 Task: Research Airbnb options in Kakamega, Kenya from 6th December, 2023 to 10th December, 2023 for 1 adult.1  bedroom having 1 bed and 1 bathroom. Property type can be hotel. Amenities needed are: washing machine. Look for 4 properties as per requirement.
Action: Mouse moved to (427, 75)
Screenshot: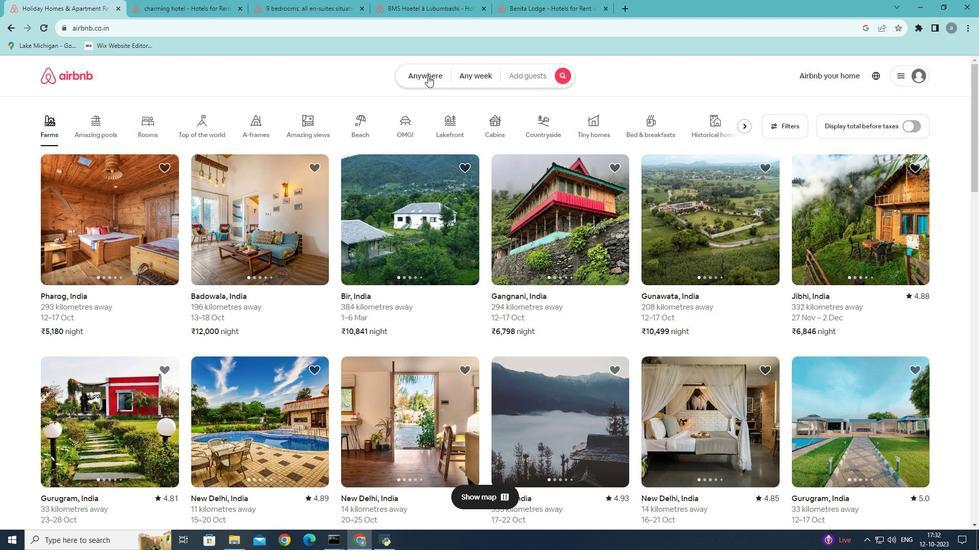 
Action: Mouse pressed left at (427, 75)
Screenshot: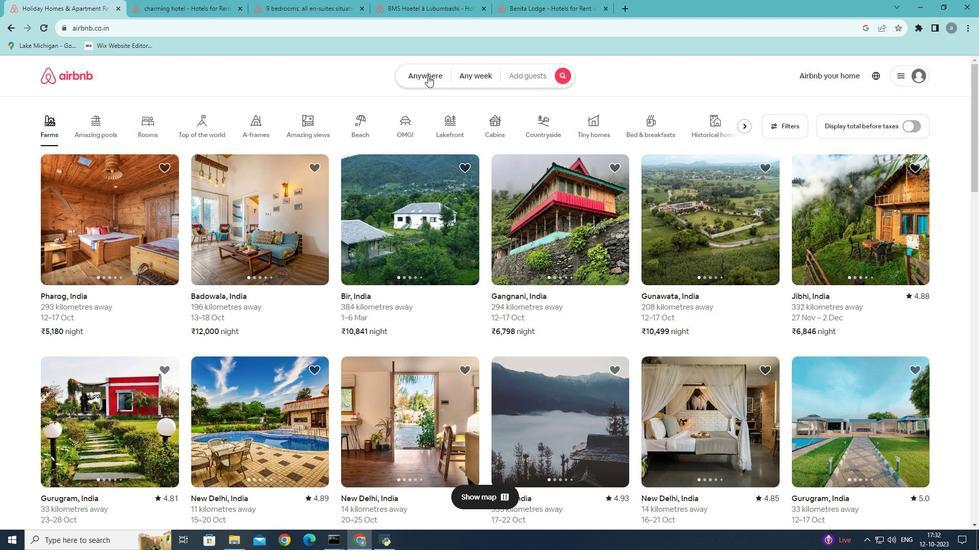 
Action: Mouse moved to (298, 114)
Screenshot: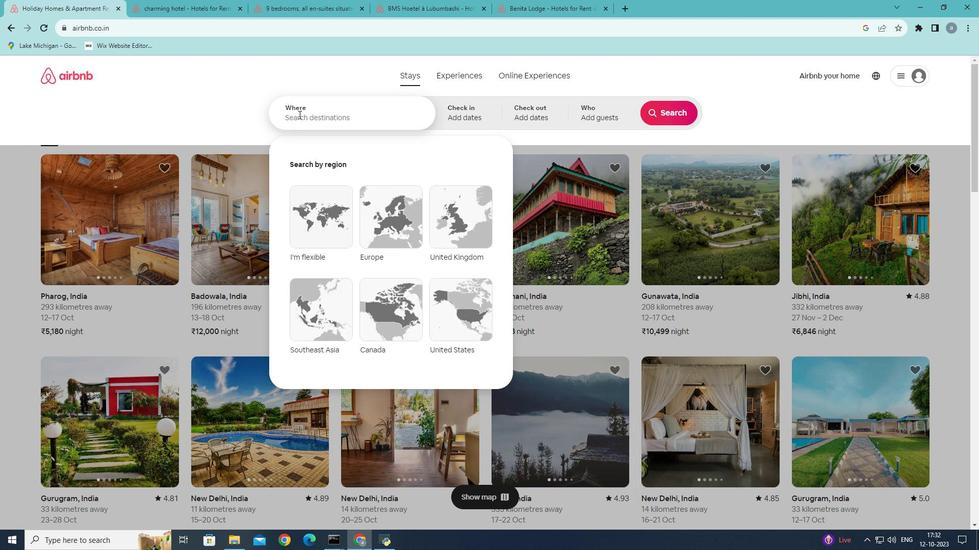 
Action: Mouse pressed left at (298, 114)
Screenshot: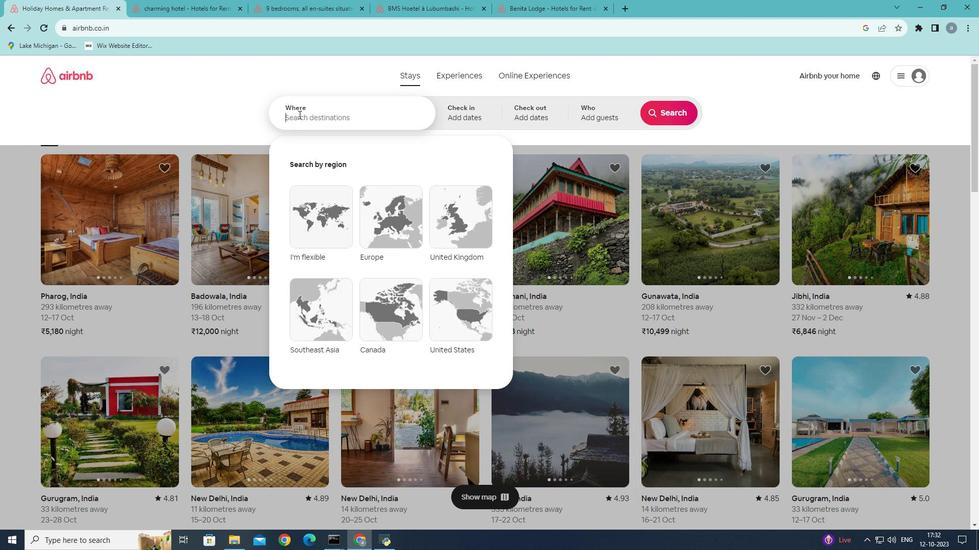 
Action: Mouse moved to (349, 110)
Screenshot: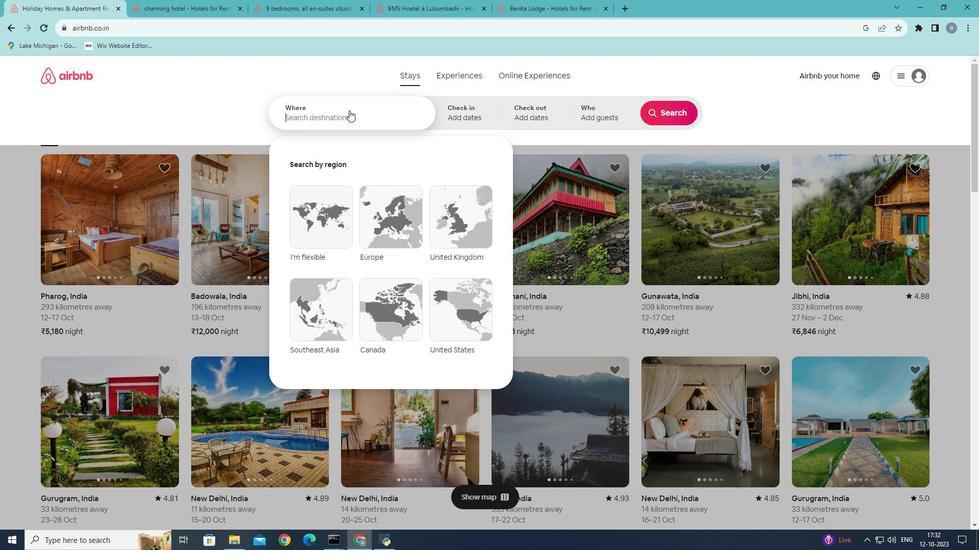
Action: Key pressed <Key.shift><Key.shift><Key.shift><Key.shift><Key.shift><Key.shift><Key.shift><Key.shift><Key.shift>Kakamega,<Key.shift><Key.shift><Key.shift><Key.shift><Key.shift>Kenya
Screenshot: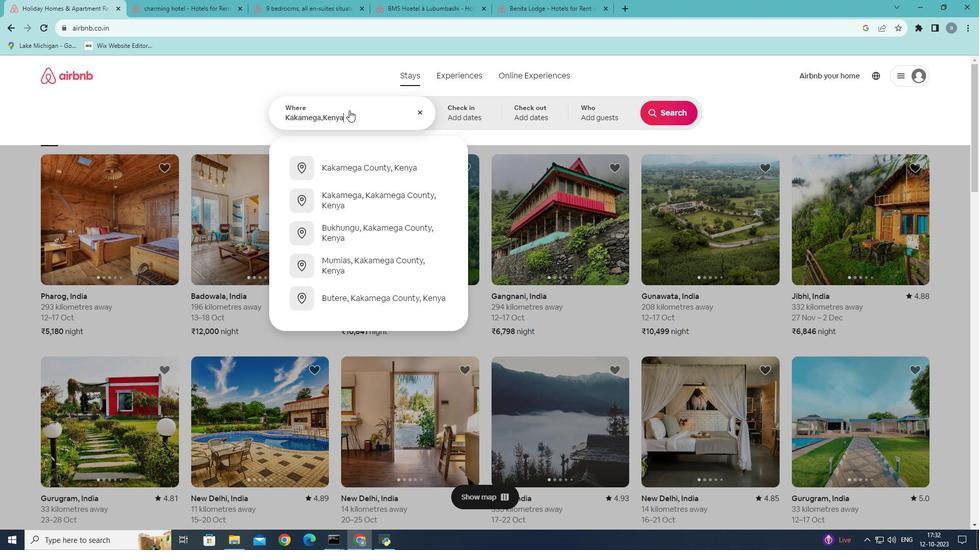 
Action: Mouse moved to (411, 187)
Screenshot: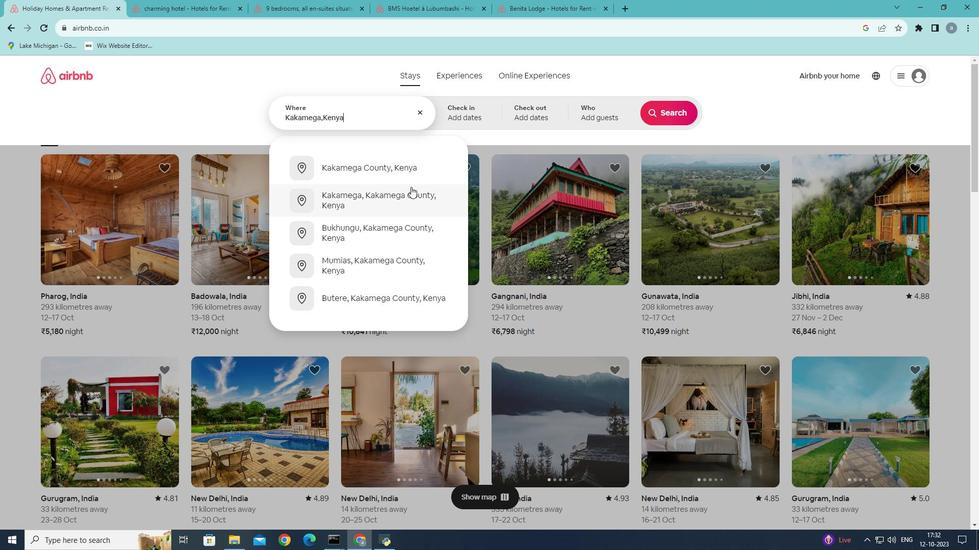 
Action: Mouse pressed left at (411, 187)
Screenshot: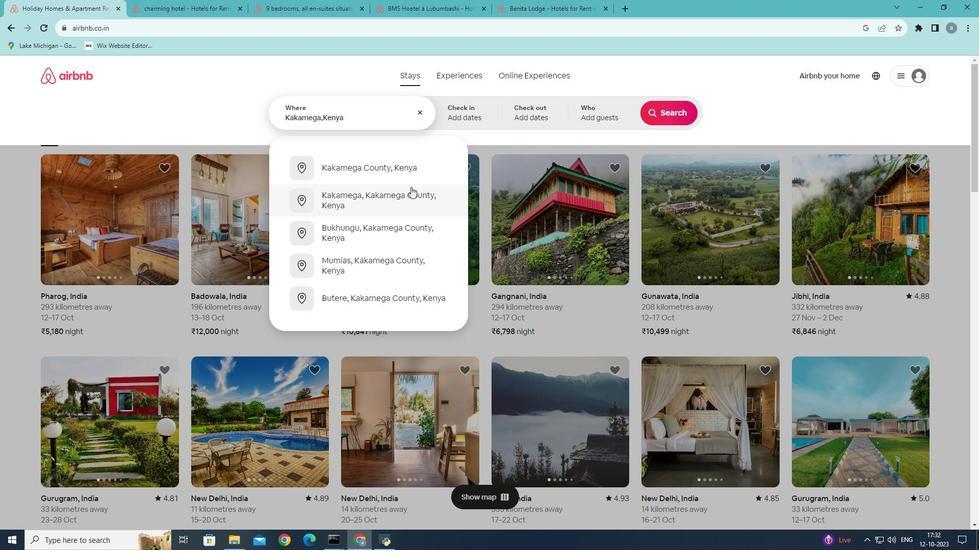 
Action: Mouse moved to (668, 192)
Screenshot: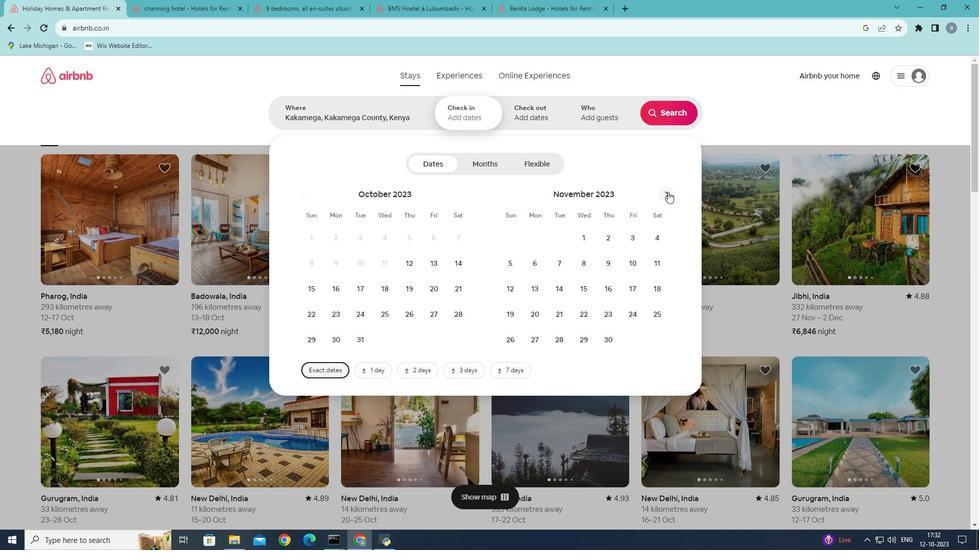 
Action: Mouse pressed left at (668, 192)
Screenshot: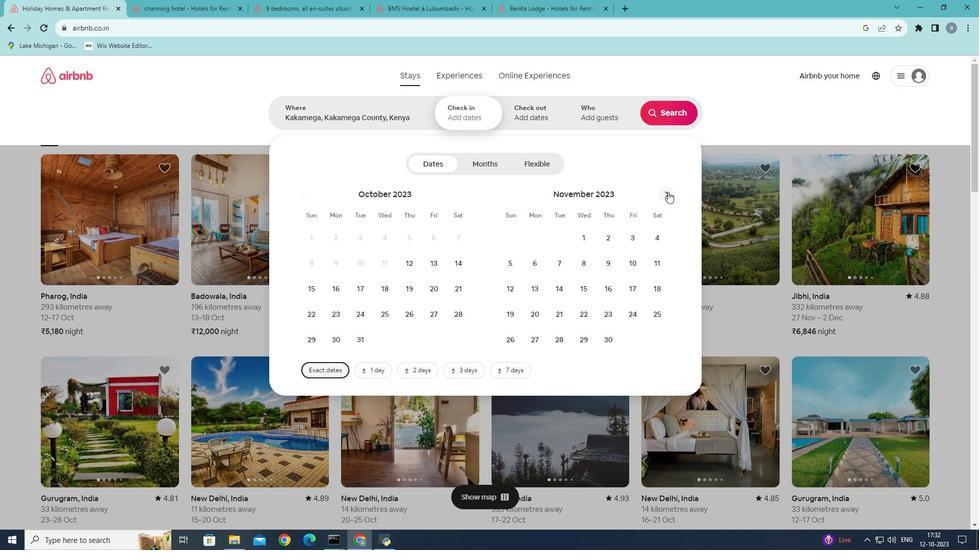 
Action: Mouse moved to (588, 266)
Screenshot: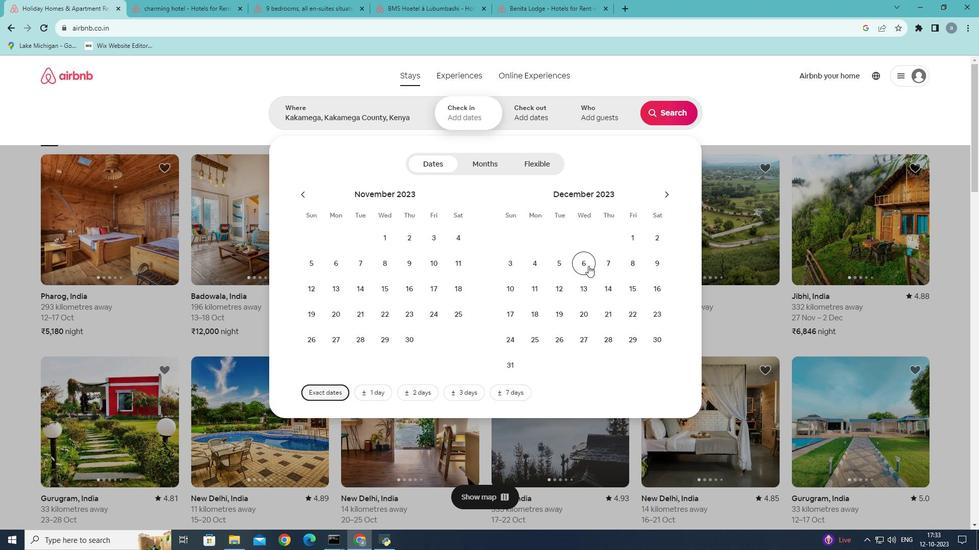 
Action: Mouse pressed left at (588, 266)
Screenshot: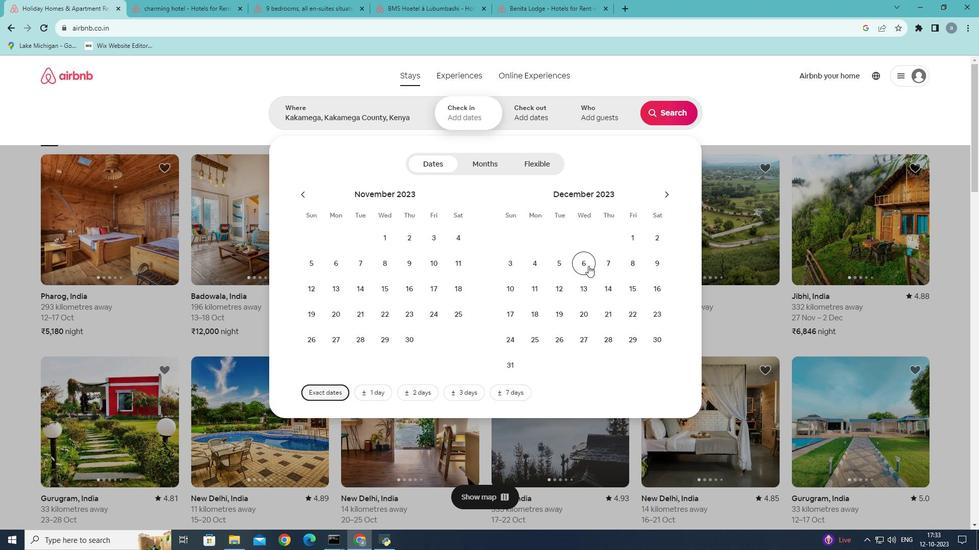 
Action: Mouse moved to (515, 291)
Screenshot: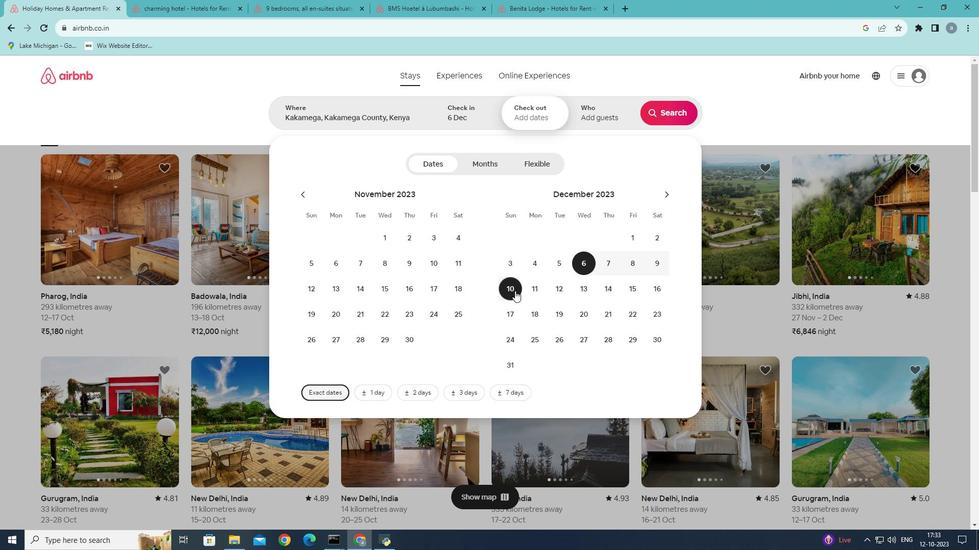 
Action: Mouse pressed left at (515, 291)
Screenshot: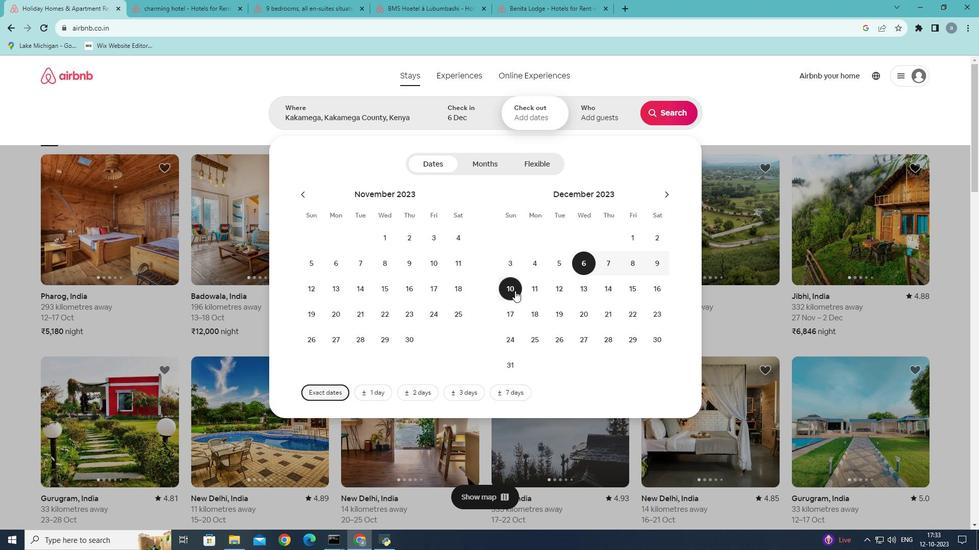 
Action: Mouse moved to (622, 120)
Screenshot: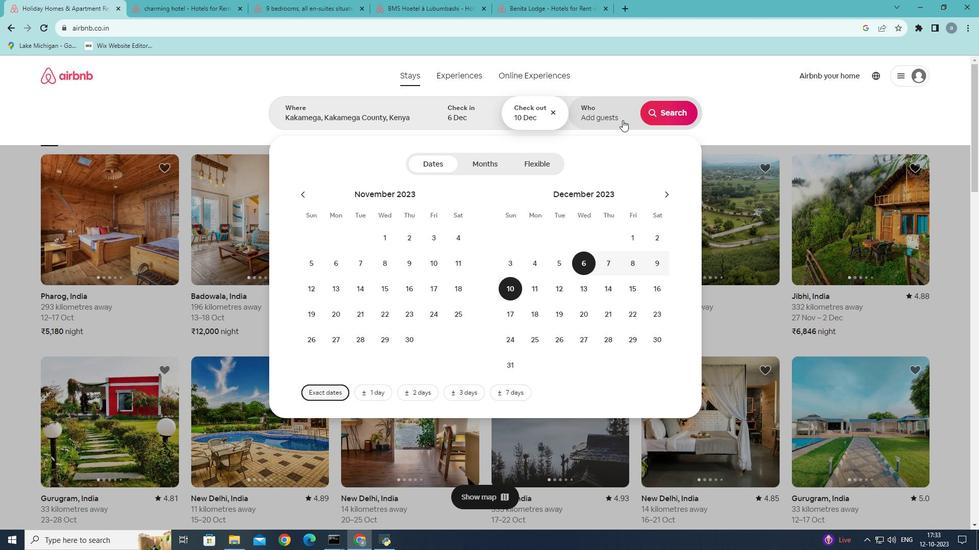 
Action: Mouse pressed left at (622, 120)
Screenshot: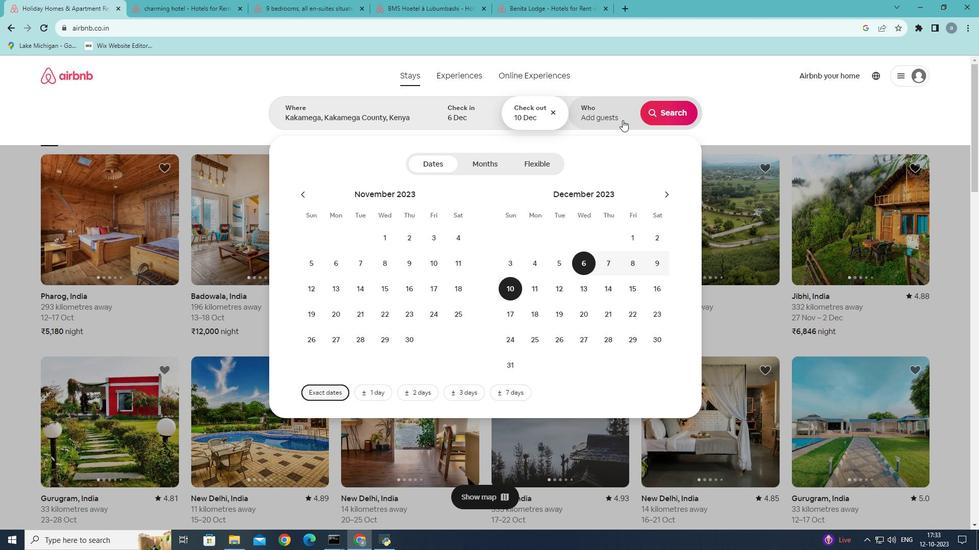 
Action: Mouse moved to (671, 171)
Screenshot: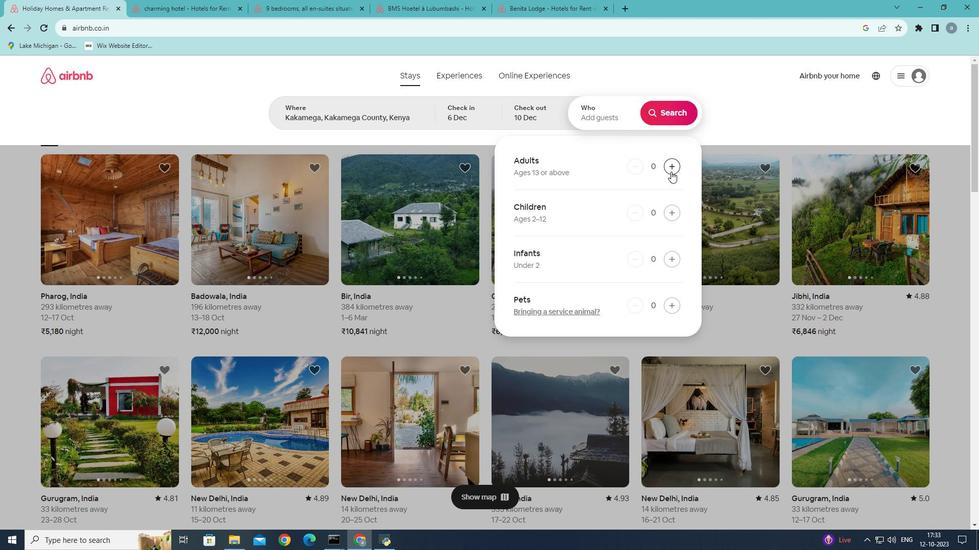 
Action: Mouse pressed left at (671, 171)
Screenshot: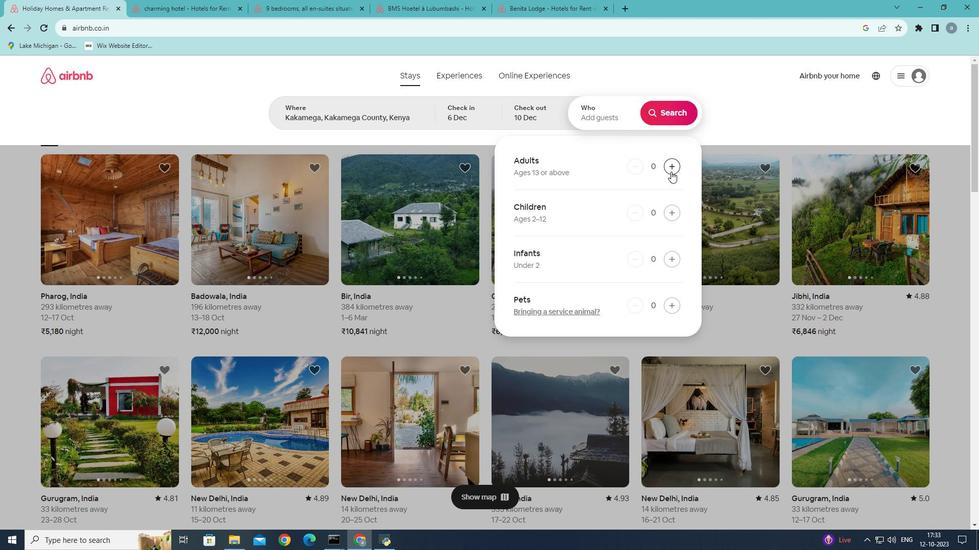 
Action: Mouse moved to (678, 115)
Screenshot: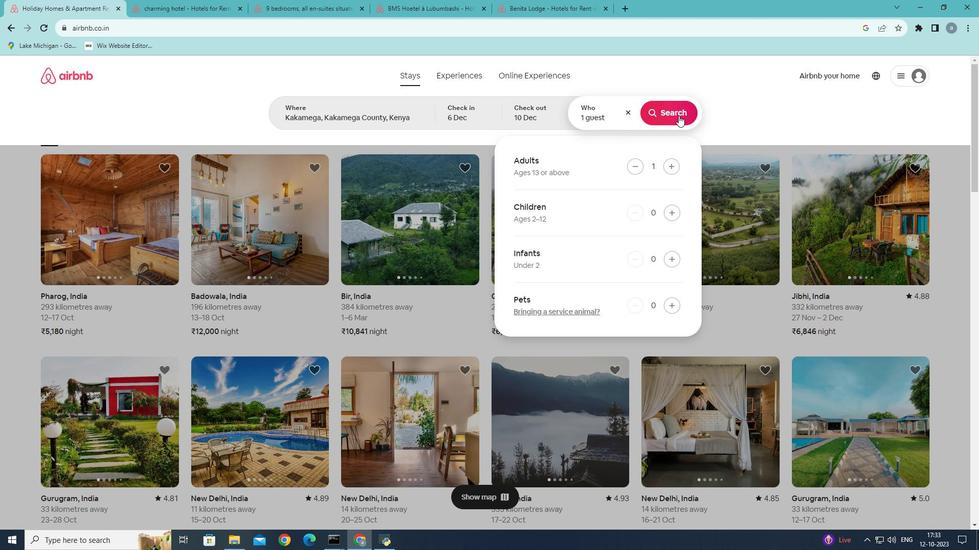 
Action: Mouse pressed left at (678, 115)
Screenshot: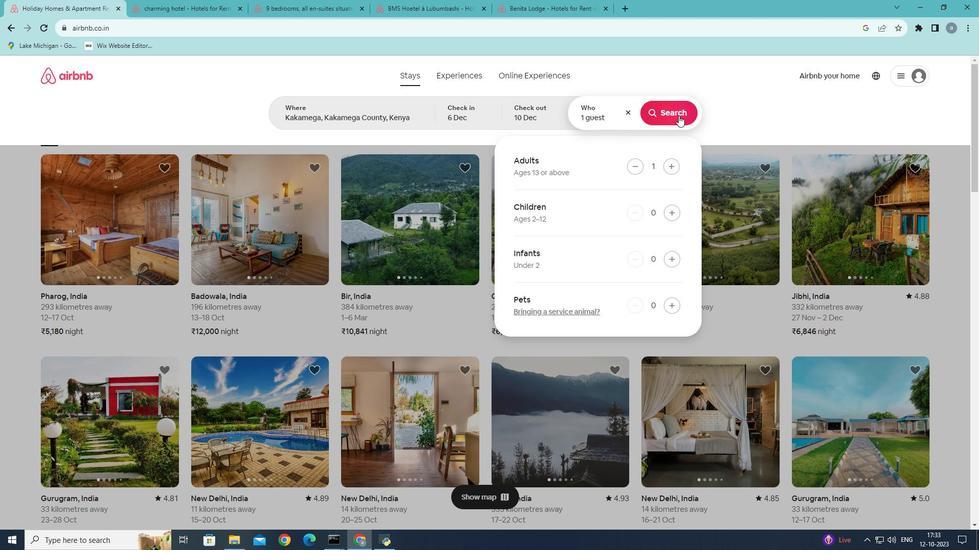 
Action: Mouse moved to (825, 115)
Screenshot: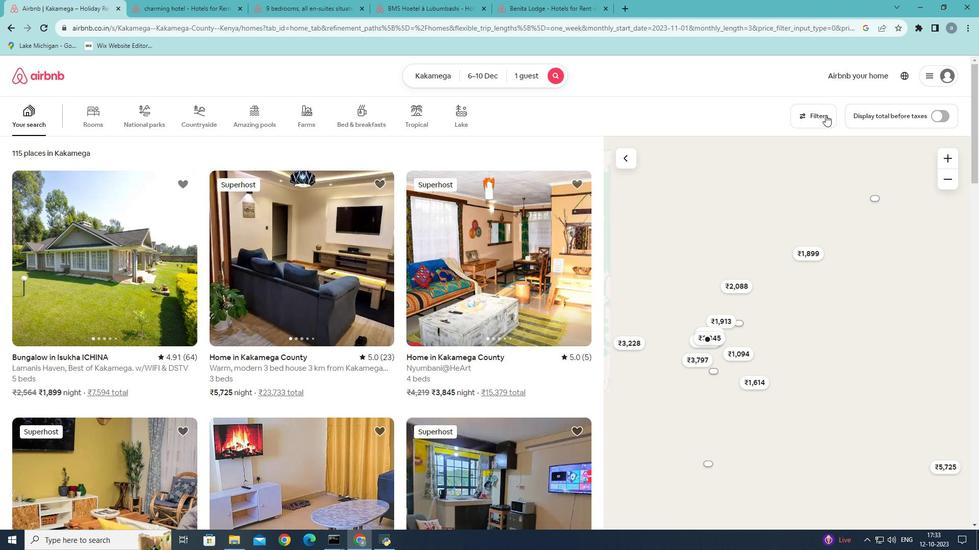 
Action: Mouse pressed left at (825, 115)
Screenshot: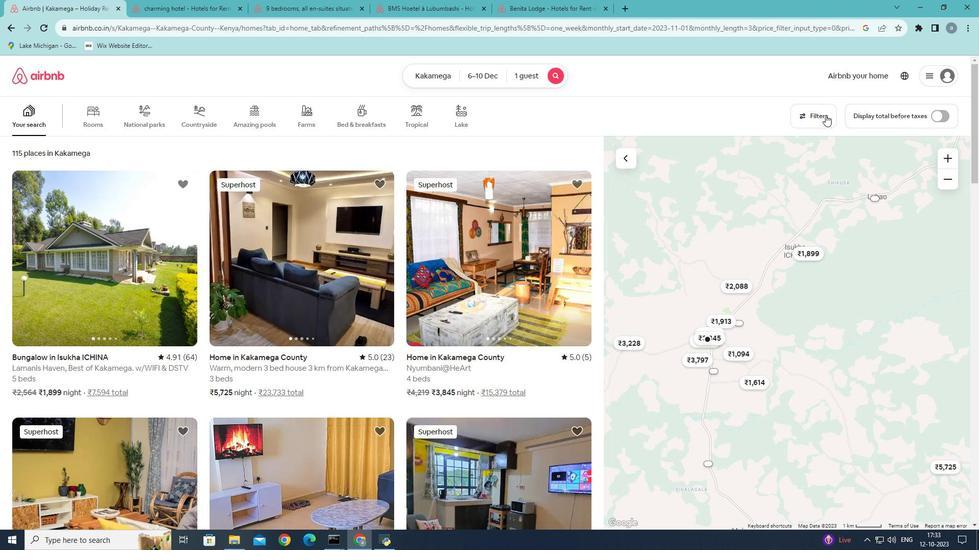 
Action: Mouse moved to (554, 361)
Screenshot: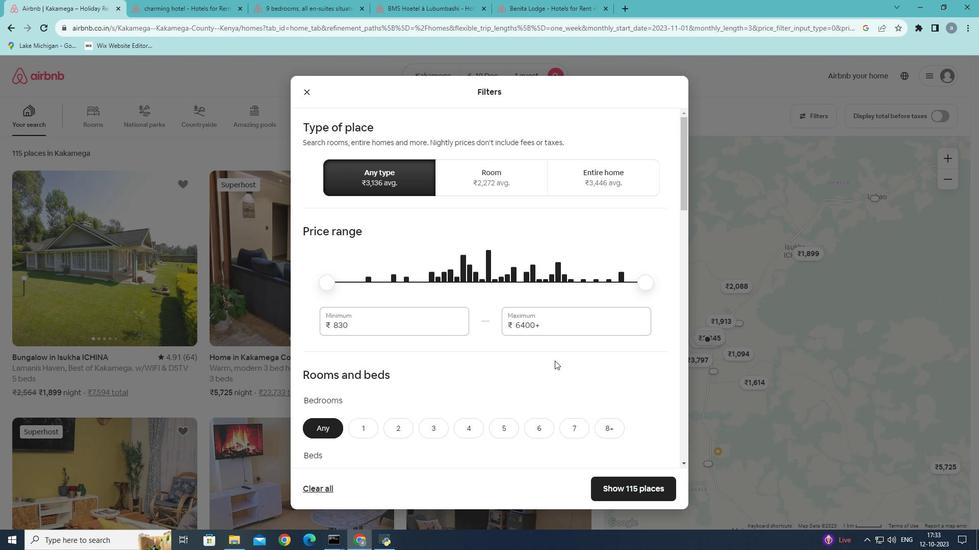 
Action: Mouse scrolled (554, 360) with delta (0, 0)
Screenshot: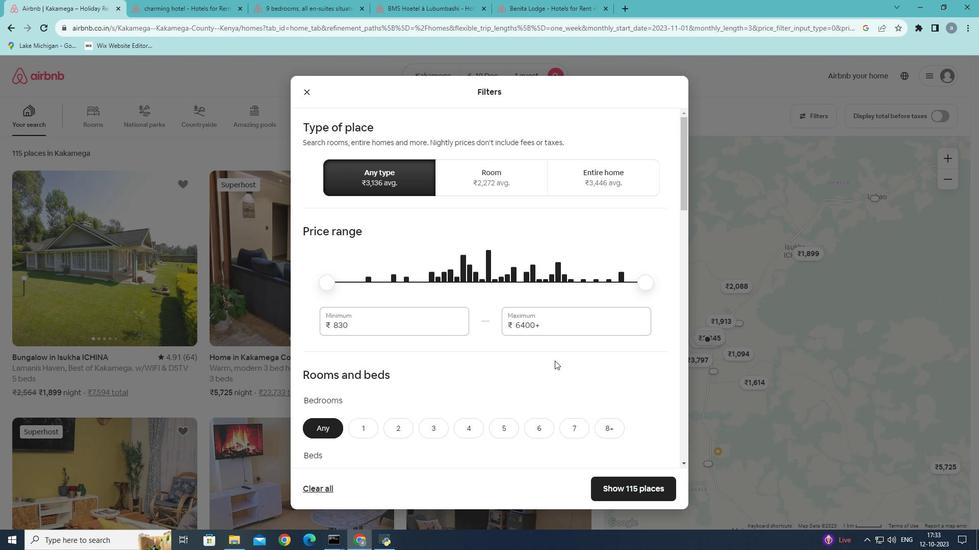 
Action: Mouse moved to (555, 361)
Screenshot: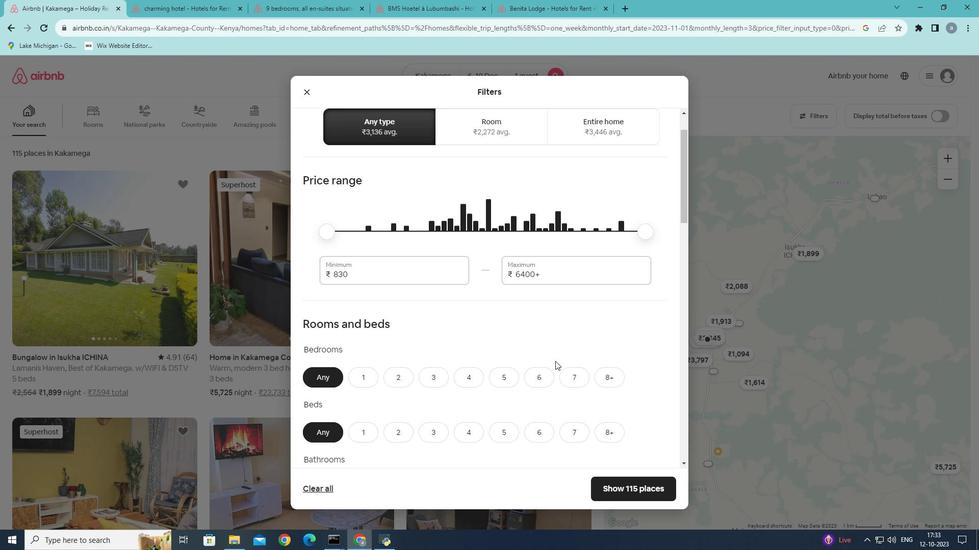 
Action: Mouse scrolled (555, 361) with delta (0, 0)
Screenshot: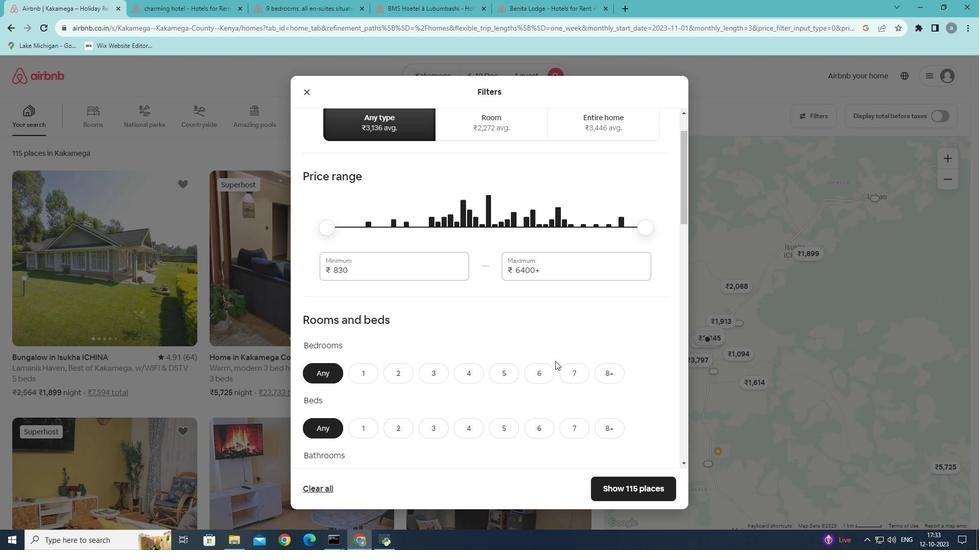 
Action: Mouse moved to (366, 328)
Screenshot: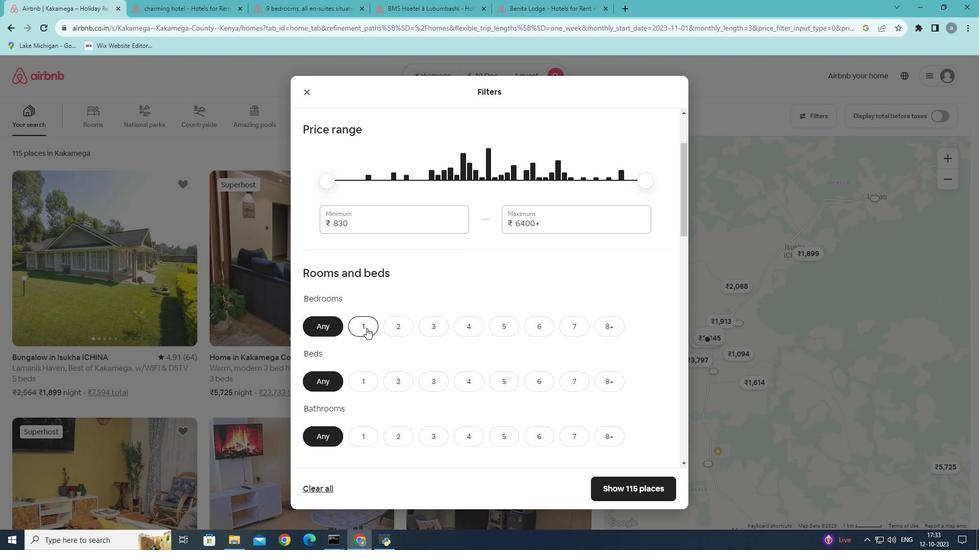 
Action: Mouse pressed left at (366, 328)
Screenshot: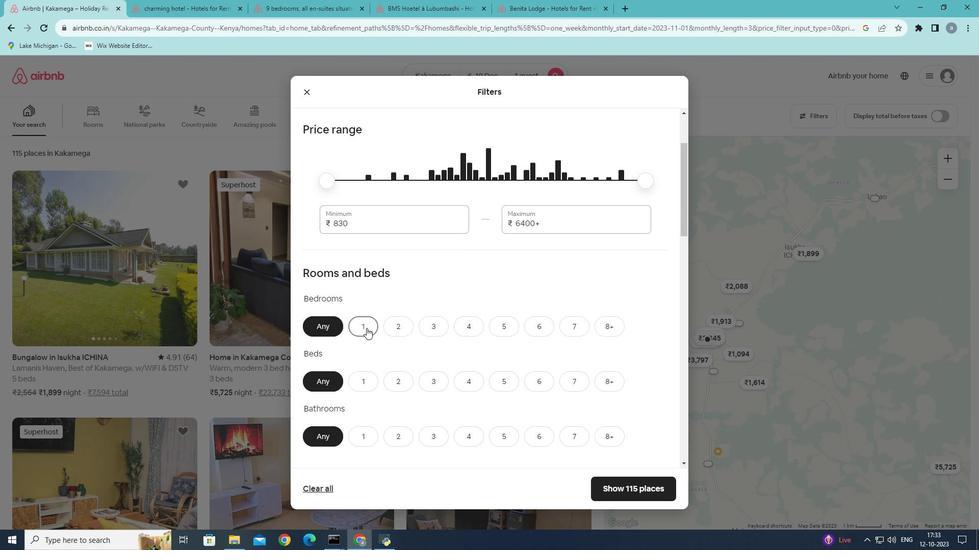 
Action: Mouse moved to (359, 386)
Screenshot: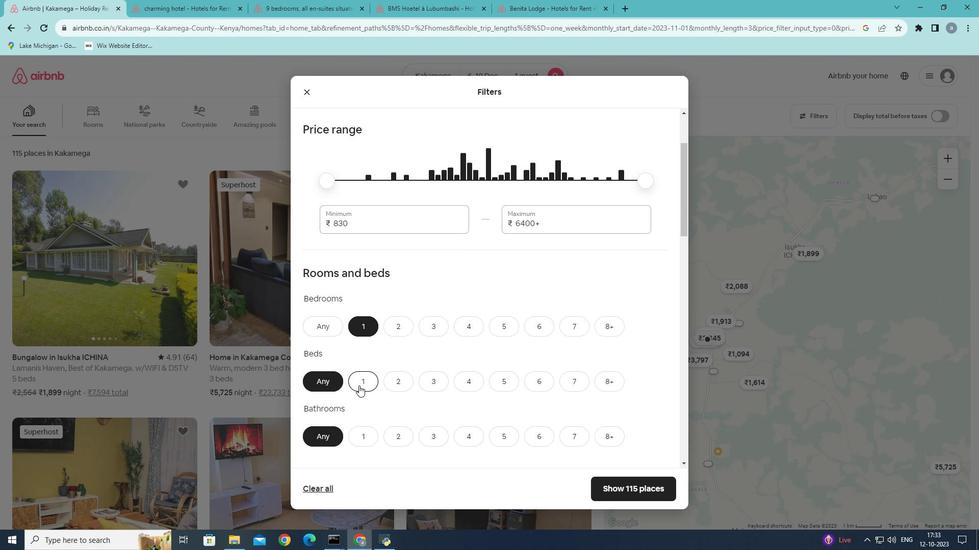 
Action: Mouse pressed left at (359, 386)
Screenshot: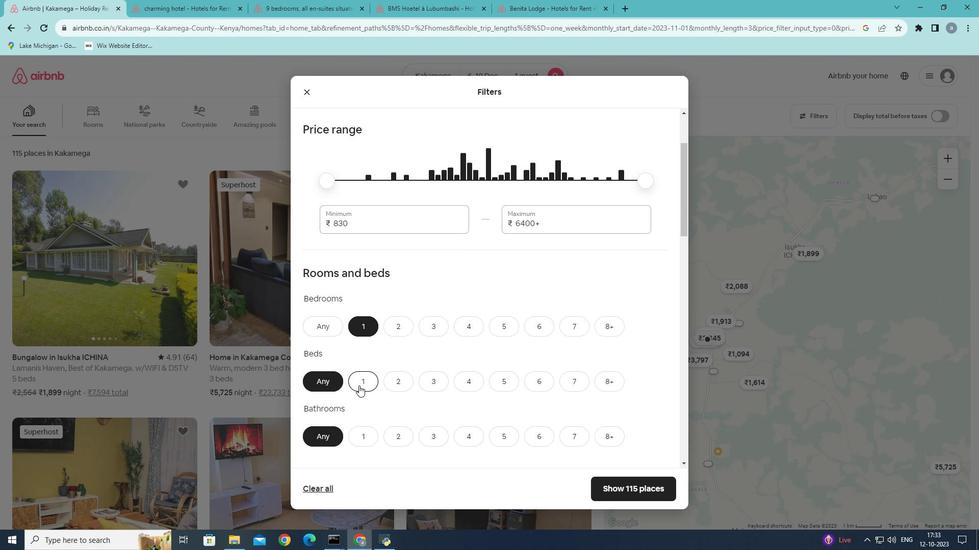
Action: Mouse moved to (361, 433)
Screenshot: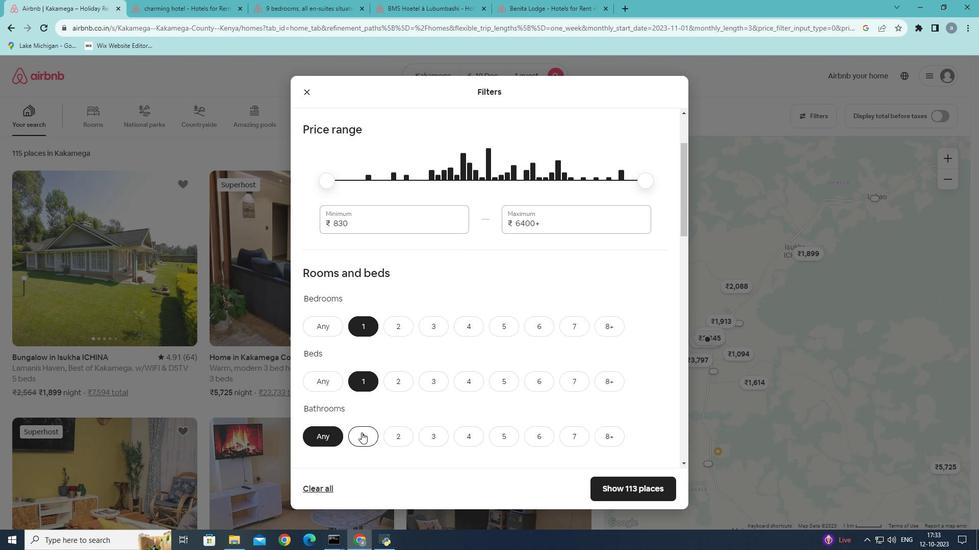 
Action: Mouse pressed left at (361, 433)
Screenshot: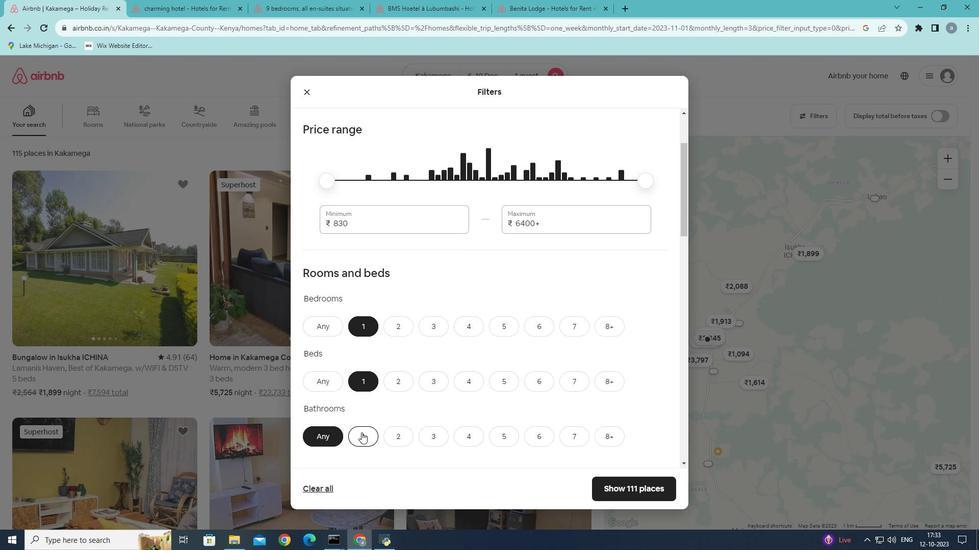 
Action: Mouse moved to (513, 345)
Screenshot: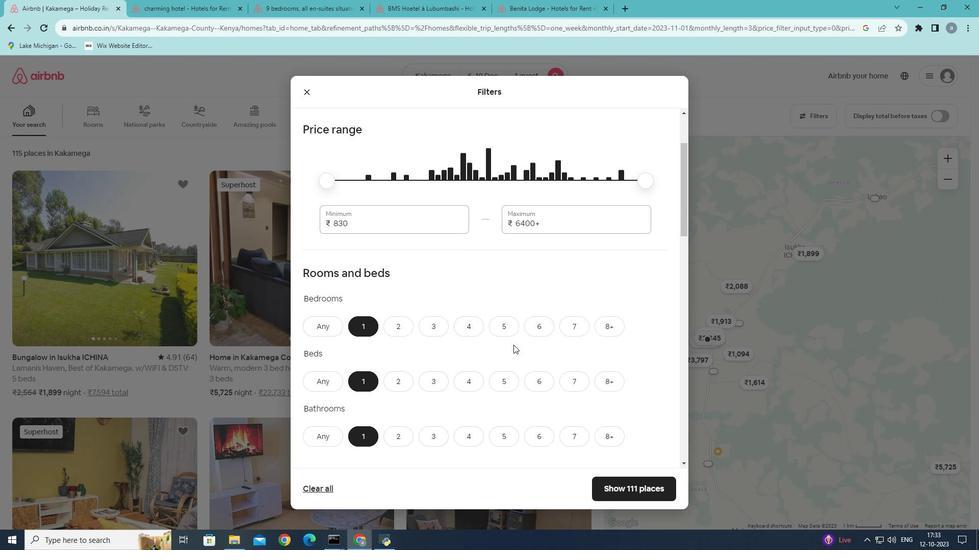 
Action: Mouse scrolled (513, 344) with delta (0, 0)
Screenshot: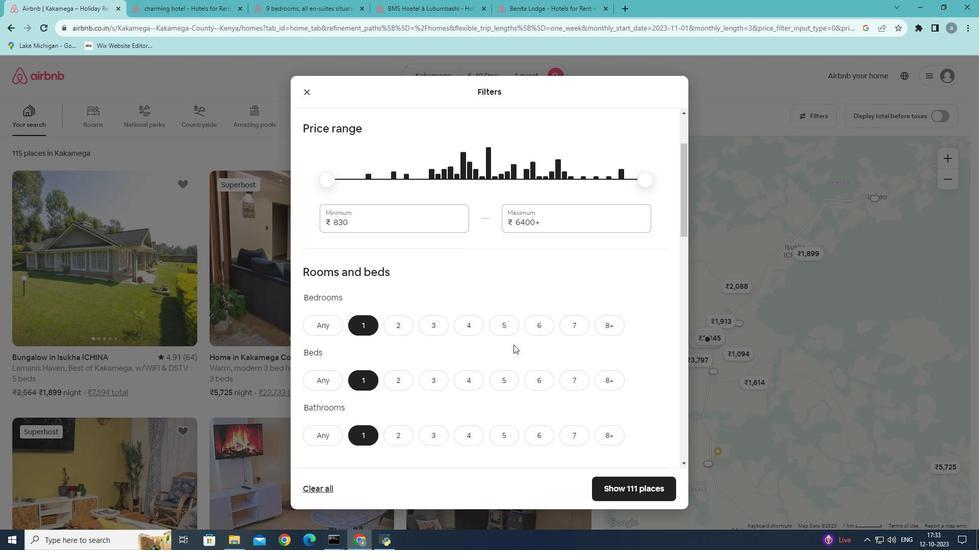 
Action: Mouse scrolled (513, 344) with delta (0, 0)
Screenshot: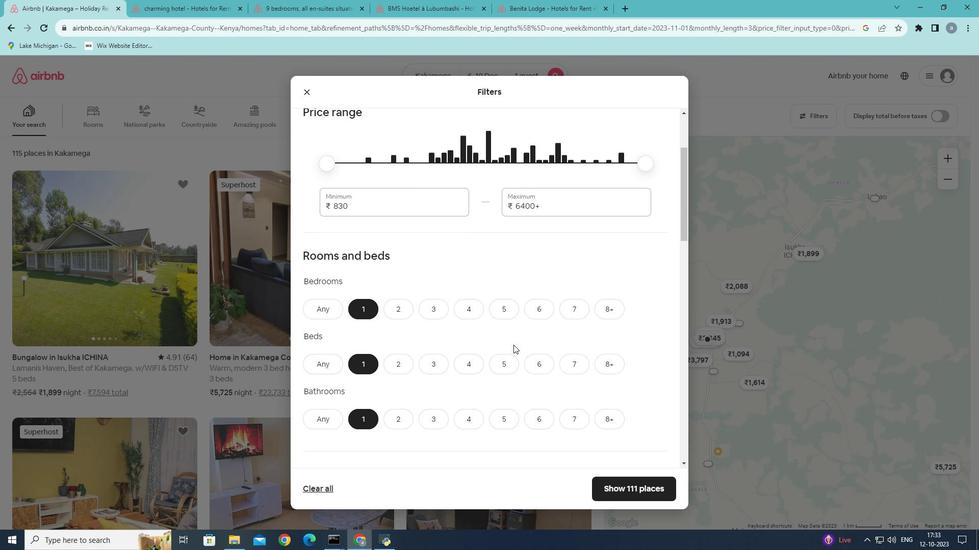 
Action: Mouse scrolled (513, 344) with delta (0, 0)
Screenshot: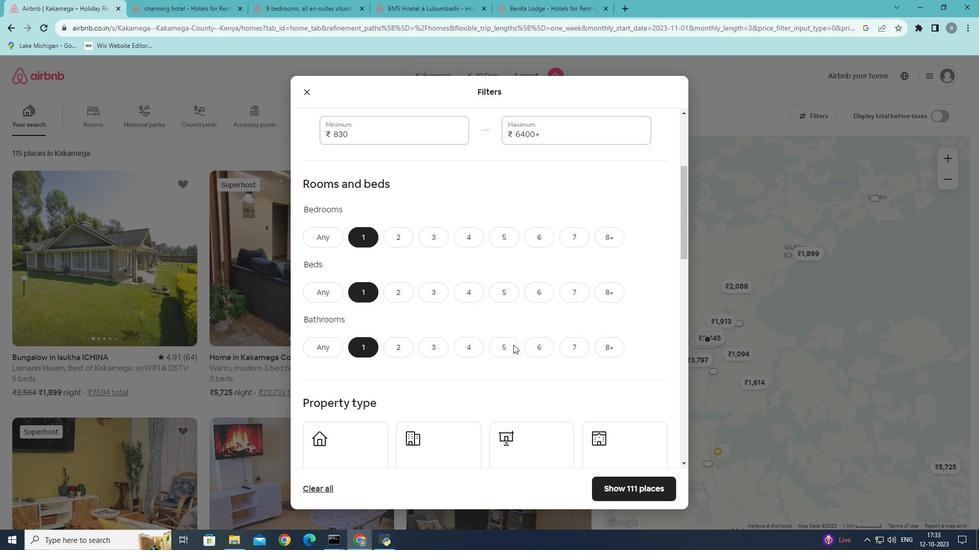 
Action: Mouse scrolled (513, 344) with delta (0, 0)
Screenshot: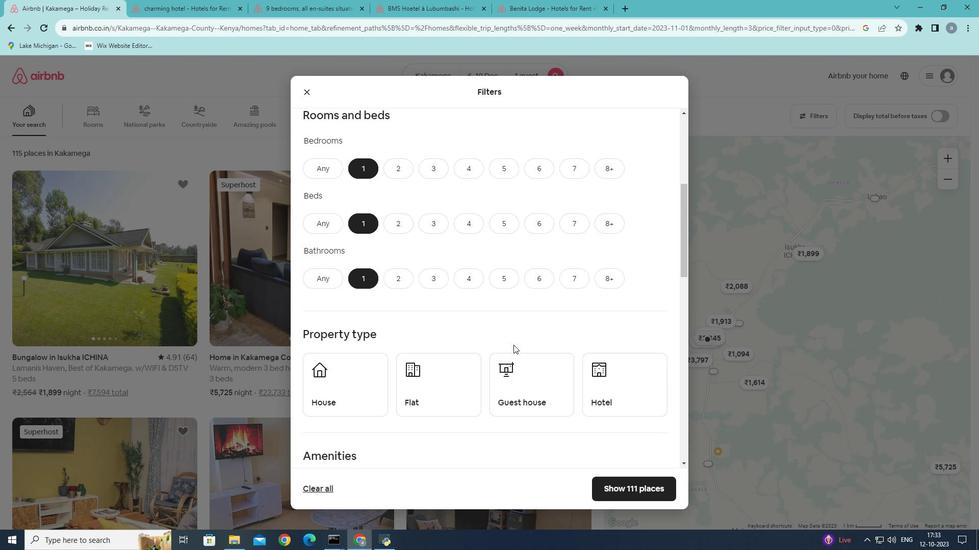 
Action: Mouse moved to (608, 351)
Screenshot: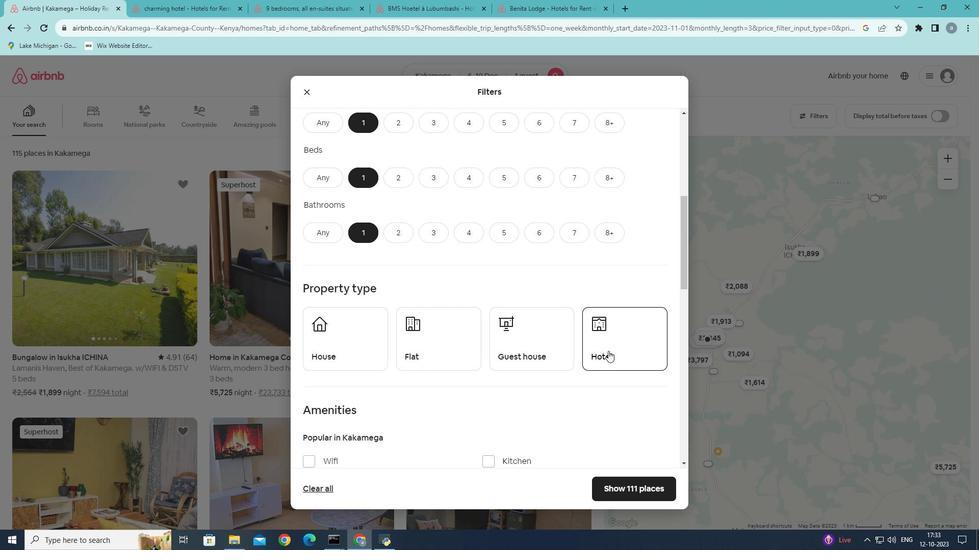 
Action: Mouse pressed left at (608, 351)
Screenshot: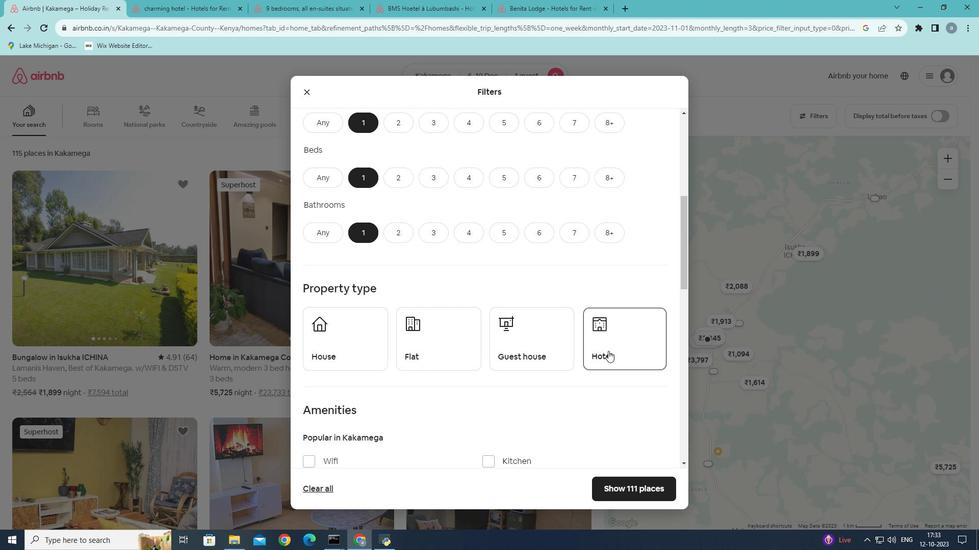 
Action: Mouse moved to (432, 412)
Screenshot: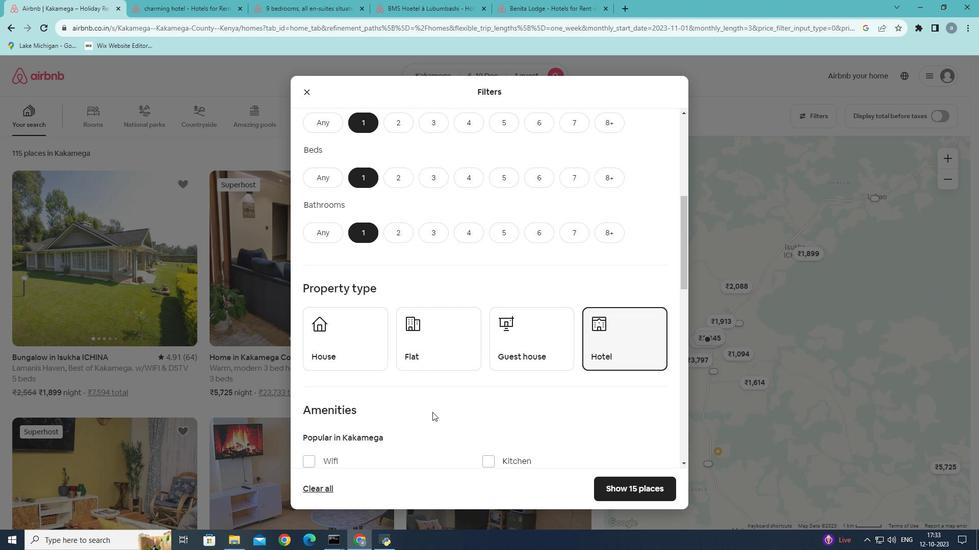 
Action: Mouse scrolled (432, 412) with delta (0, 0)
Screenshot: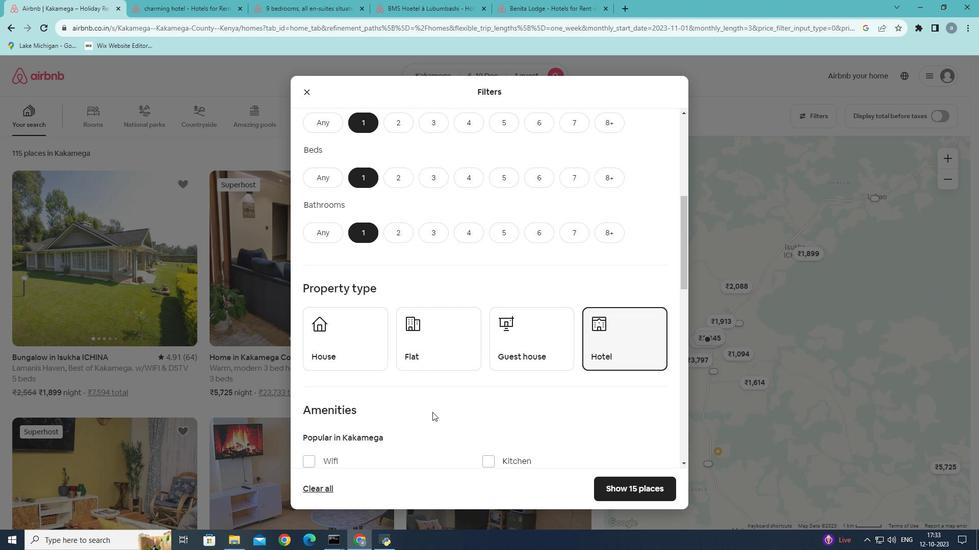 
Action: Mouse moved to (438, 411)
Screenshot: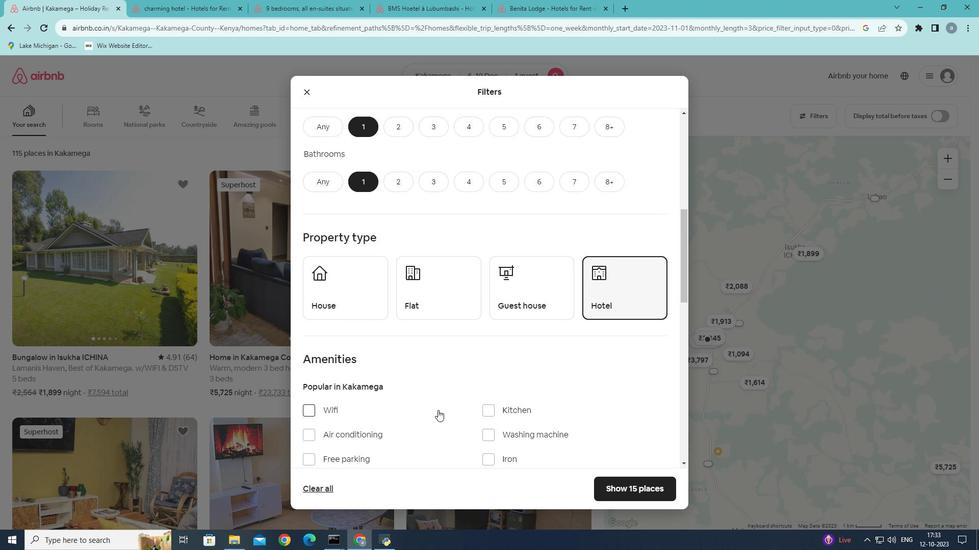 
Action: Mouse scrolled (438, 410) with delta (0, 0)
Screenshot: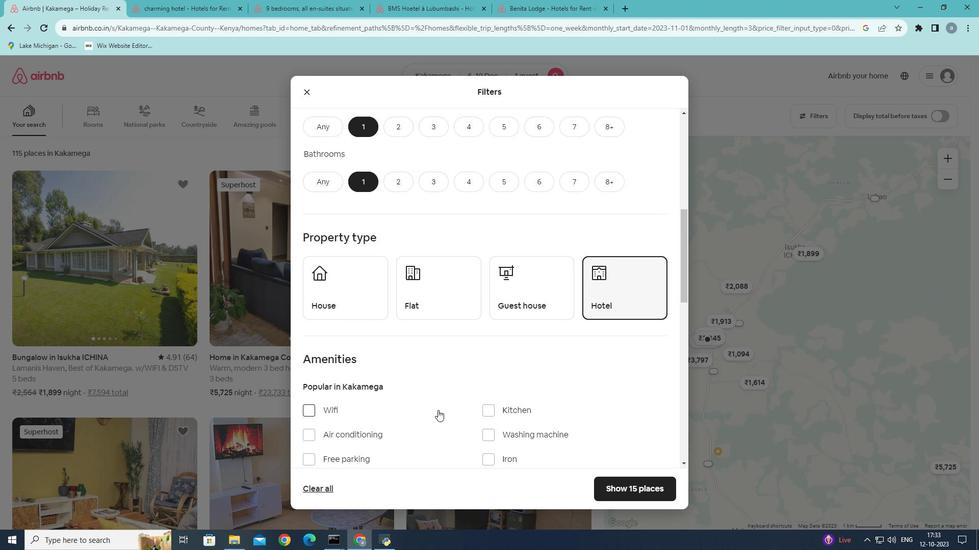 
Action: Mouse moved to (441, 409)
Screenshot: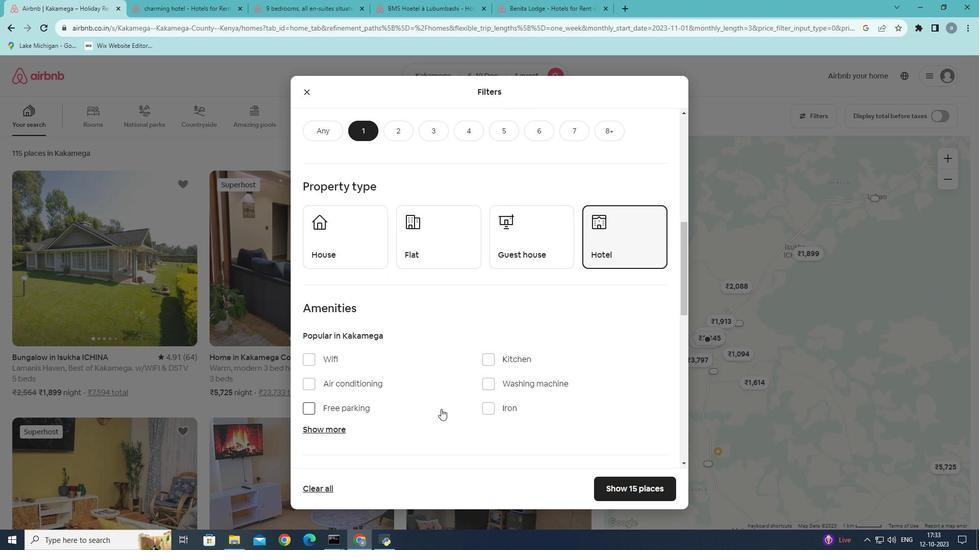 
Action: Mouse scrolled (441, 409) with delta (0, 0)
Screenshot: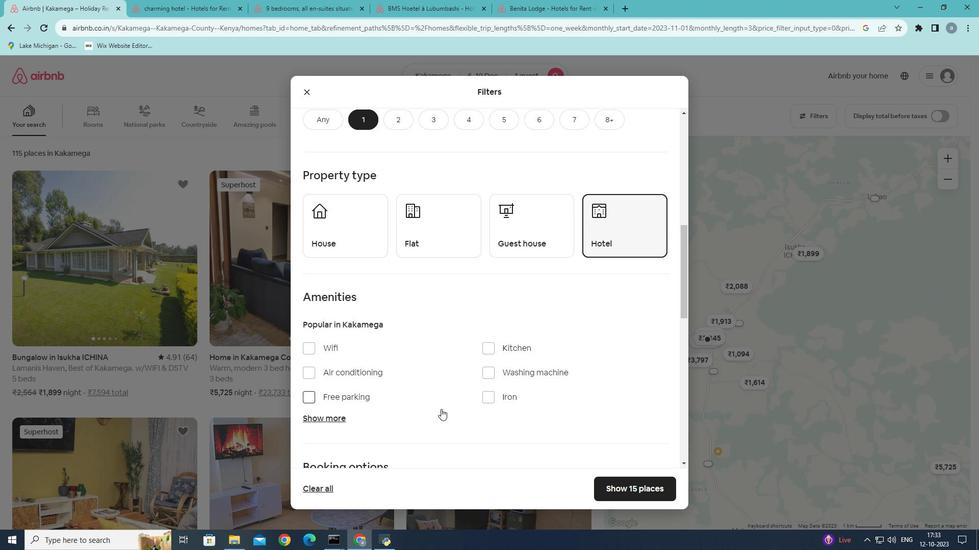 
Action: Mouse moved to (494, 338)
Screenshot: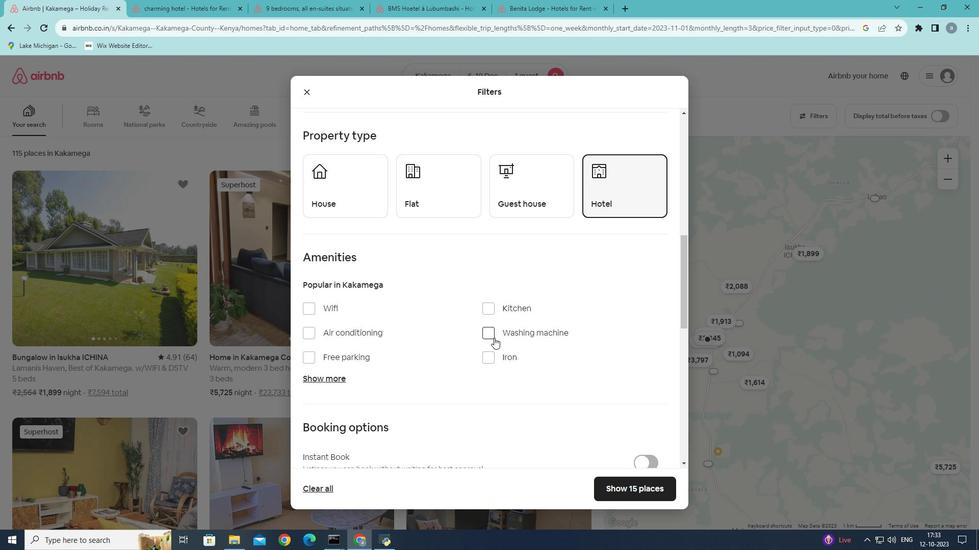 
Action: Mouse pressed left at (494, 338)
Screenshot: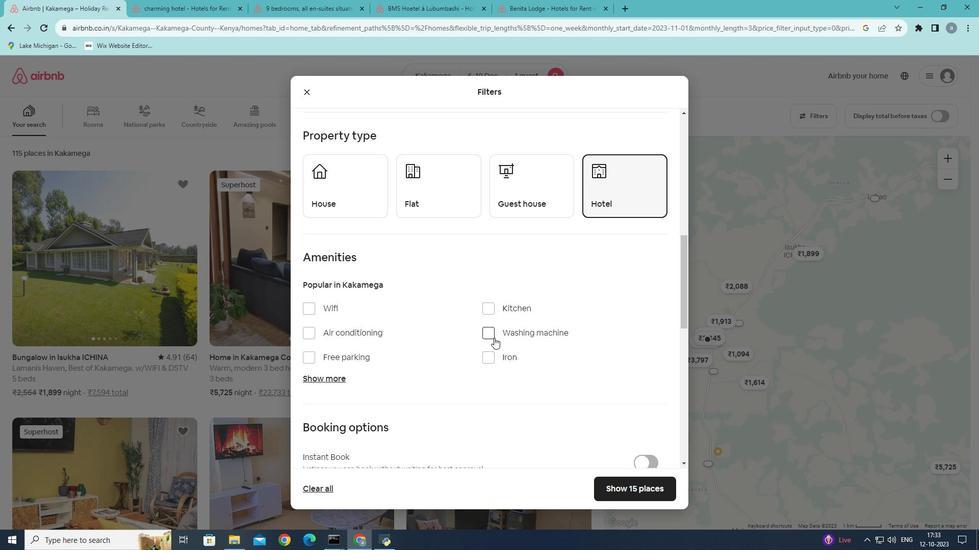 
Action: Mouse moved to (412, 367)
Screenshot: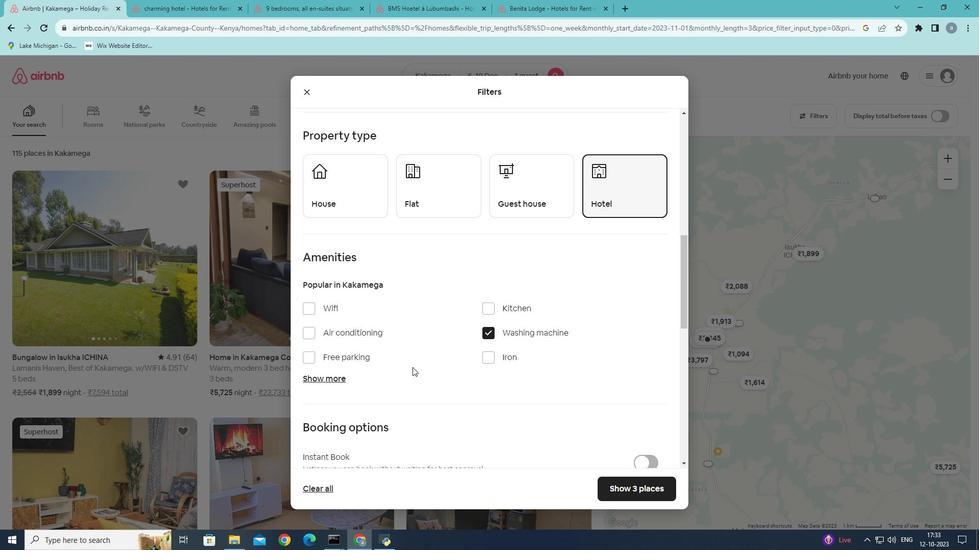 
Action: Mouse scrolled (412, 367) with delta (0, 0)
Screenshot: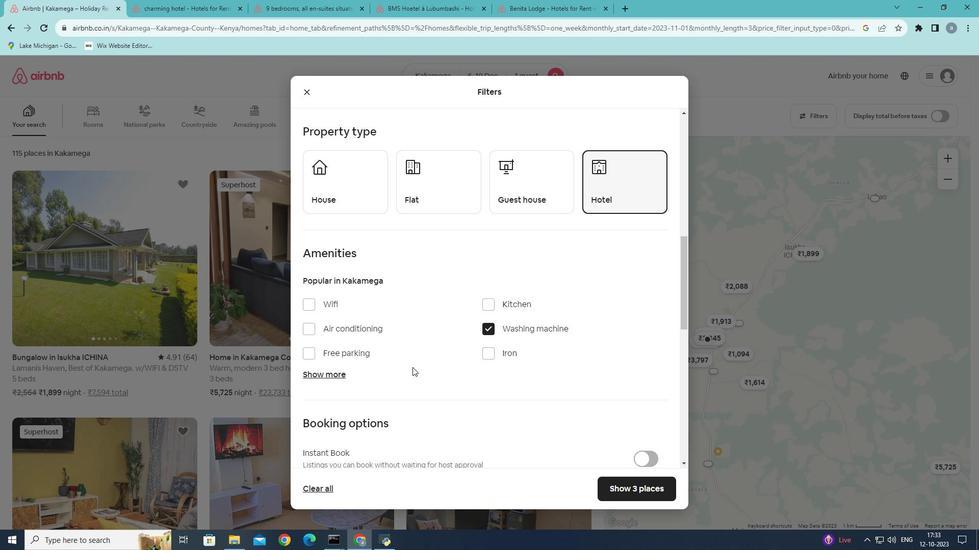 
Action: Mouse scrolled (412, 367) with delta (0, 0)
Screenshot: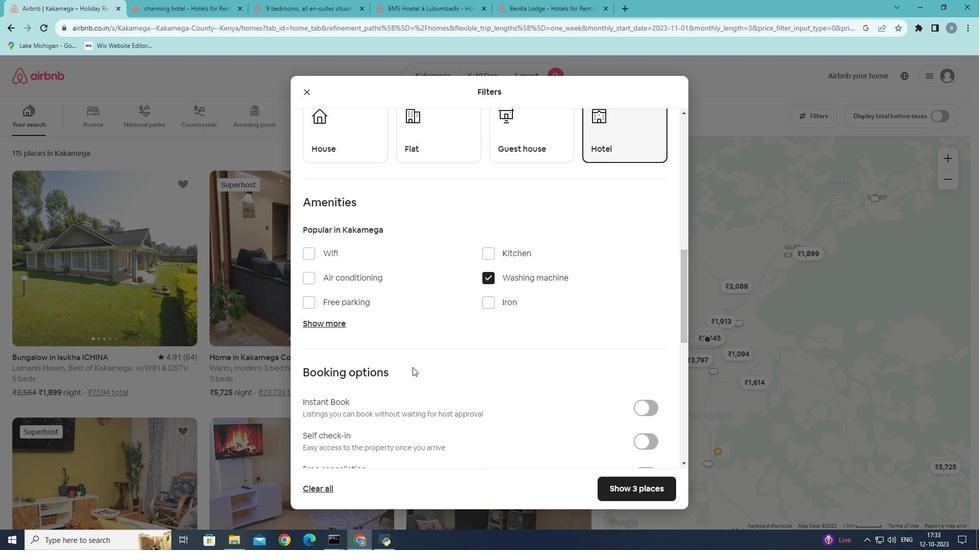 
Action: Mouse moved to (412, 367)
Screenshot: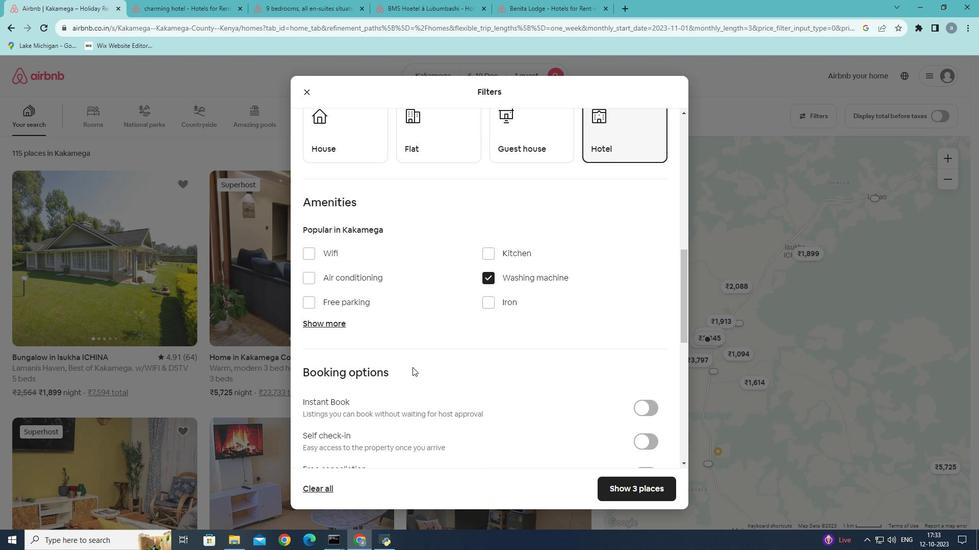 
Action: Mouse scrolled (412, 367) with delta (0, 0)
Screenshot: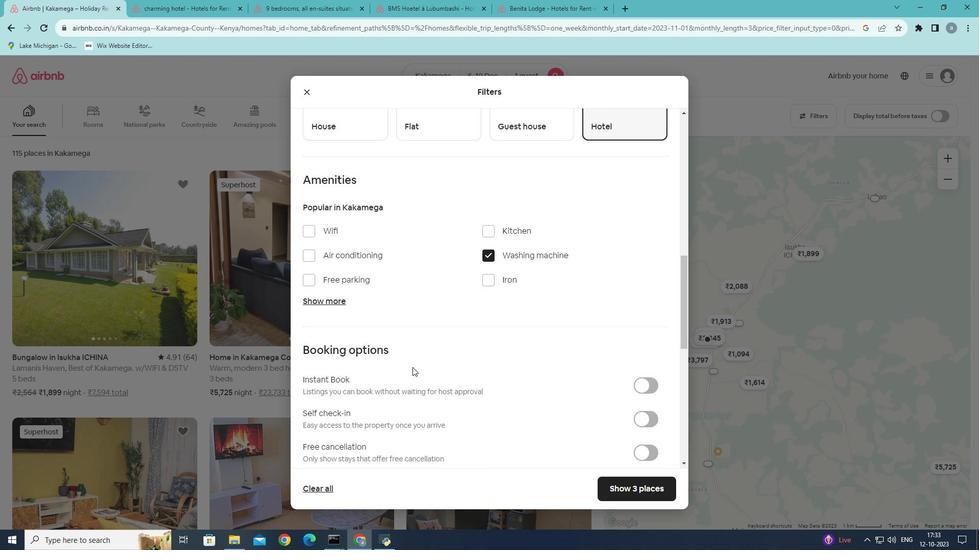 
Action: Mouse moved to (430, 364)
Screenshot: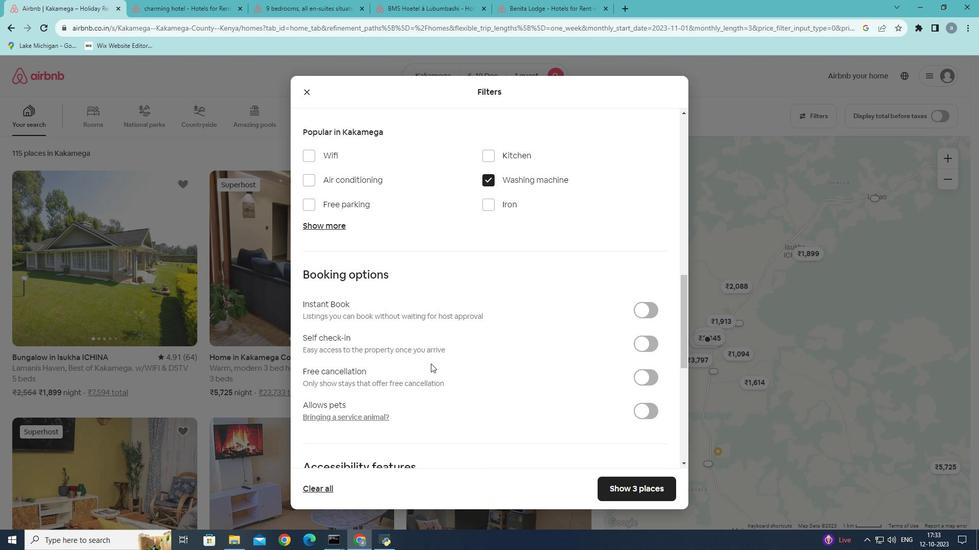 
Action: Mouse scrolled (430, 363) with delta (0, 0)
Screenshot: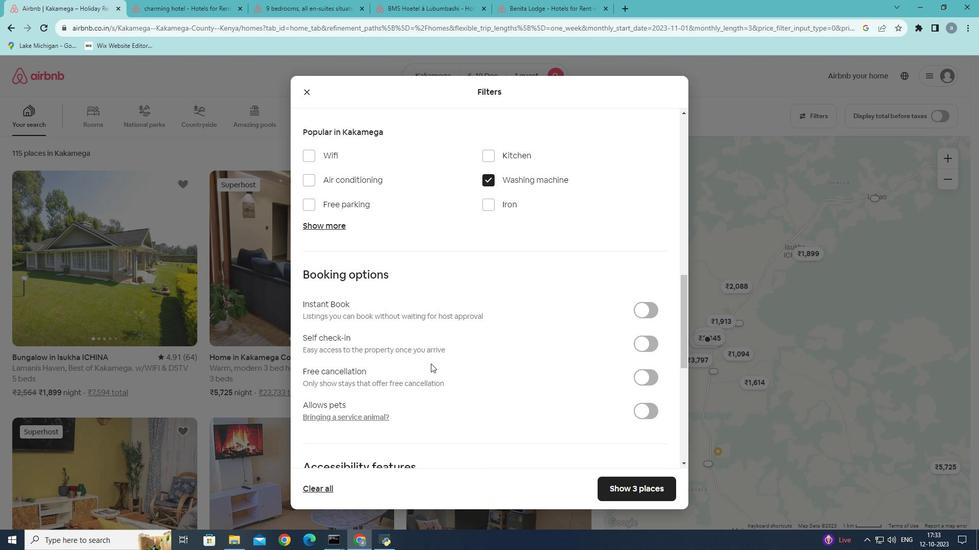
Action: Mouse moved to (625, 486)
Screenshot: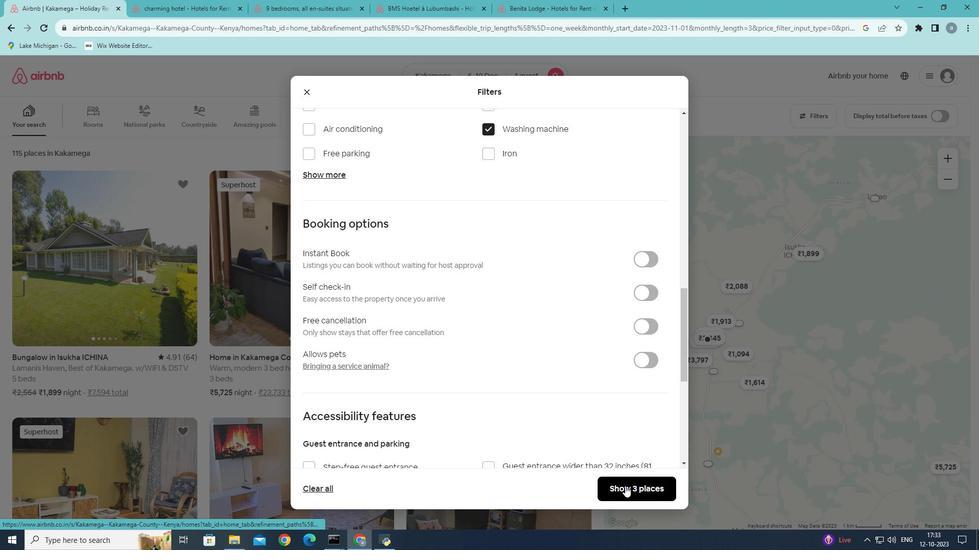 
Action: Mouse pressed left at (625, 486)
Screenshot: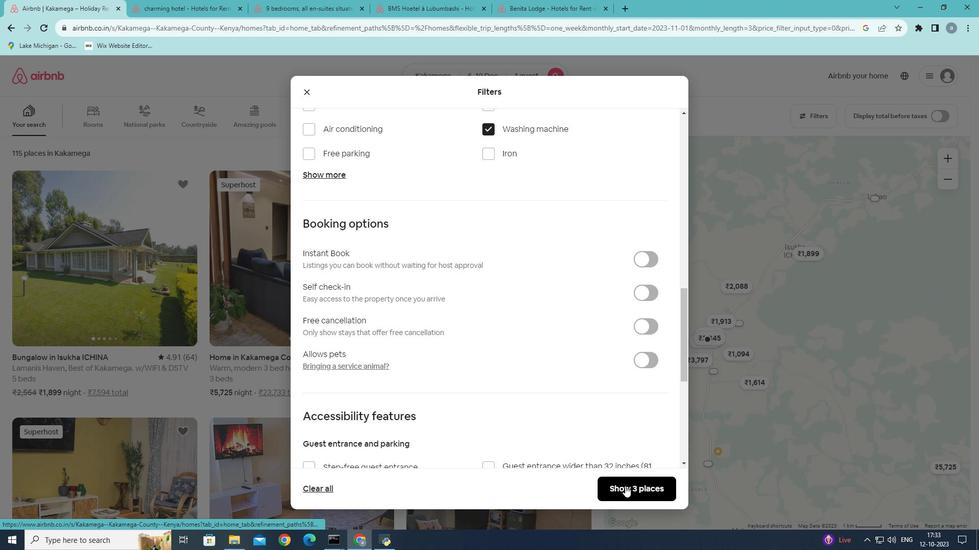 
Action: Mouse moved to (155, 297)
Screenshot: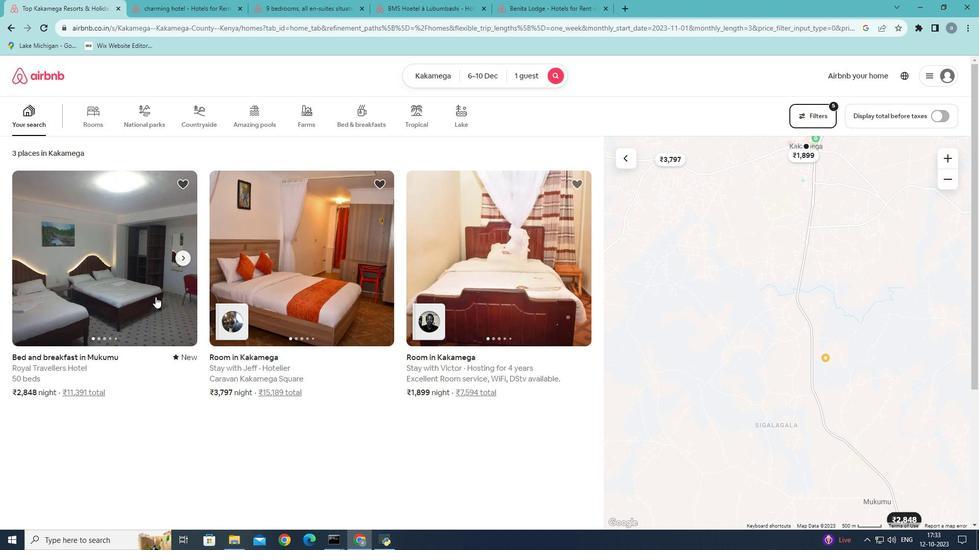 
Action: Mouse pressed left at (155, 297)
Screenshot: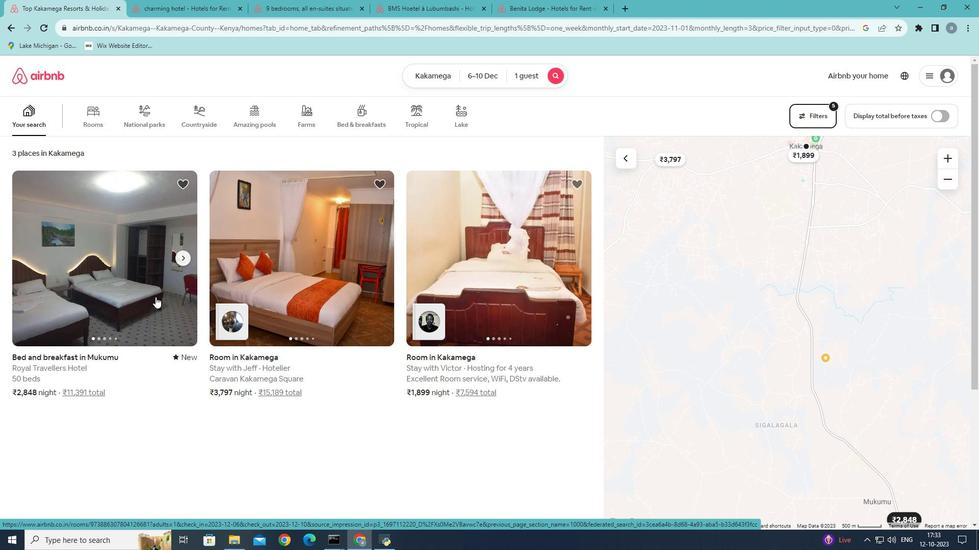 
Action: Mouse moved to (729, 383)
Screenshot: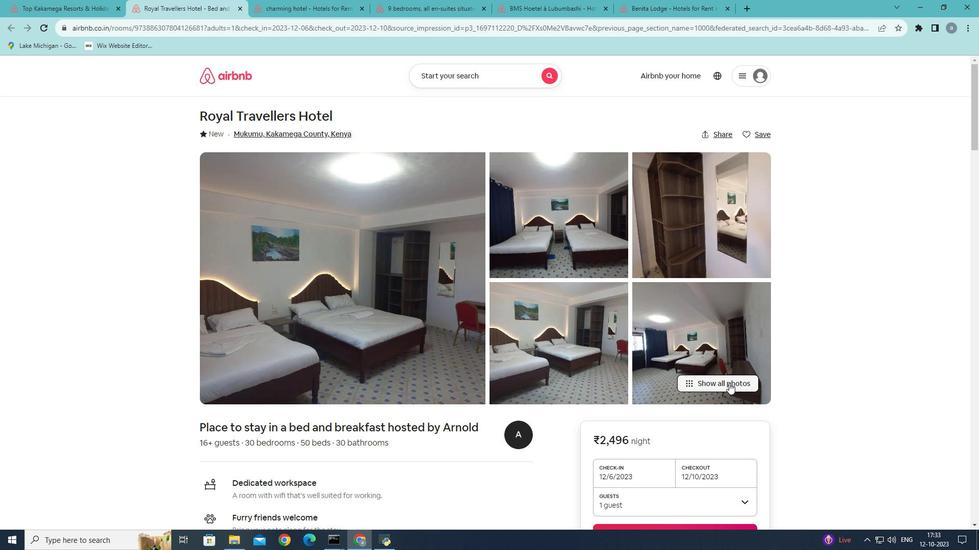 
Action: Mouse pressed left at (729, 383)
Screenshot: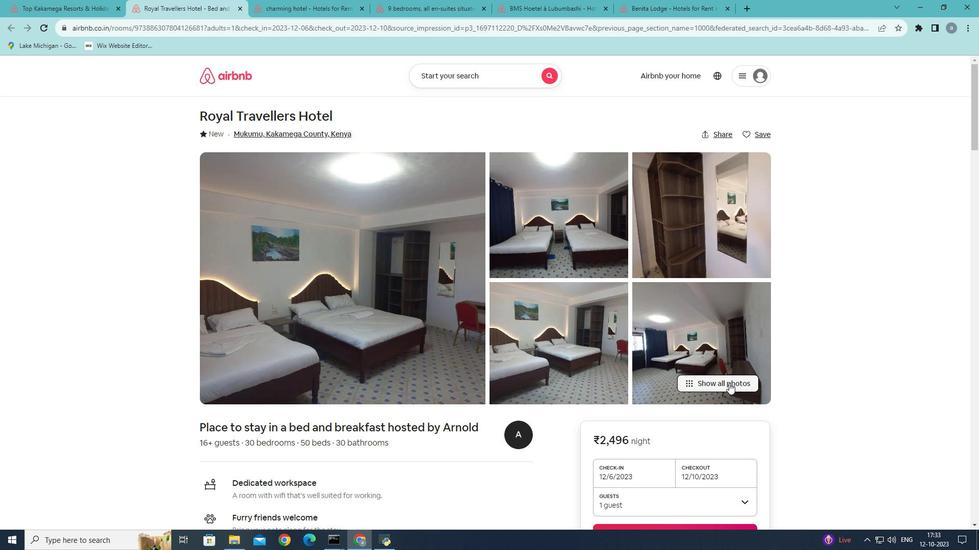 
Action: Mouse moved to (550, 250)
Screenshot: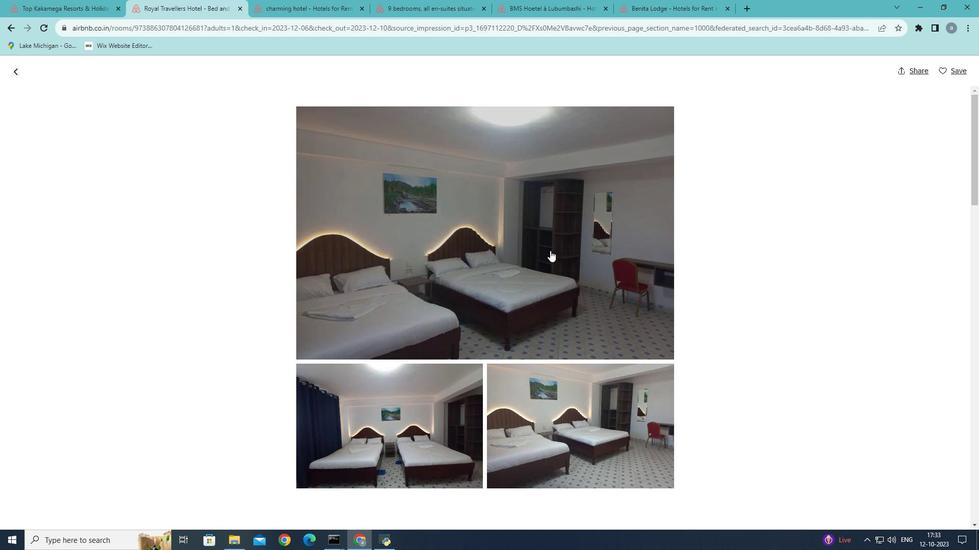 
Action: Mouse scrolled (550, 250) with delta (0, 0)
Screenshot: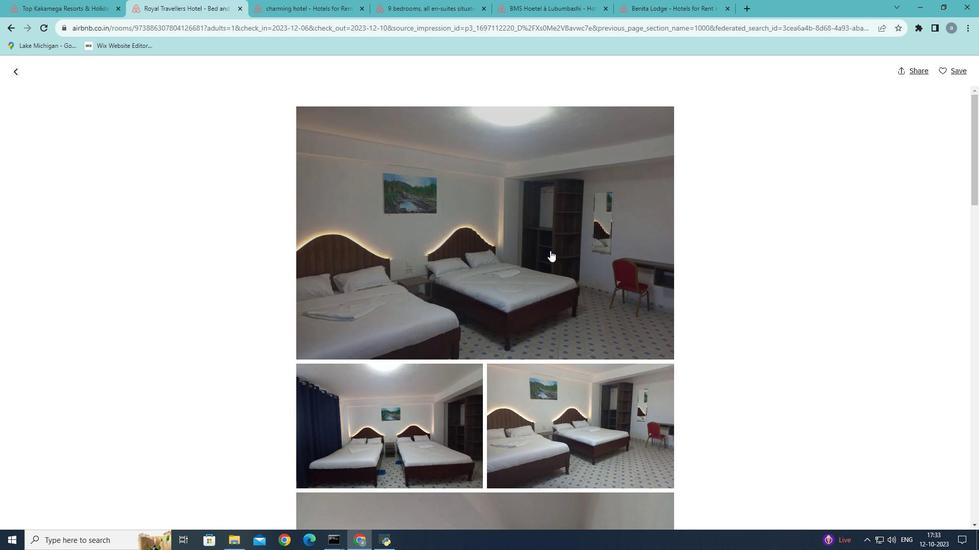 
Action: Mouse scrolled (550, 250) with delta (0, 0)
Screenshot: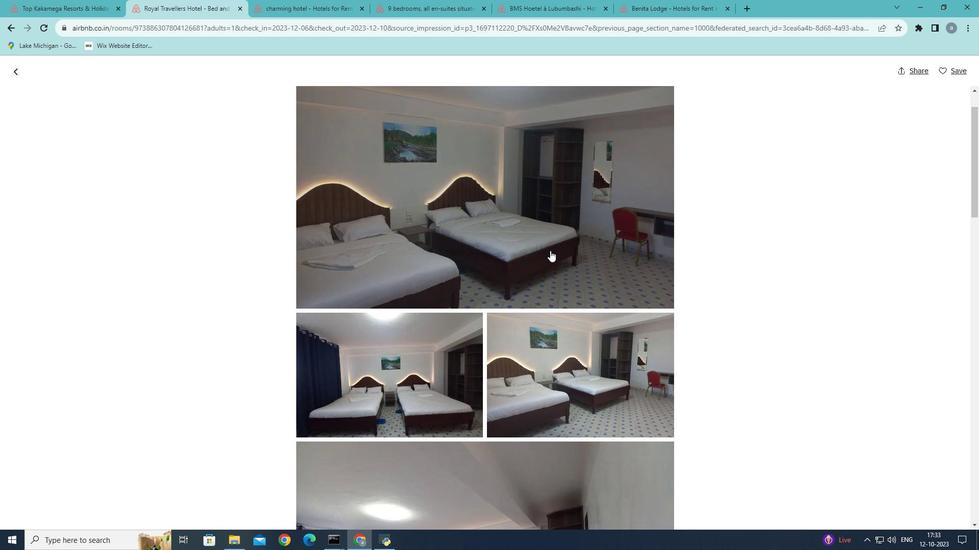 
Action: Mouse scrolled (550, 250) with delta (0, 0)
Screenshot: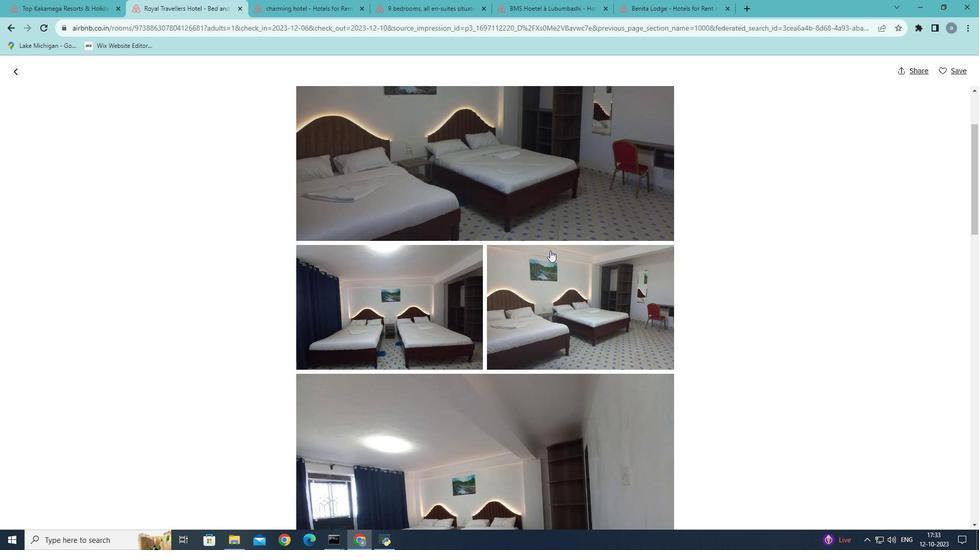 
Action: Mouse scrolled (550, 250) with delta (0, 0)
Screenshot: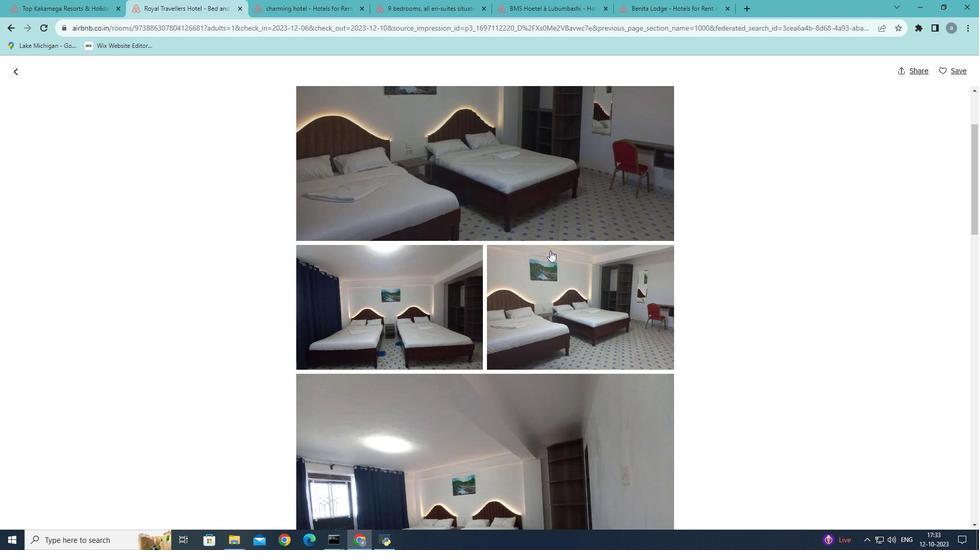 
Action: Mouse scrolled (550, 250) with delta (0, 0)
Screenshot: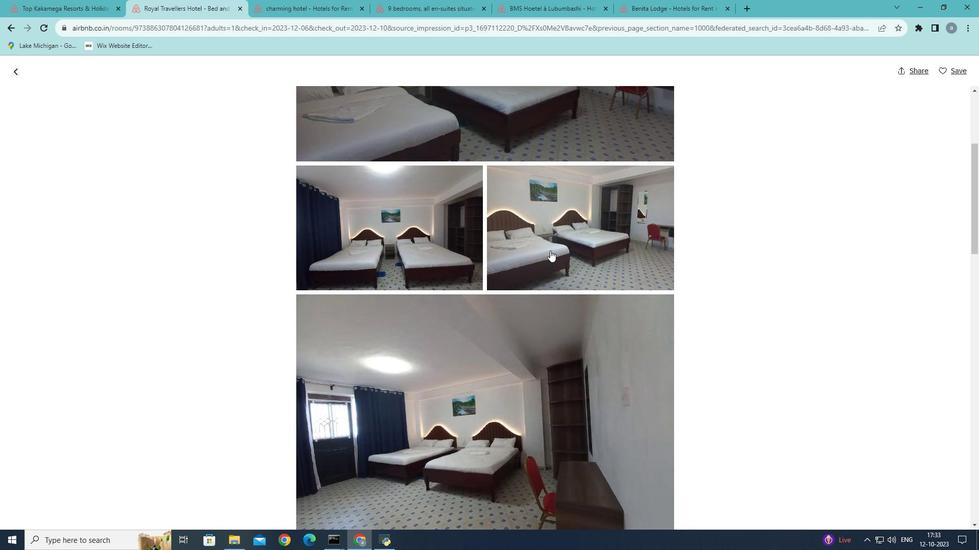 
Action: Mouse scrolled (550, 250) with delta (0, 0)
Screenshot: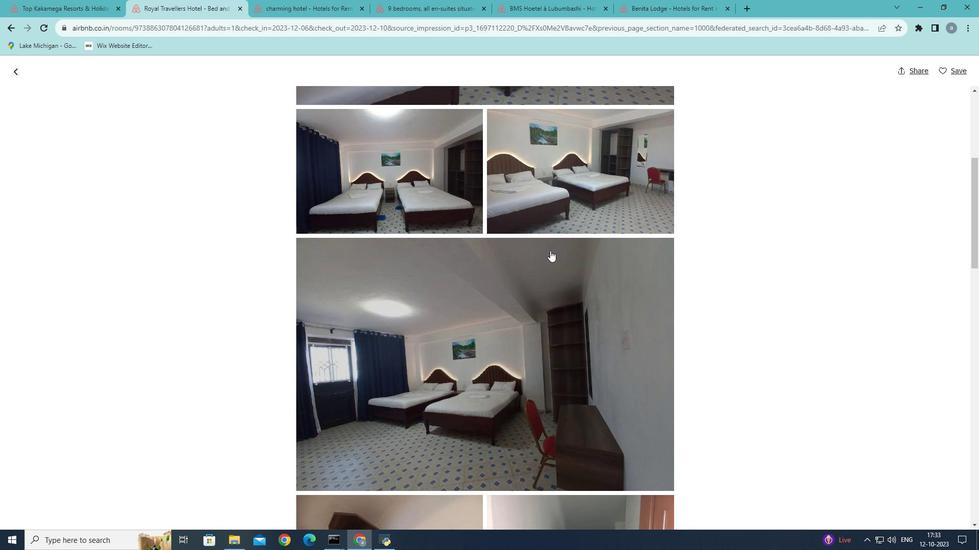 
Action: Mouse scrolled (550, 250) with delta (0, 0)
Screenshot: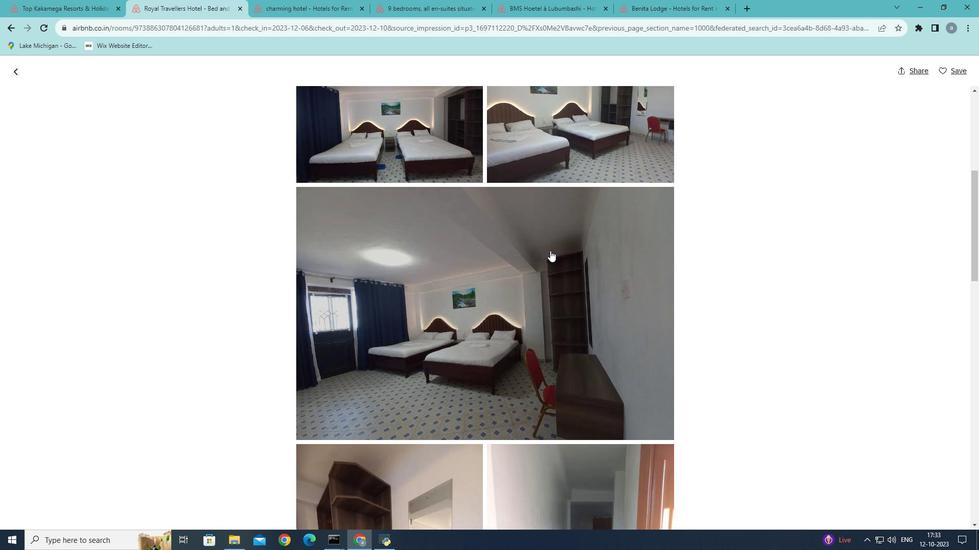 
Action: Mouse scrolled (550, 250) with delta (0, 0)
Screenshot: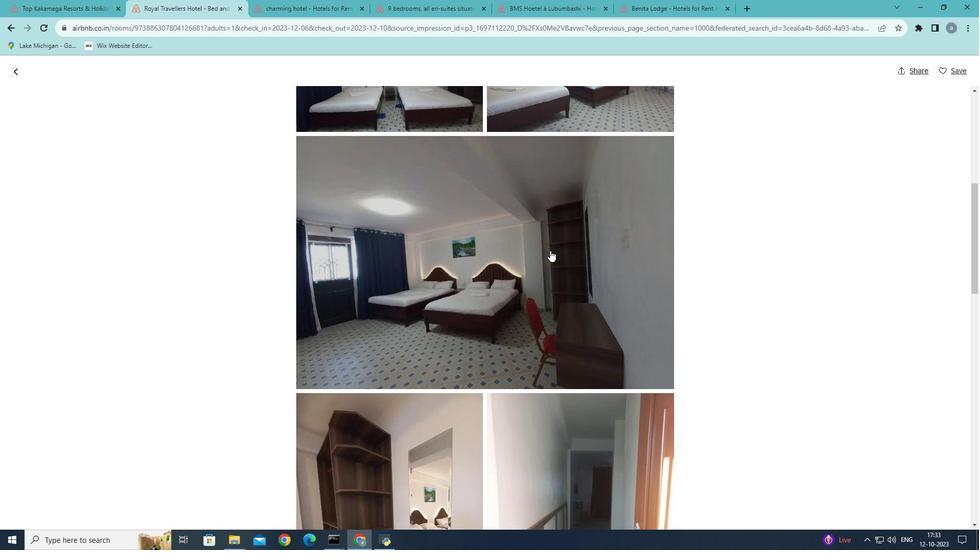 
Action: Mouse scrolled (550, 250) with delta (0, 0)
Screenshot: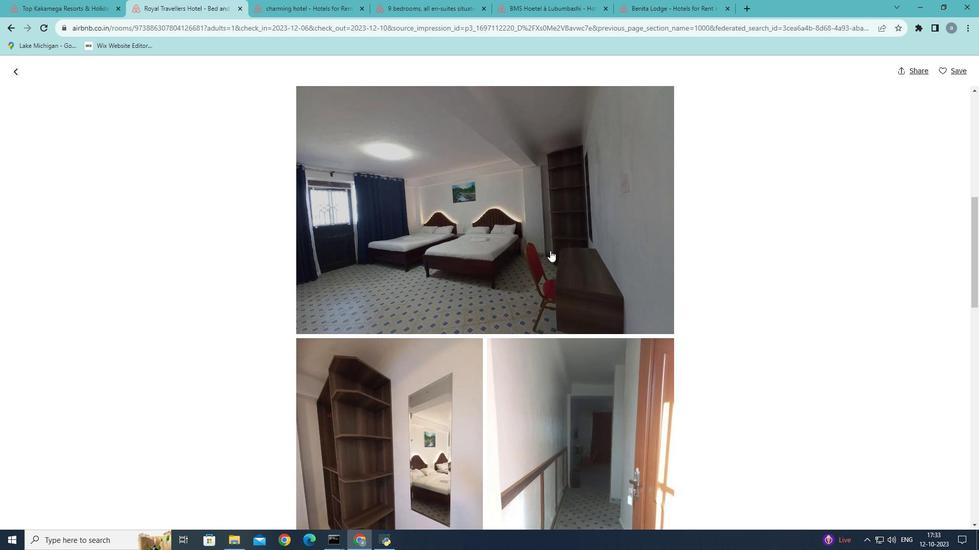 
Action: Mouse scrolled (550, 250) with delta (0, 0)
Screenshot: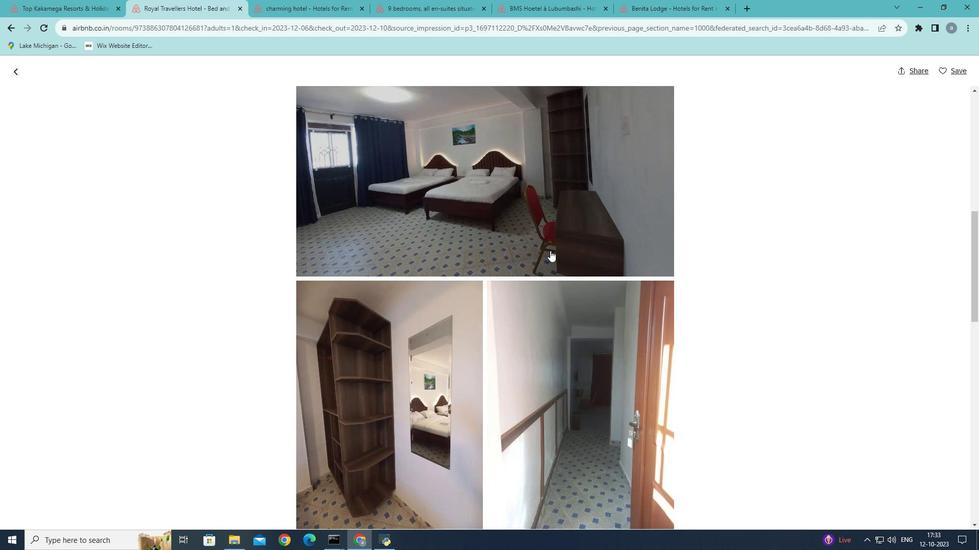 
Action: Mouse scrolled (550, 250) with delta (0, 0)
Screenshot: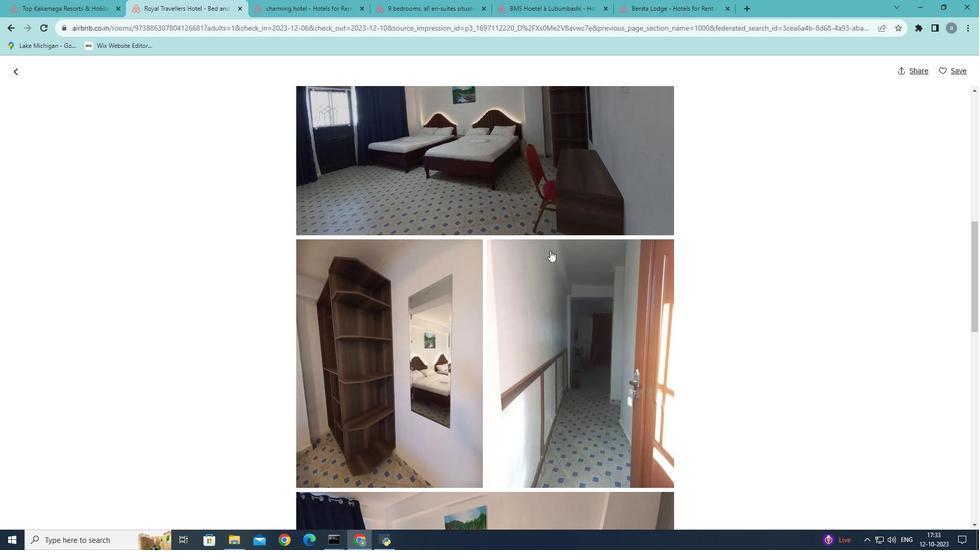 
Action: Mouse scrolled (550, 250) with delta (0, 0)
Screenshot: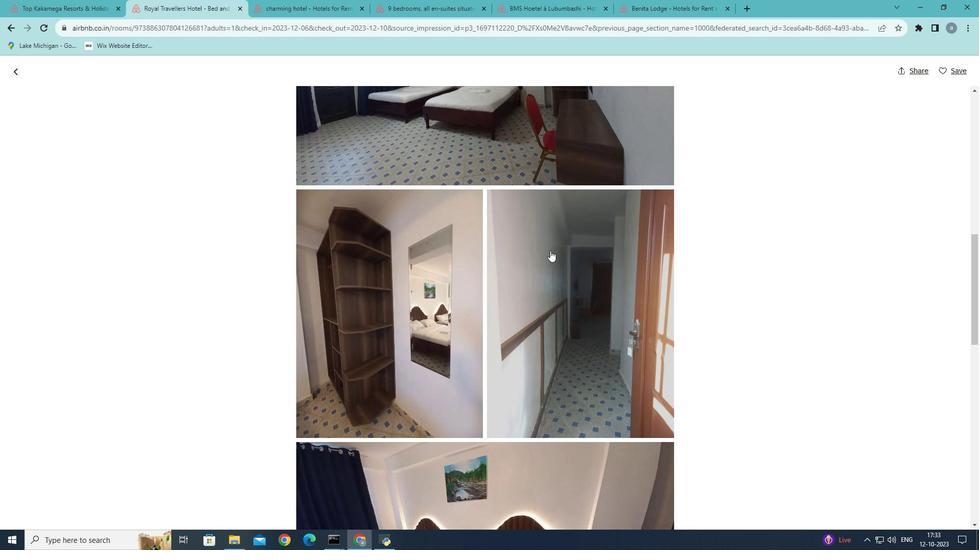 
Action: Mouse scrolled (550, 250) with delta (0, 0)
Screenshot: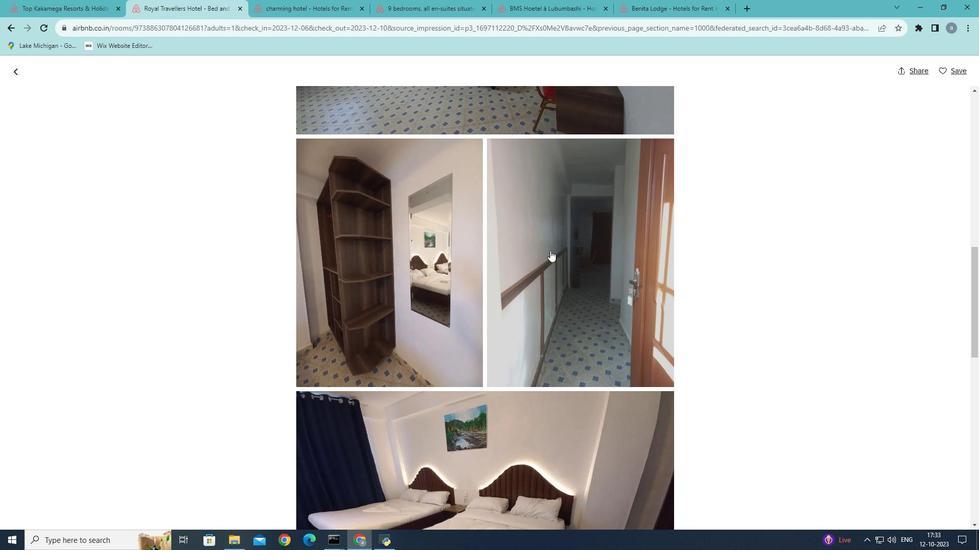 
Action: Mouse scrolled (550, 250) with delta (0, 0)
Screenshot: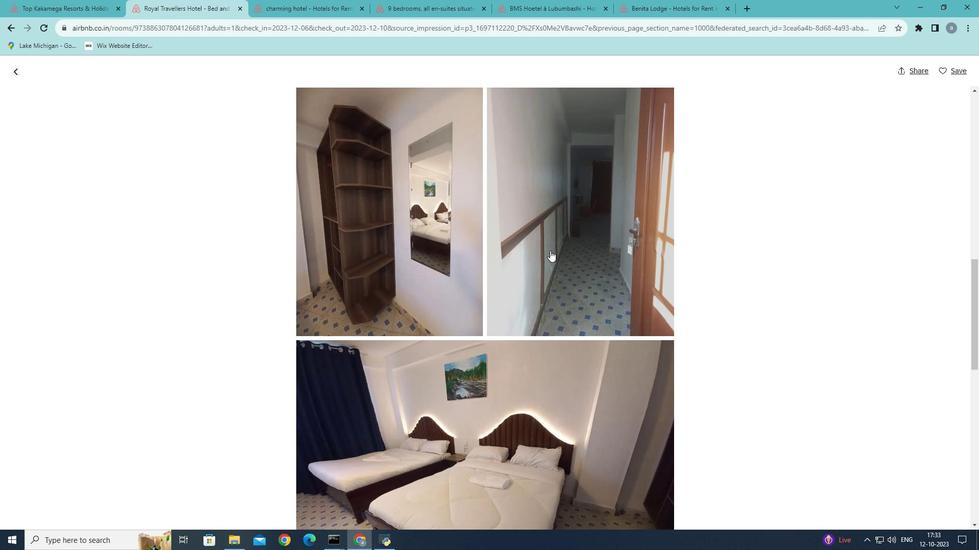 
Action: Mouse scrolled (550, 250) with delta (0, 0)
Screenshot: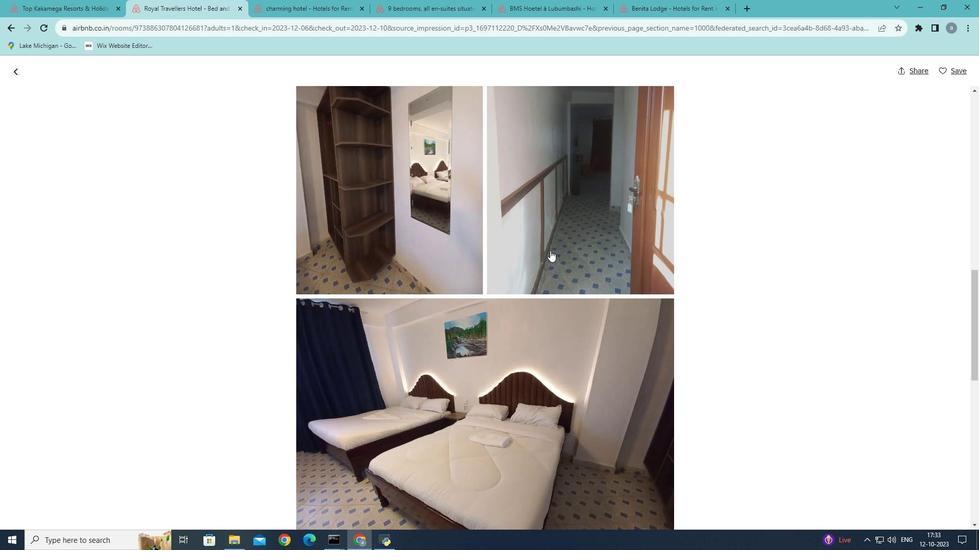 
Action: Mouse scrolled (550, 250) with delta (0, 0)
Screenshot: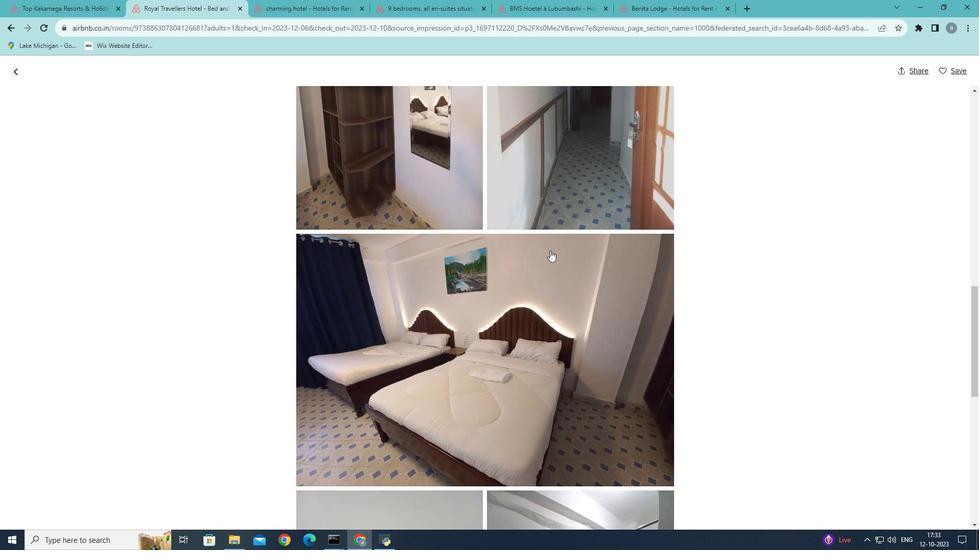 
Action: Mouse scrolled (550, 250) with delta (0, 0)
Screenshot: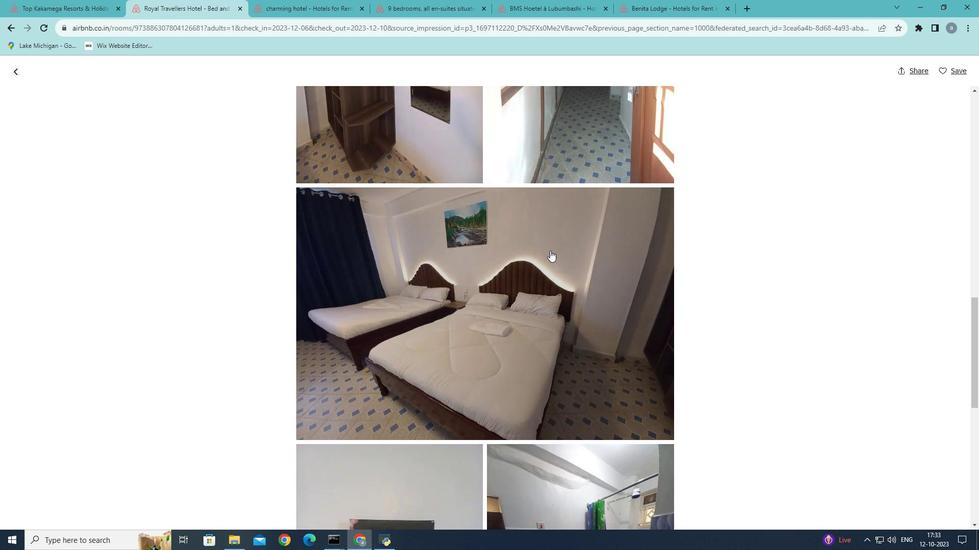 
Action: Mouse scrolled (550, 250) with delta (0, 0)
Screenshot: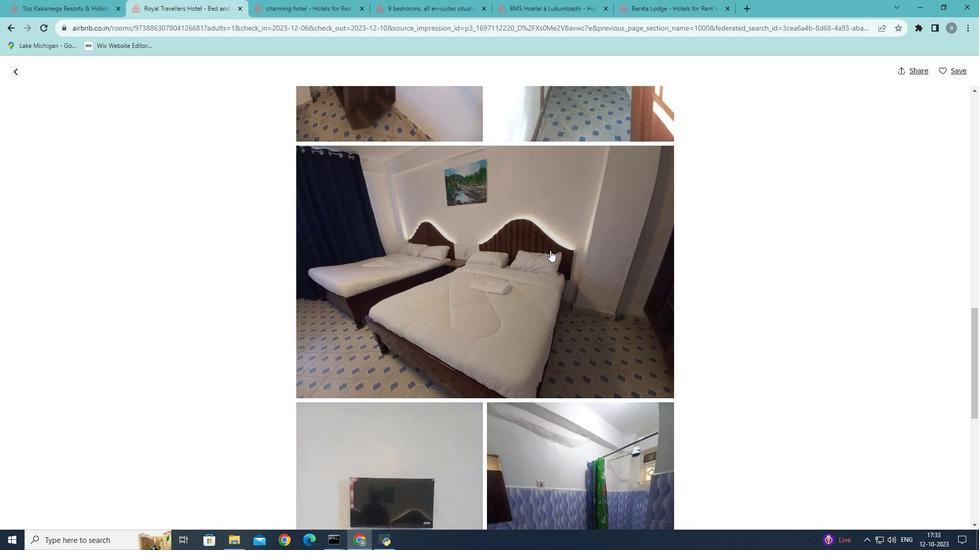 
Action: Mouse scrolled (550, 250) with delta (0, 0)
Screenshot: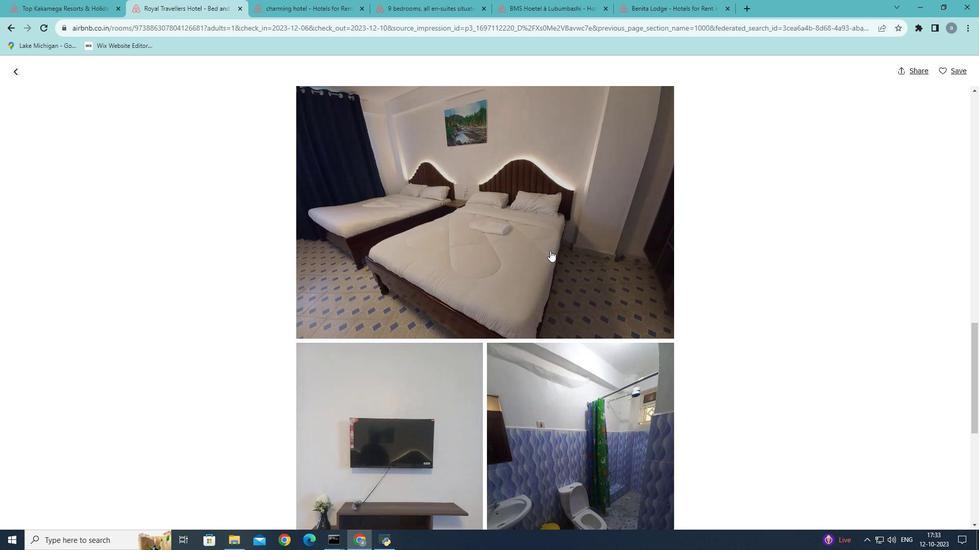 
Action: Mouse scrolled (550, 250) with delta (0, 0)
Screenshot: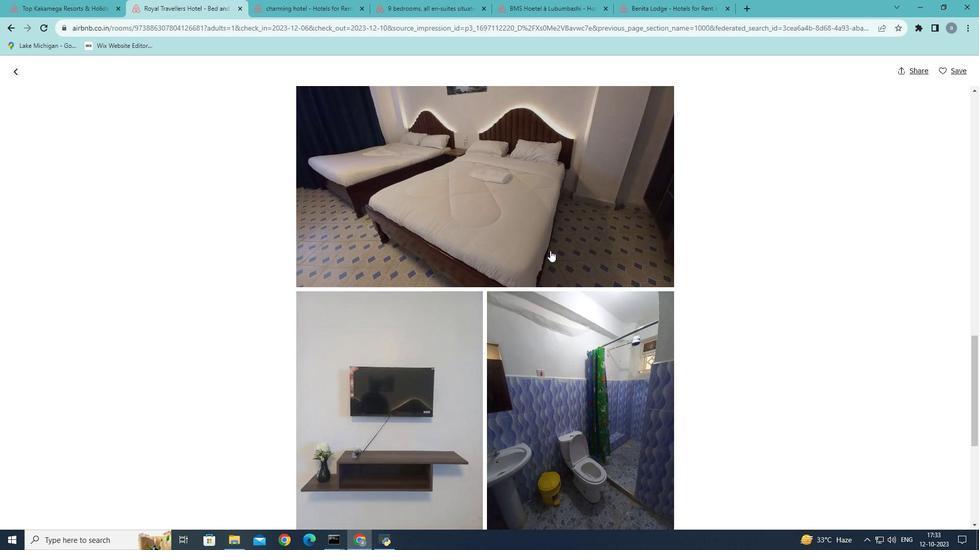 
Action: Mouse scrolled (550, 250) with delta (0, 0)
Screenshot: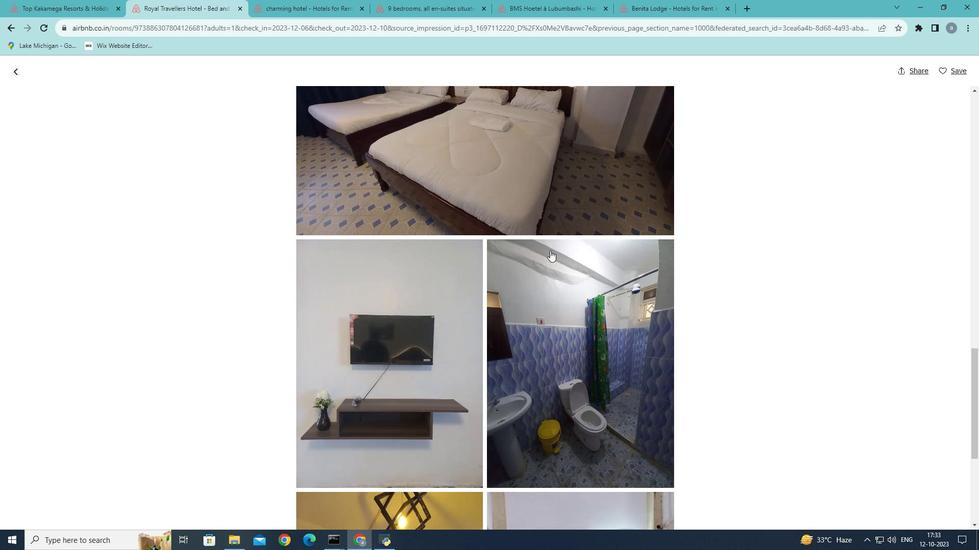 
Action: Mouse scrolled (550, 250) with delta (0, 0)
Screenshot: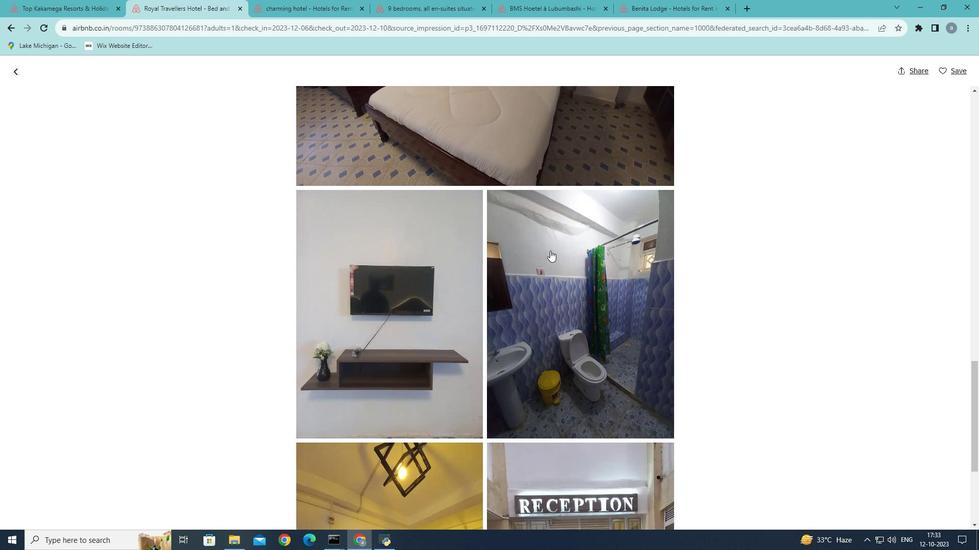 
Action: Mouse scrolled (550, 250) with delta (0, 0)
Screenshot: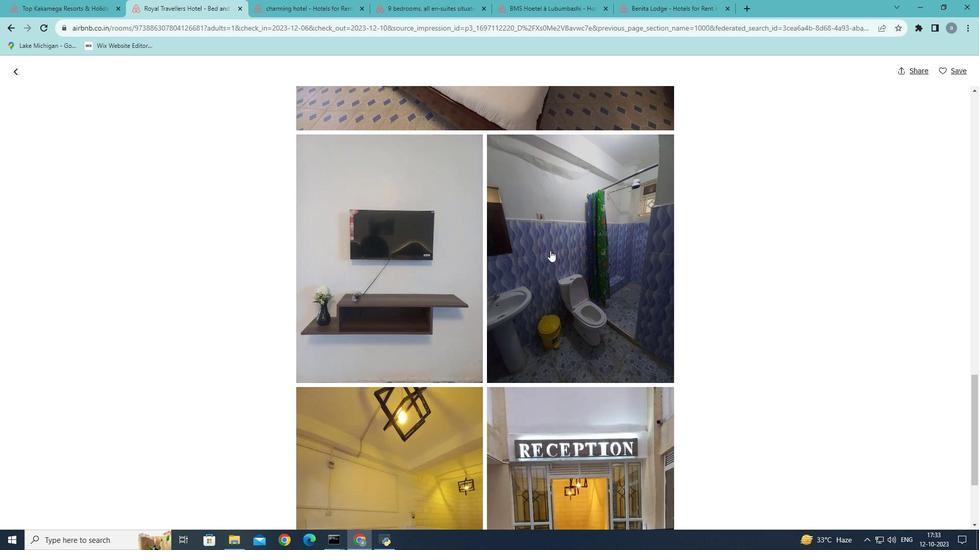 
Action: Mouse scrolled (550, 250) with delta (0, 0)
Screenshot: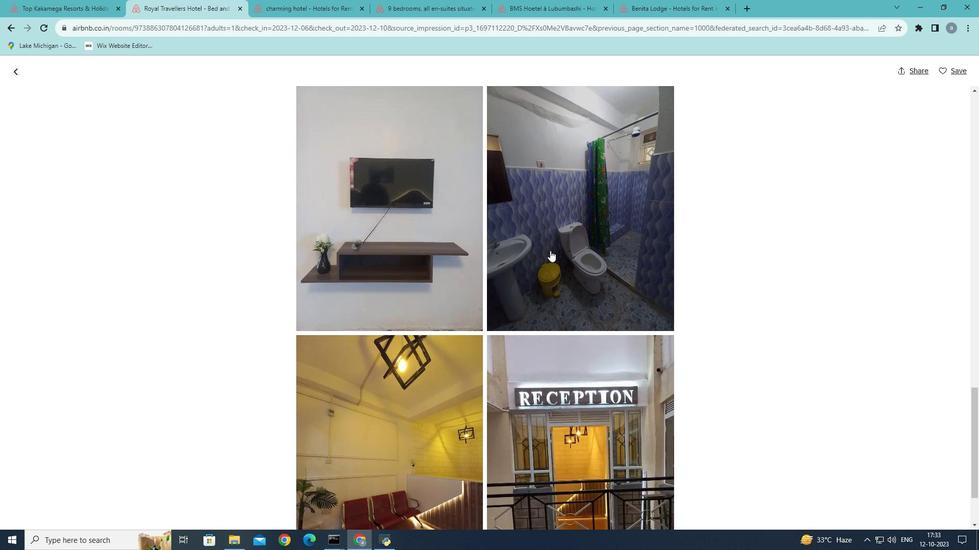 
Action: Mouse scrolled (550, 250) with delta (0, 0)
Screenshot: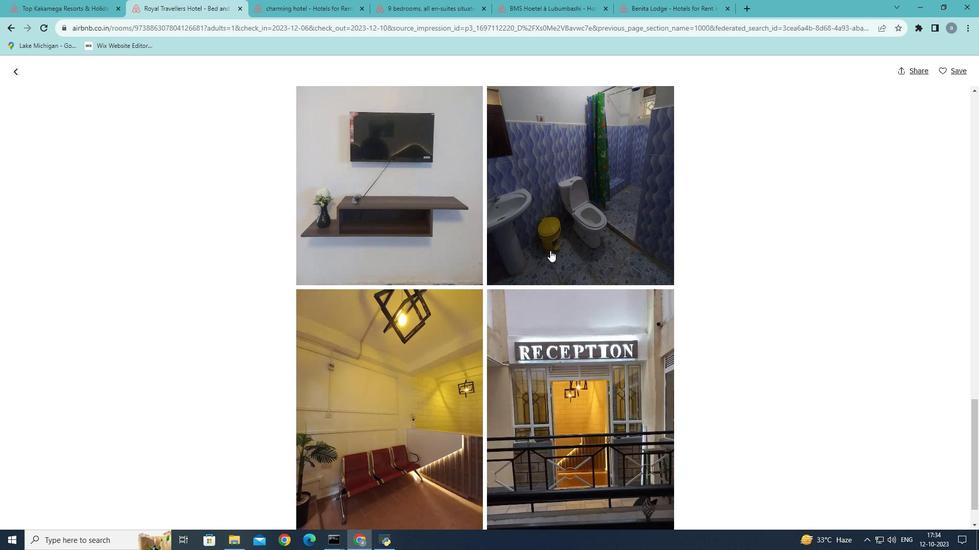 
Action: Mouse scrolled (550, 250) with delta (0, 0)
Screenshot: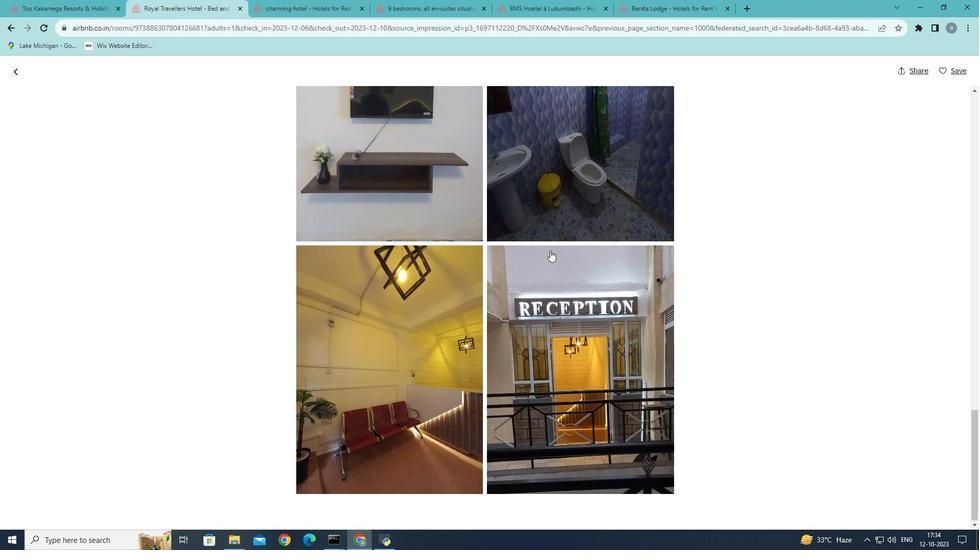 
Action: Mouse scrolled (550, 250) with delta (0, 0)
Screenshot: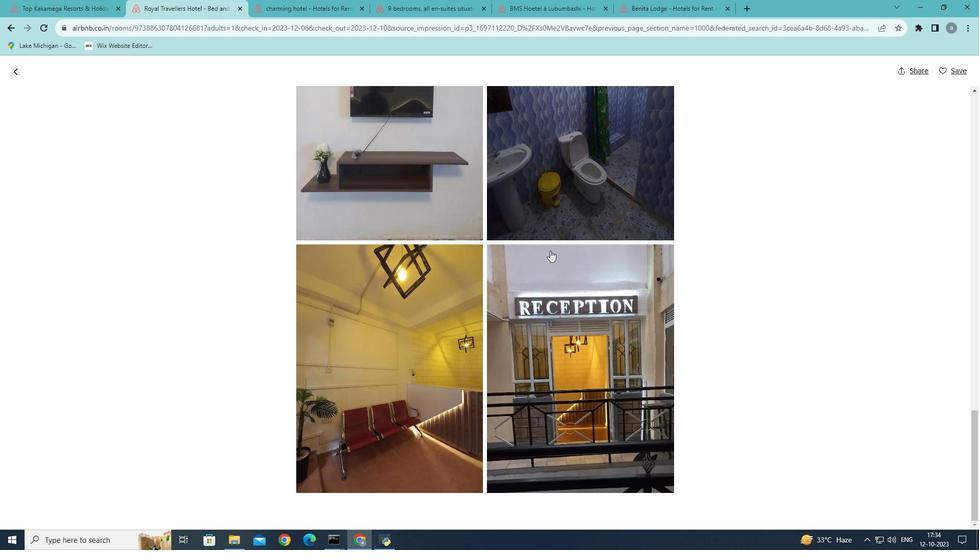 
Action: Mouse scrolled (550, 250) with delta (0, 0)
Screenshot: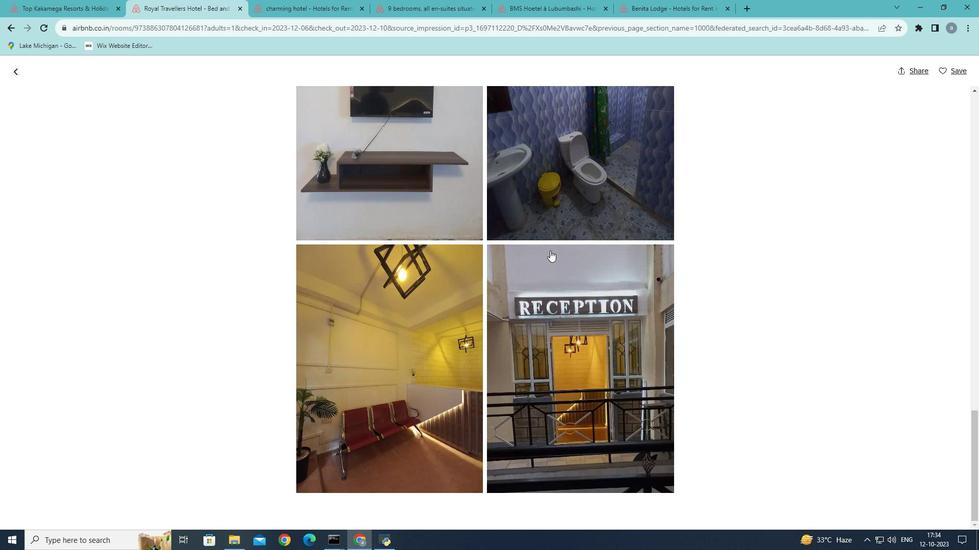 
Action: Mouse scrolled (550, 250) with delta (0, 0)
Screenshot: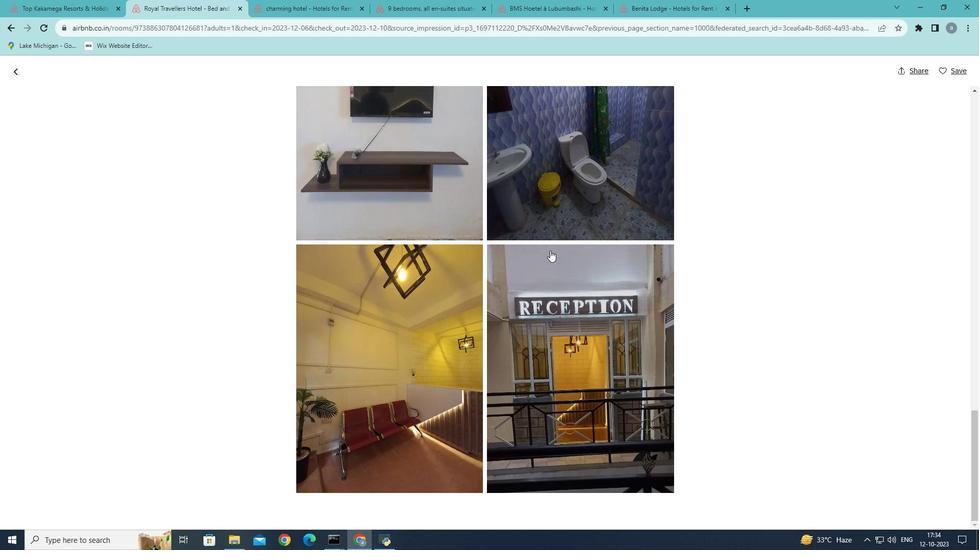 
Action: Mouse scrolled (550, 250) with delta (0, 0)
Screenshot: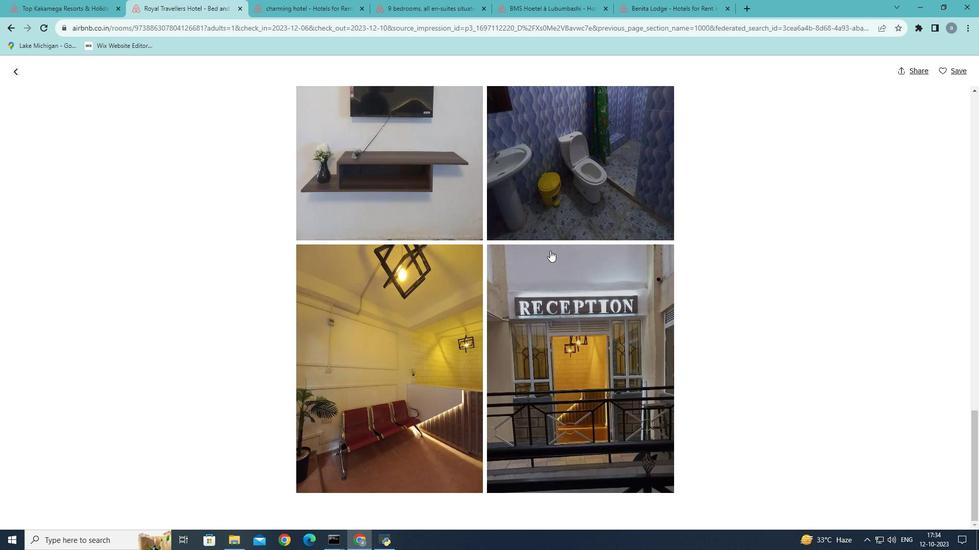 
Action: Mouse scrolled (550, 250) with delta (0, 0)
Screenshot: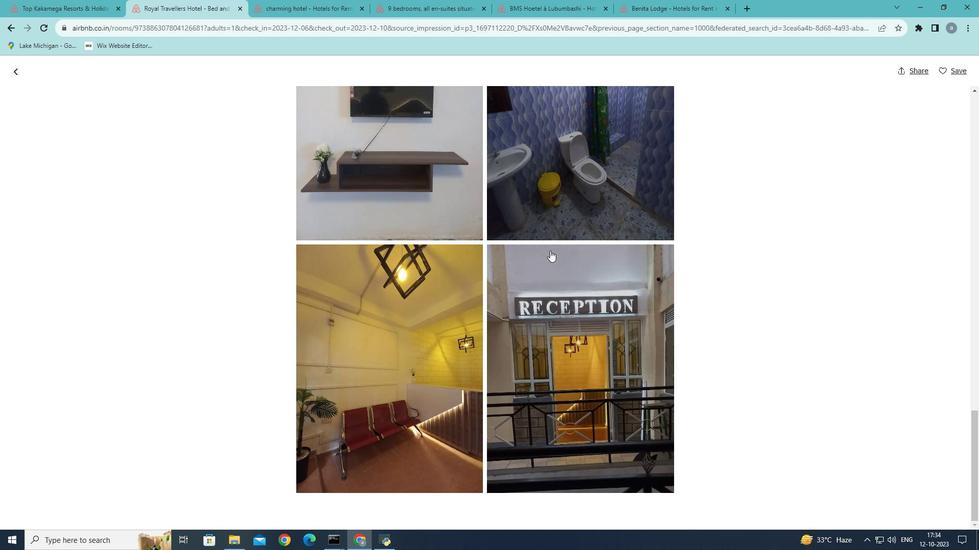 
Action: Mouse scrolled (550, 250) with delta (0, 0)
Screenshot: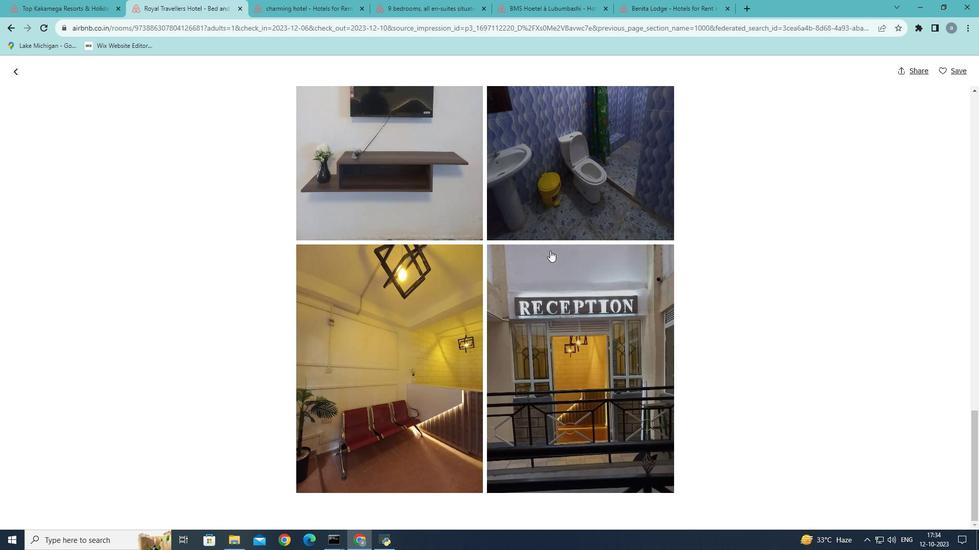 
Action: Mouse scrolled (550, 250) with delta (0, 0)
Screenshot: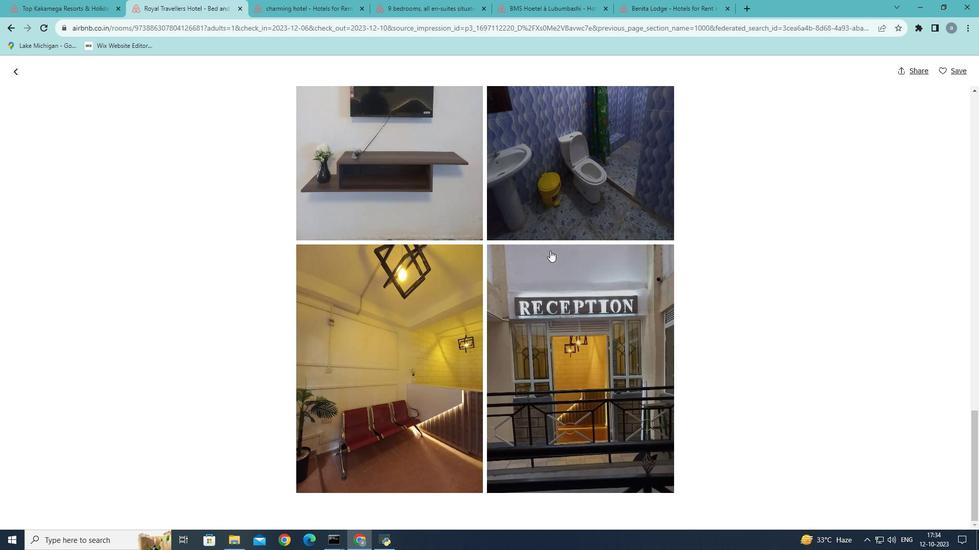
Action: Mouse scrolled (550, 250) with delta (0, 0)
Screenshot: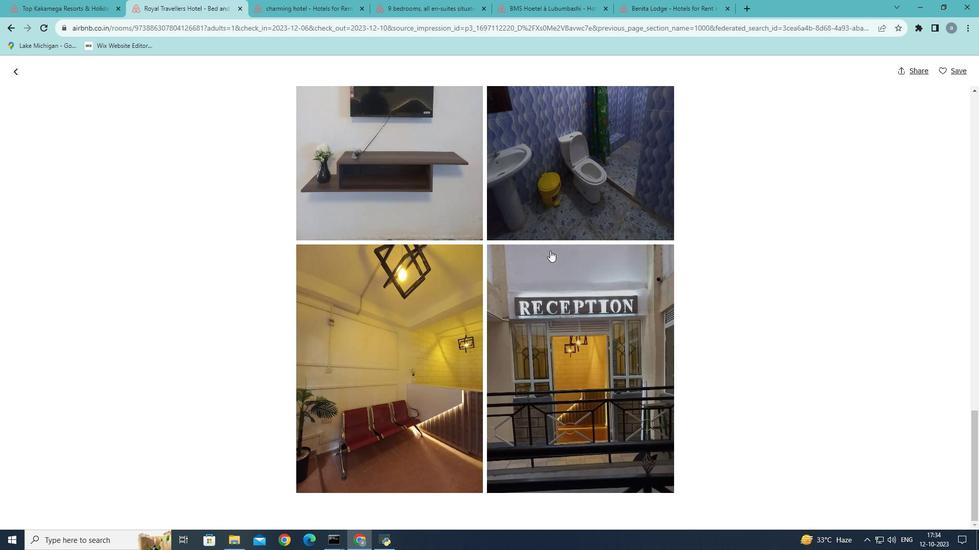 
Action: Mouse moved to (15, 73)
Screenshot: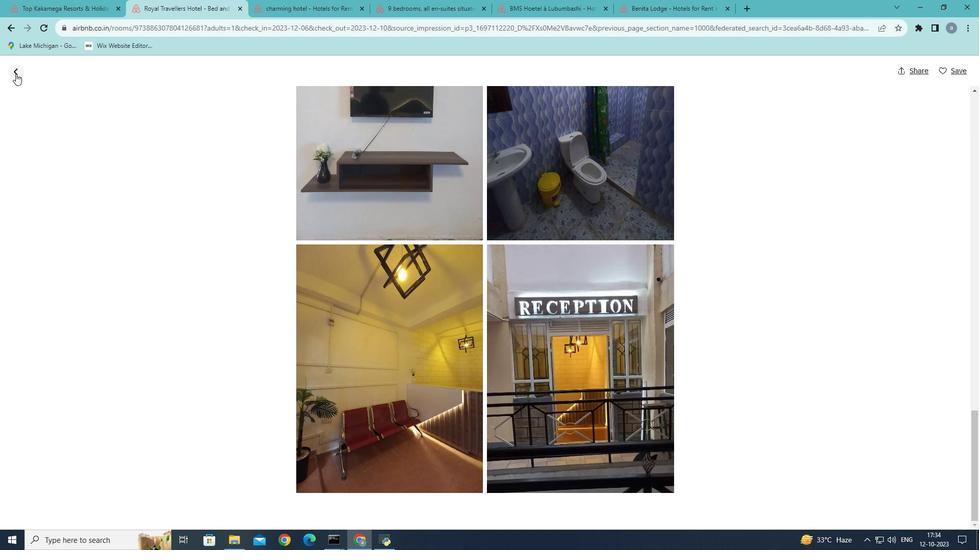 
Action: Mouse pressed left at (15, 73)
Screenshot: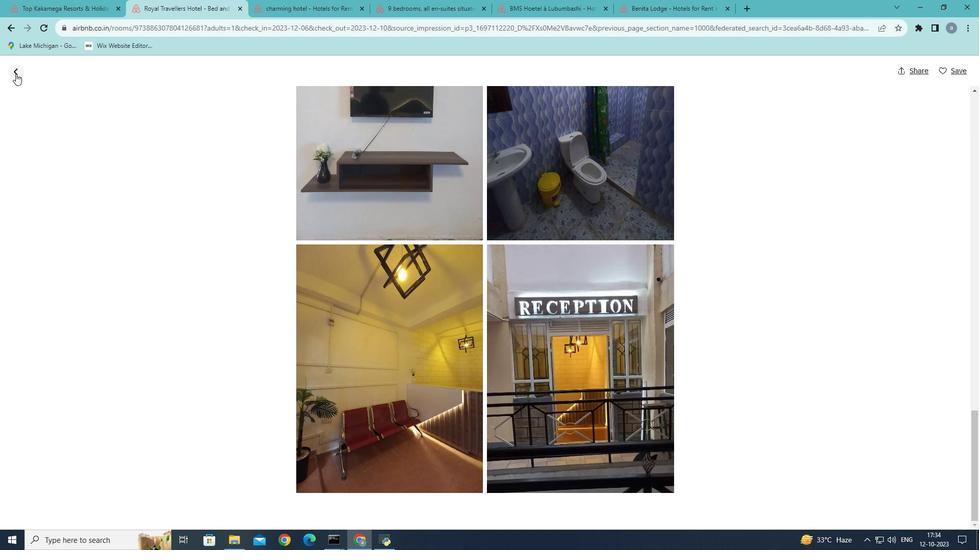 
Action: Mouse moved to (360, 350)
Screenshot: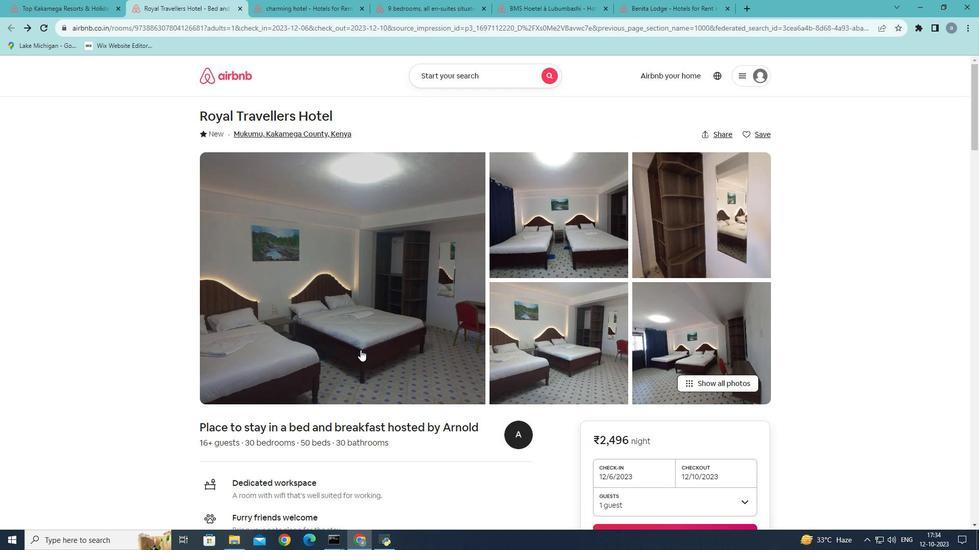 
Action: Mouse scrolled (360, 349) with delta (0, 0)
Screenshot: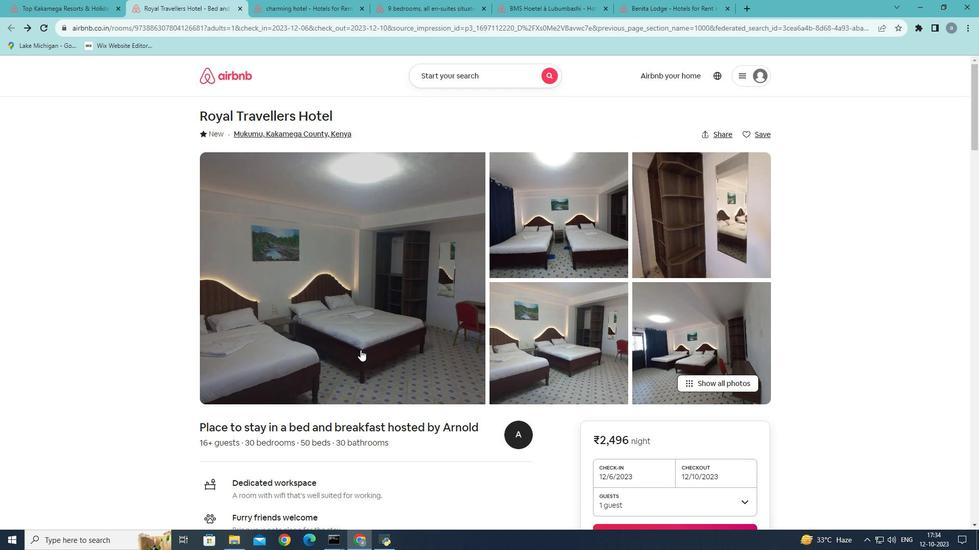 
Action: Mouse scrolled (360, 349) with delta (0, 0)
Screenshot: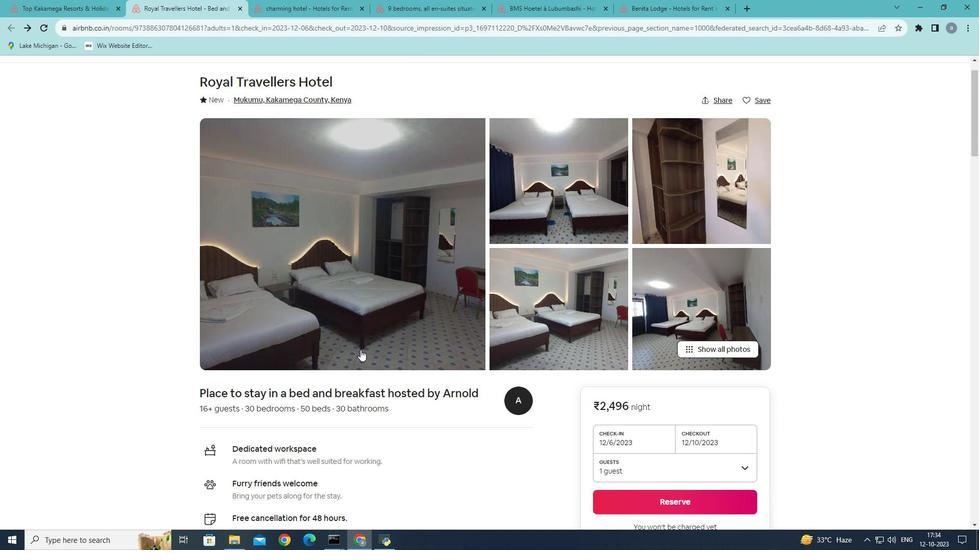 
Action: Mouse scrolled (360, 349) with delta (0, 0)
Screenshot: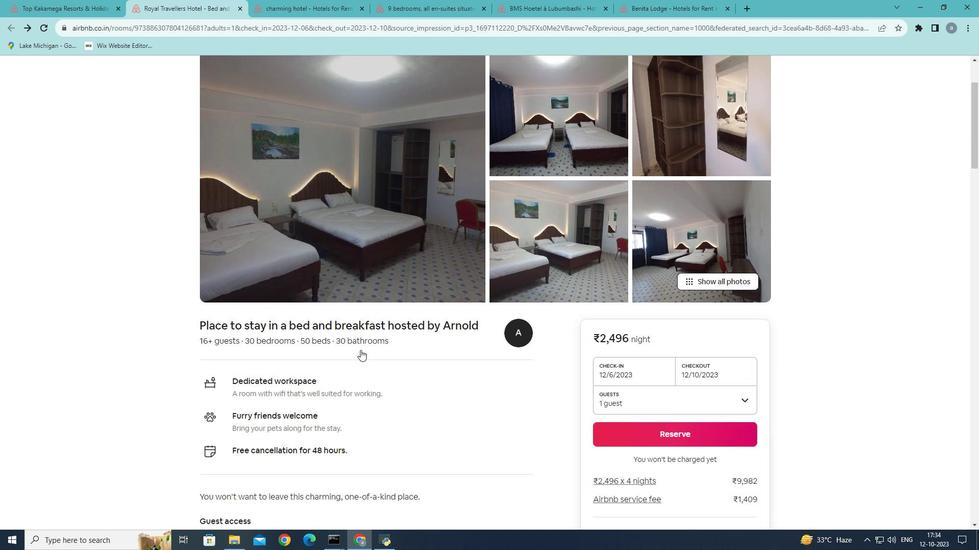
Action: Mouse scrolled (360, 349) with delta (0, 0)
Screenshot: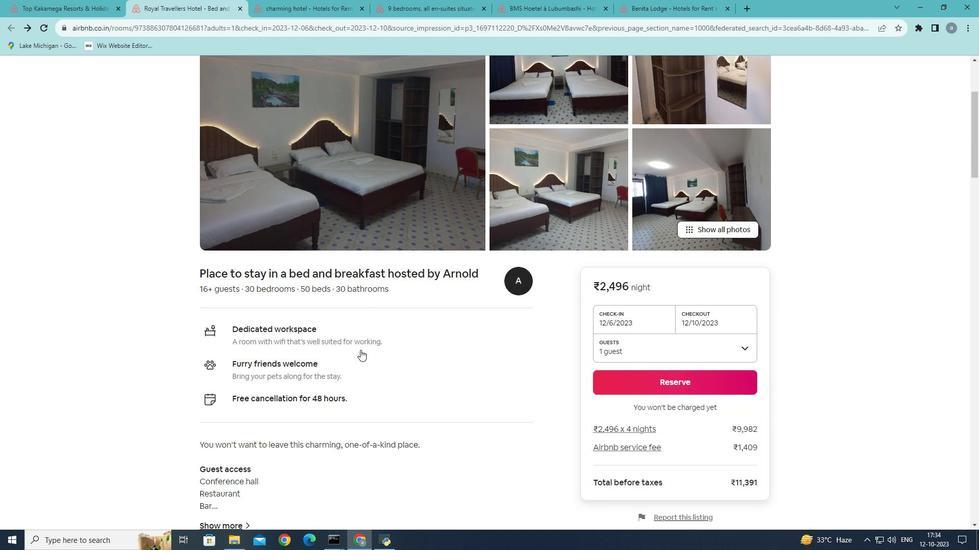 
Action: Mouse scrolled (360, 349) with delta (0, 0)
Screenshot: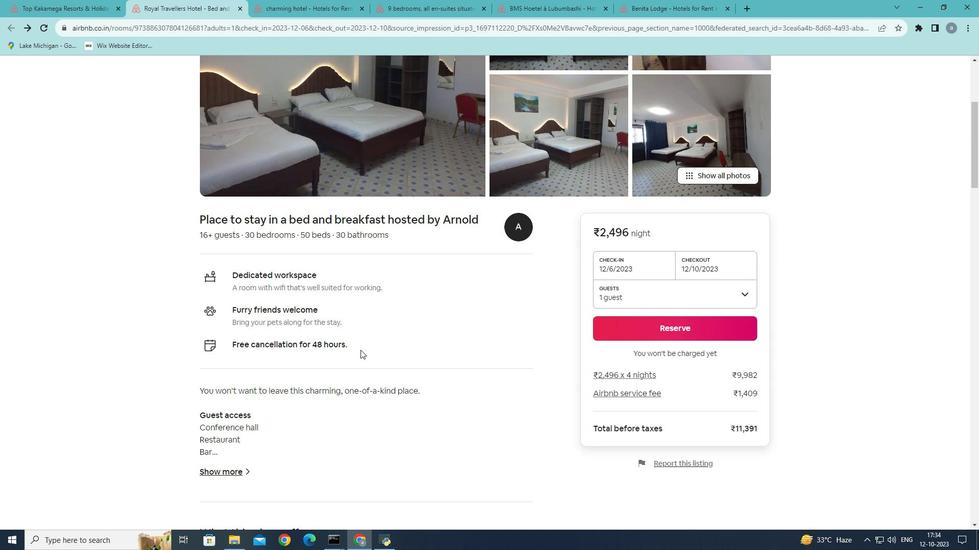 
Action: Mouse scrolled (360, 349) with delta (0, 0)
Screenshot: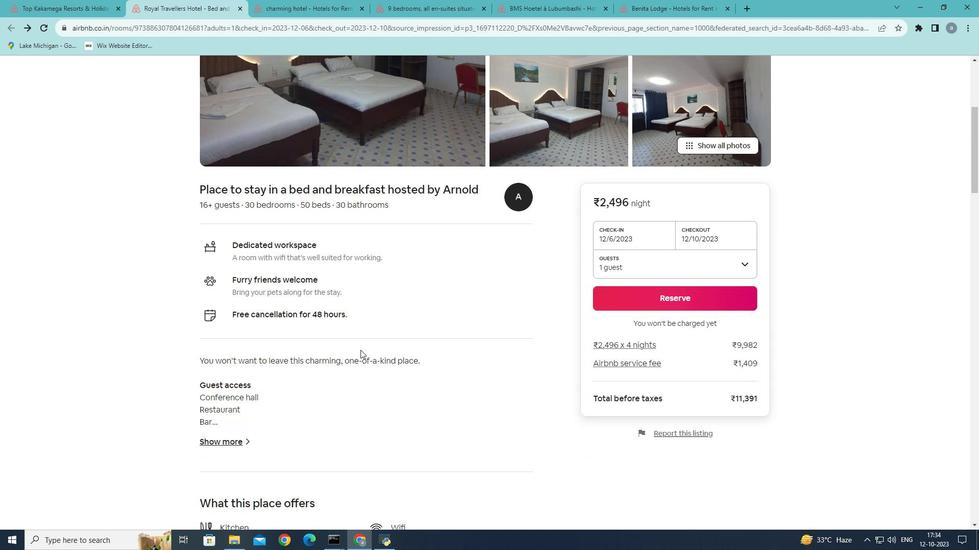 
Action: Mouse scrolled (360, 349) with delta (0, 0)
Screenshot: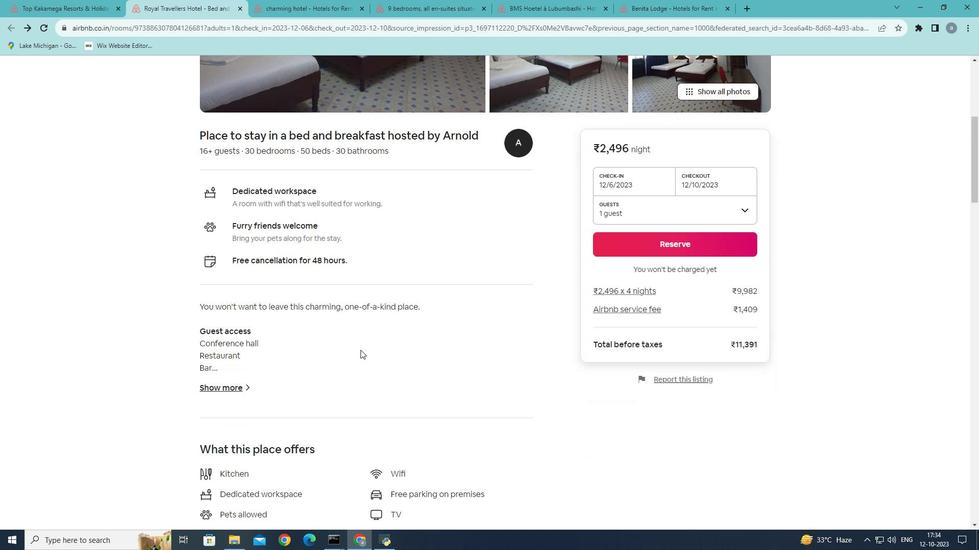 
Action: Mouse scrolled (360, 349) with delta (0, 0)
Screenshot: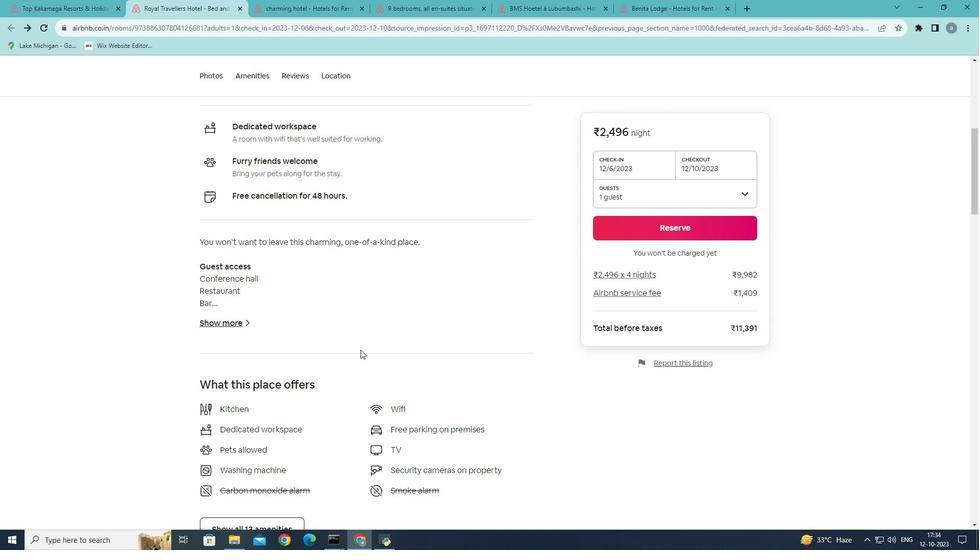 
Action: Mouse scrolled (360, 349) with delta (0, 0)
Screenshot: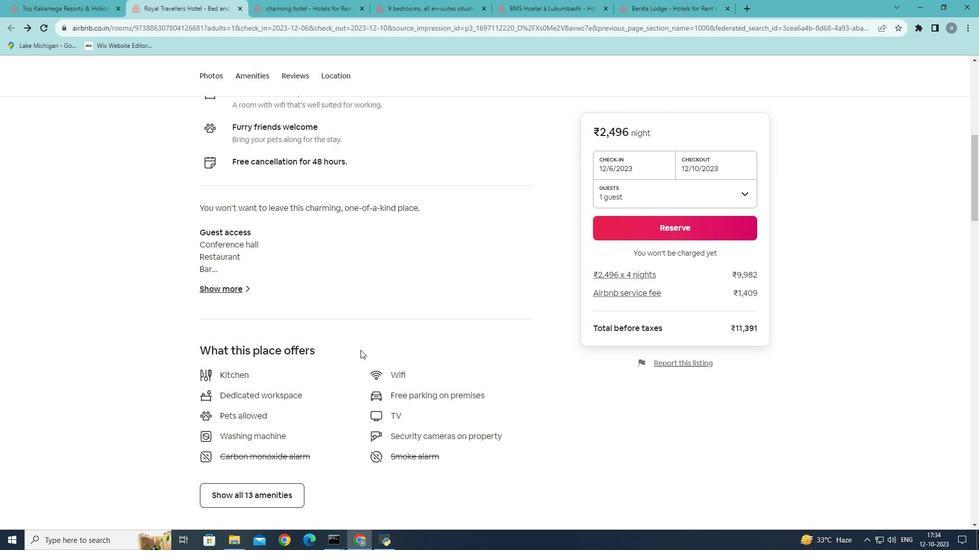 
Action: Mouse scrolled (360, 349) with delta (0, 0)
Screenshot: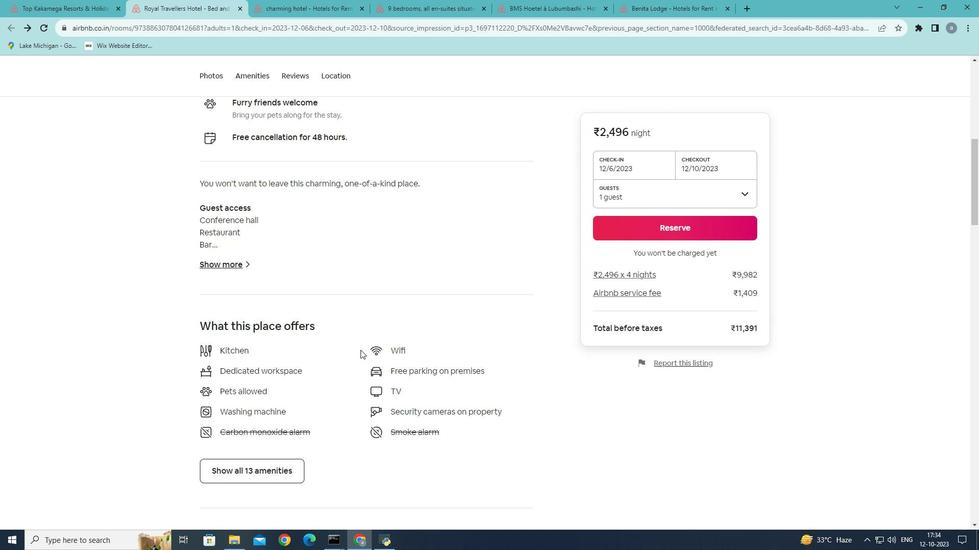 
Action: Mouse scrolled (360, 349) with delta (0, 0)
Screenshot: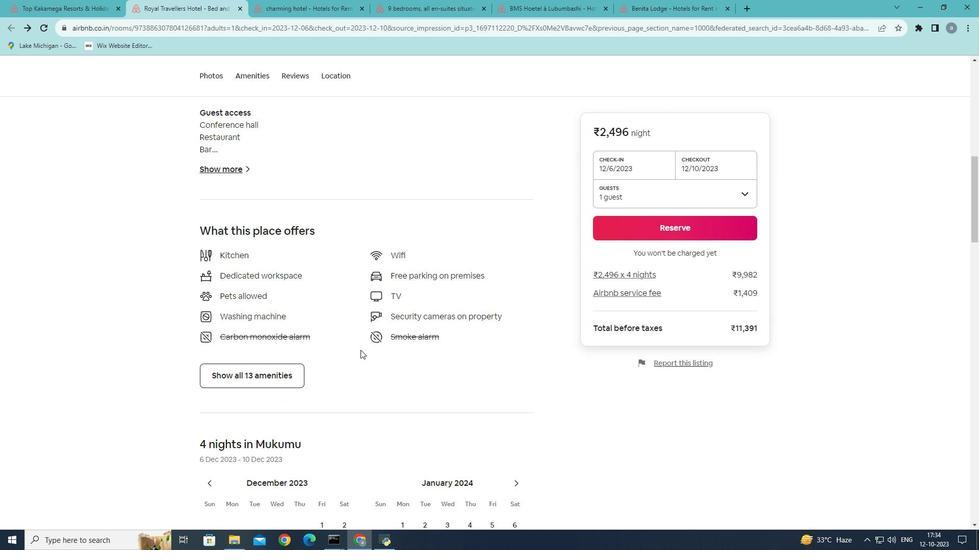 
Action: Mouse scrolled (360, 349) with delta (0, 0)
Screenshot: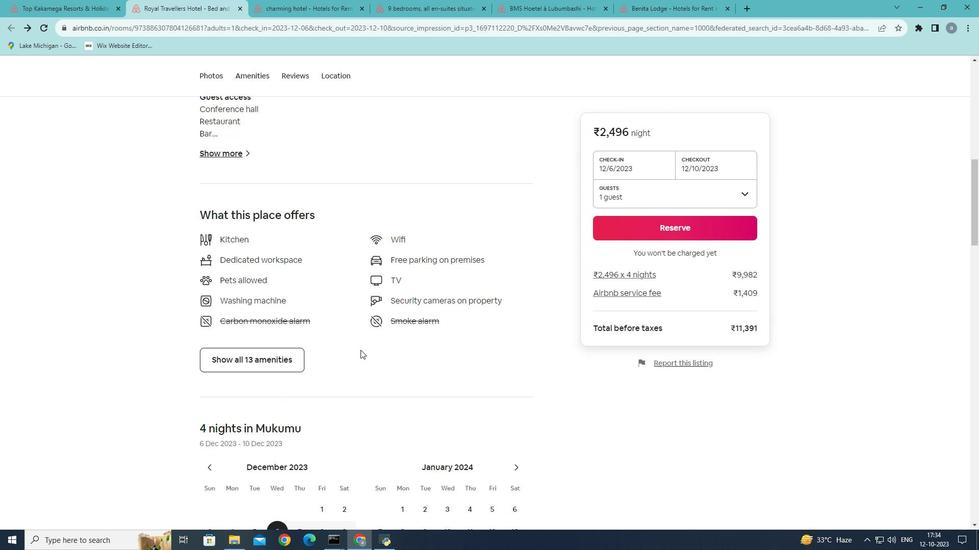 
Action: Mouse moved to (266, 283)
Screenshot: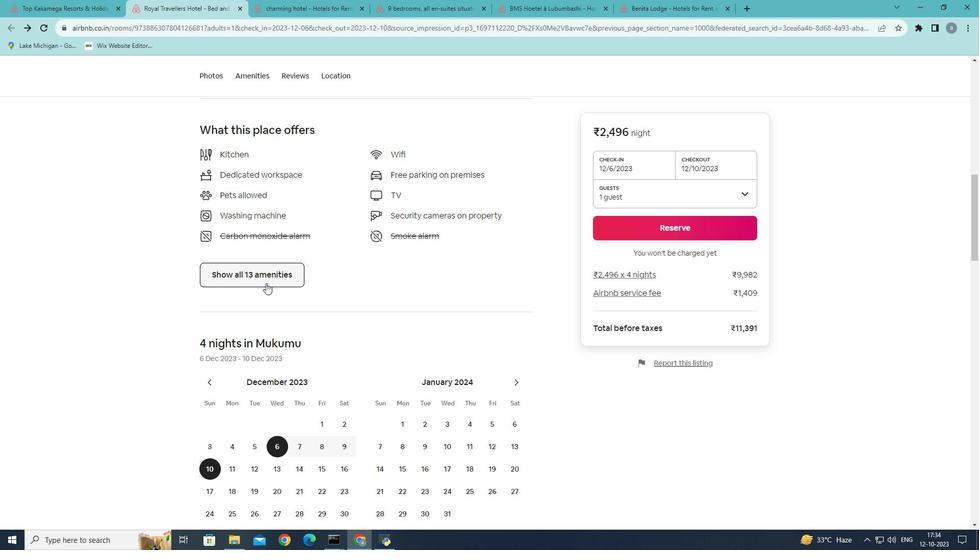
Action: Mouse pressed left at (266, 283)
Screenshot: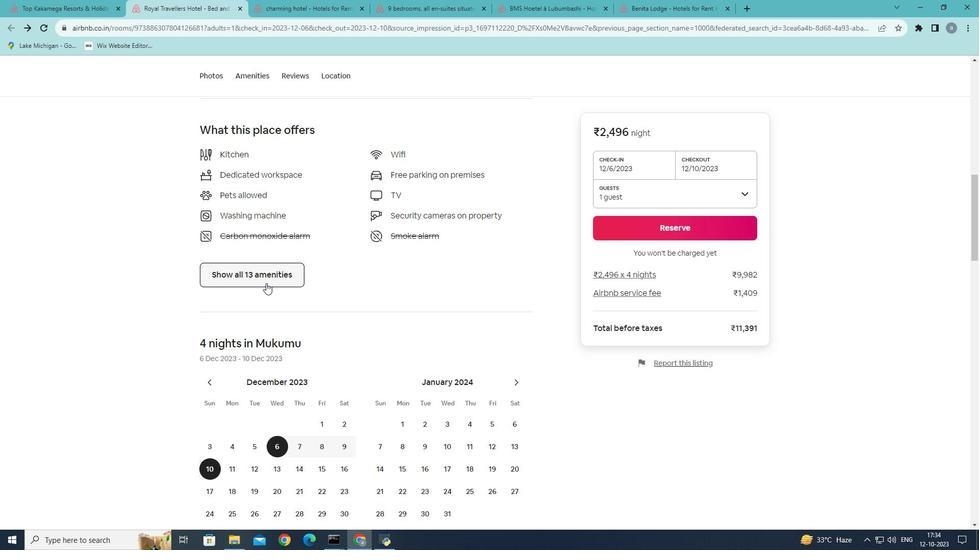 
Action: Mouse moved to (400, 216)
Screenshot: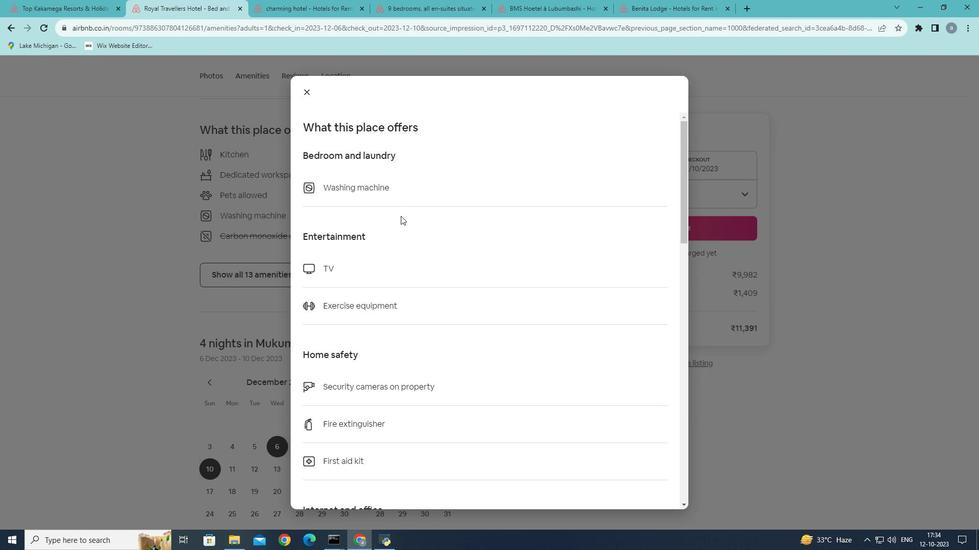
Action: Mouse scrolled (400, 215) with delta (0, 0)
Screenshot: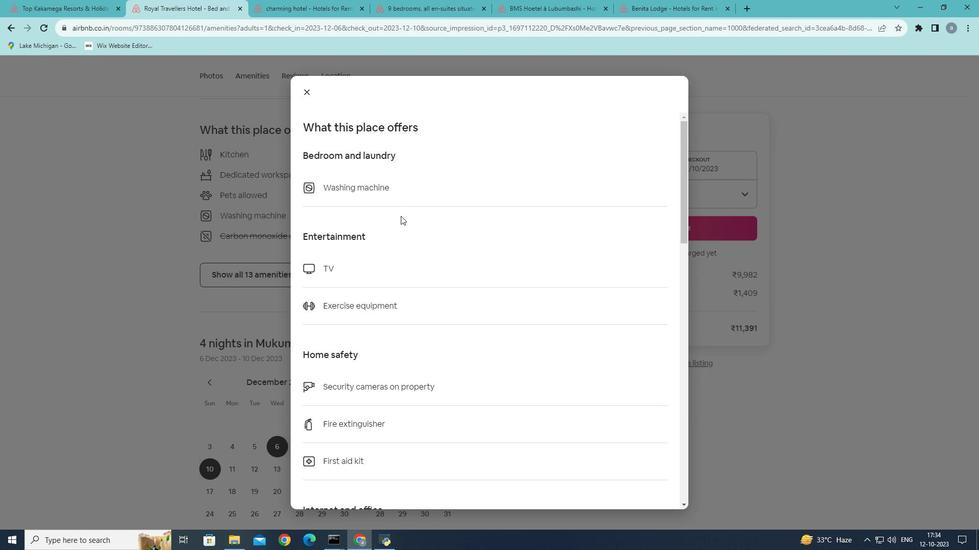 
Action: Mouse scrolled (400, 215) with delta (0, 0)
Screenshot: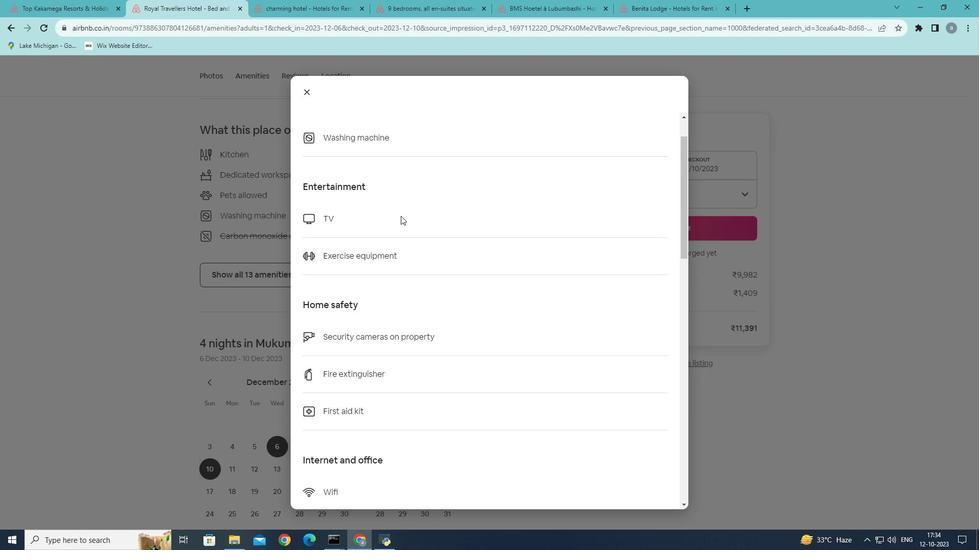 
Action: Mouse scrolled (400, 215) with delta (0, 0)
Screenshot: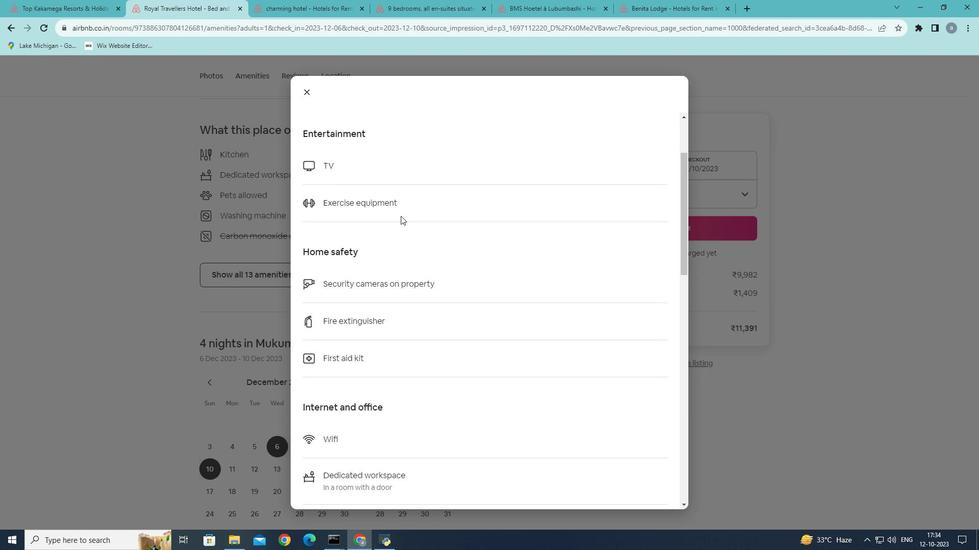 
Action: Mouse scrolled (400, 215) with delta (0, 0)
Screenshot: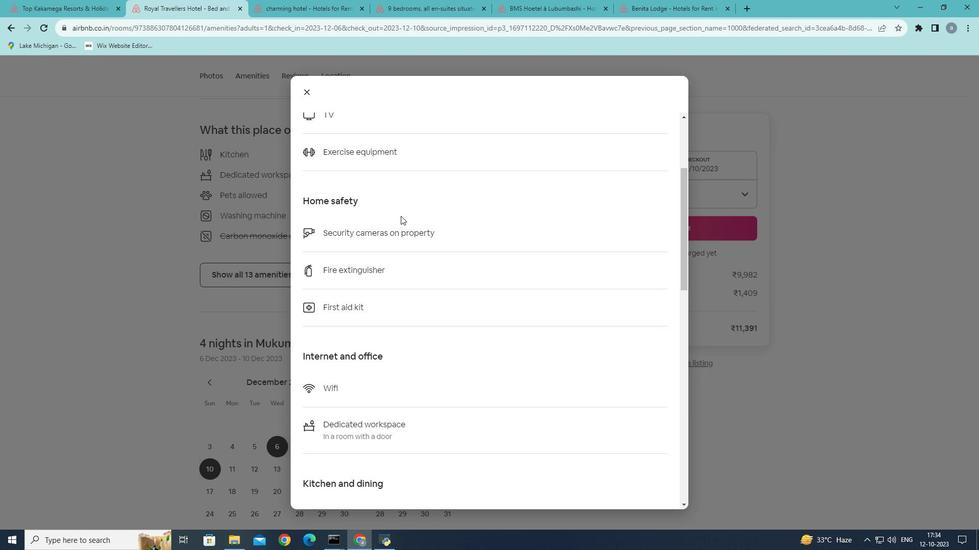 
Action: Mouse scrolled (400, 215) with delta (0, 0)
Screenshot: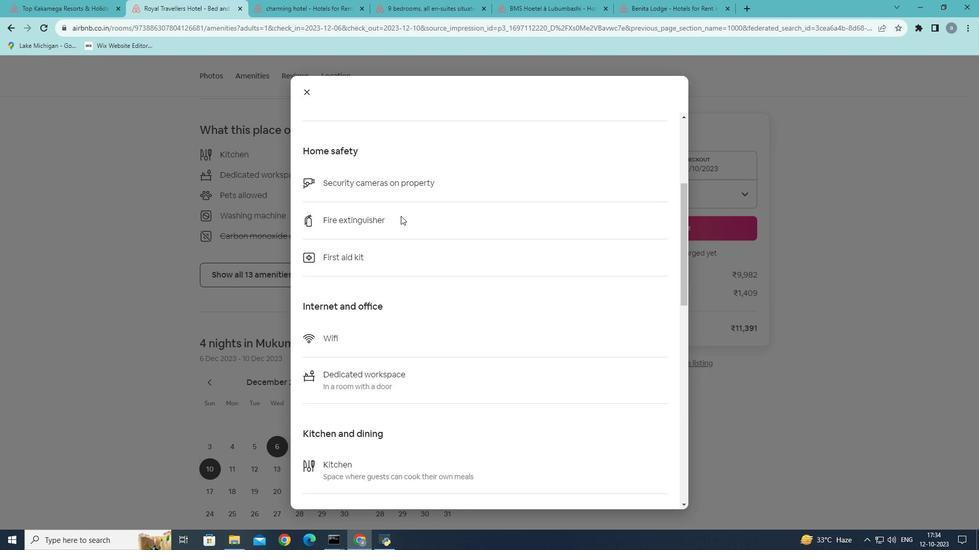 
Action: Mouse scrolled (400, 215) with delta (0, 0)
Screenshot: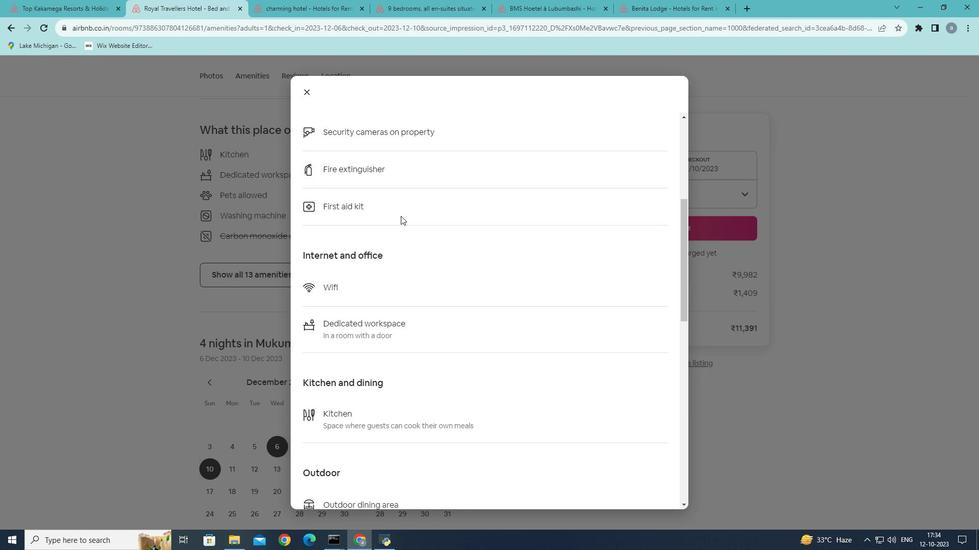 
Action: Mouse scrolled (400, 215) with delta (0, 0)
Screenshot: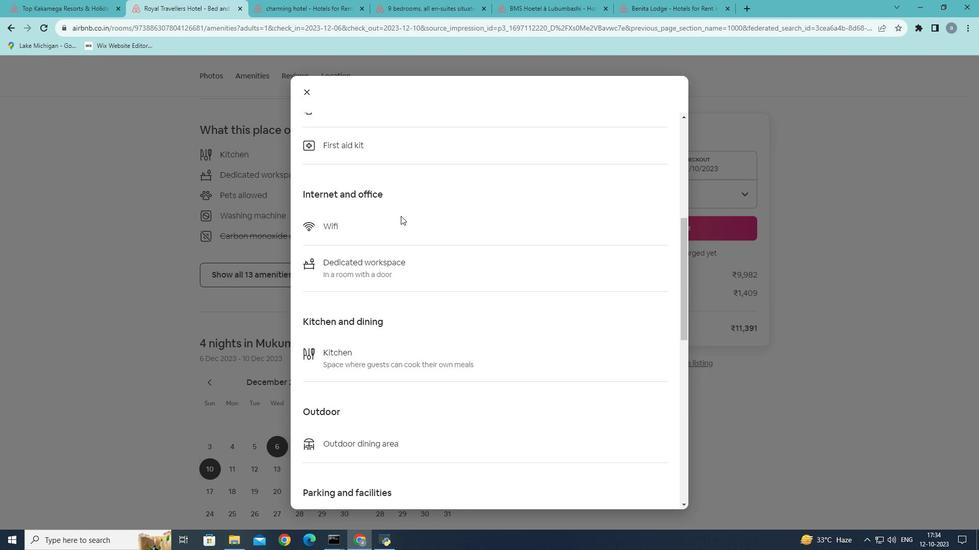
Action: Mouse scrolled (400, 215) with delta (0, 0)
Screenshot: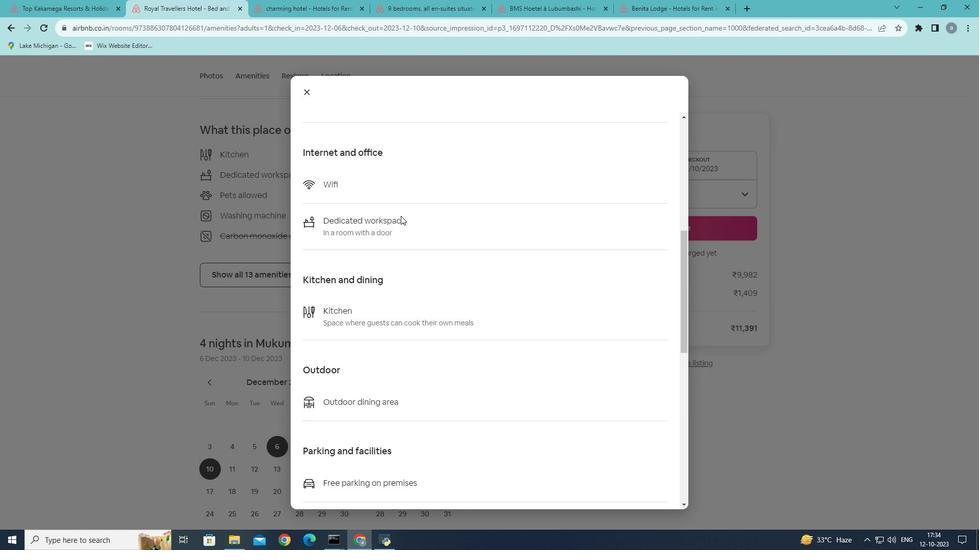 
Action: Mouse scrolled (400, 215) with delta (0, 0)
Screenshot: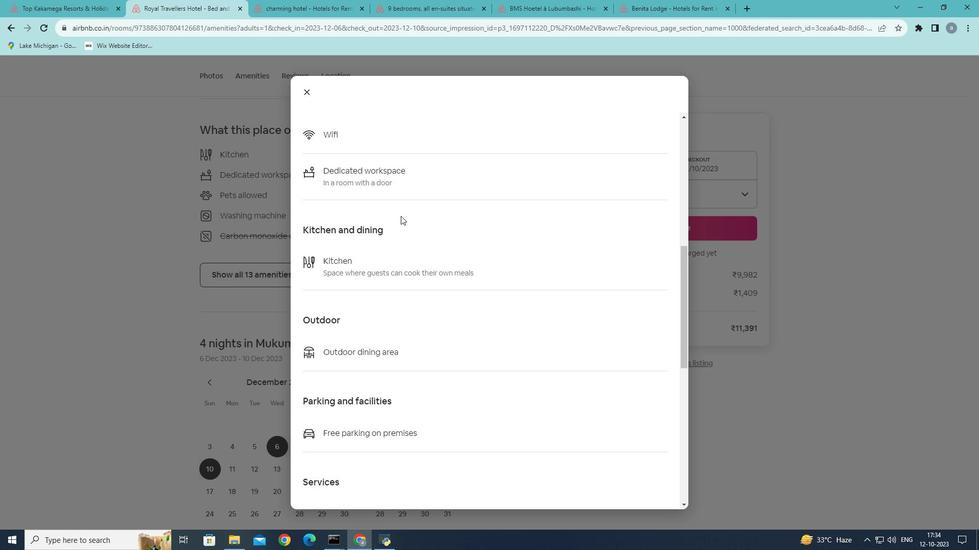 
Action: Mouse scrolled (400, 215) with delta (0, 0)
Screenshot: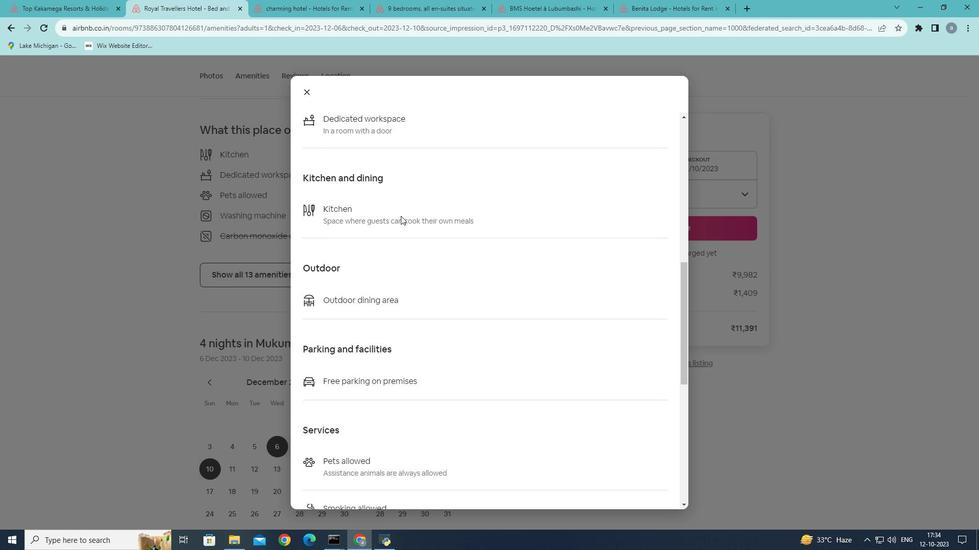 
Action: Mouse scrolled (400, 215) with delta (0, 0)
Screenshot: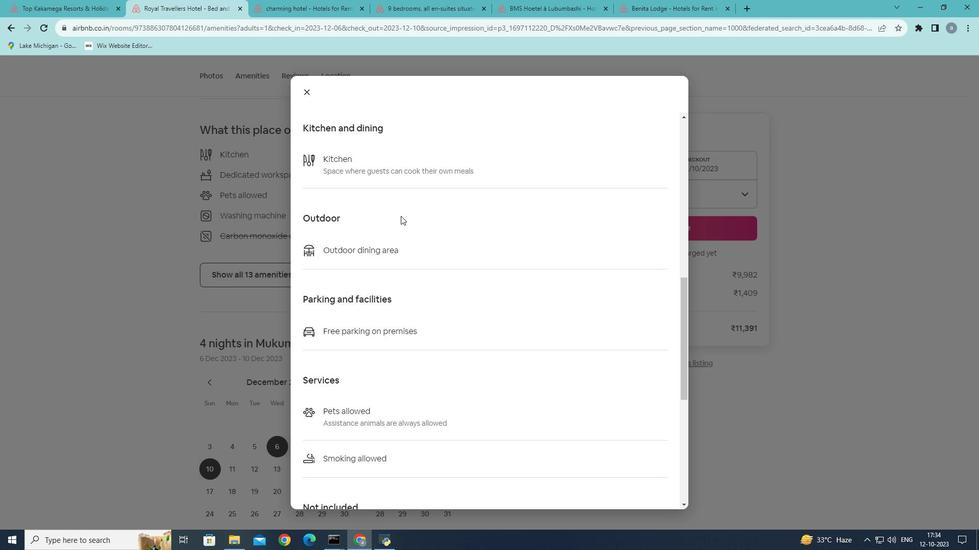 
Action: Mouse scrolled (400, 215) with delta (0, 0)
Screenshot: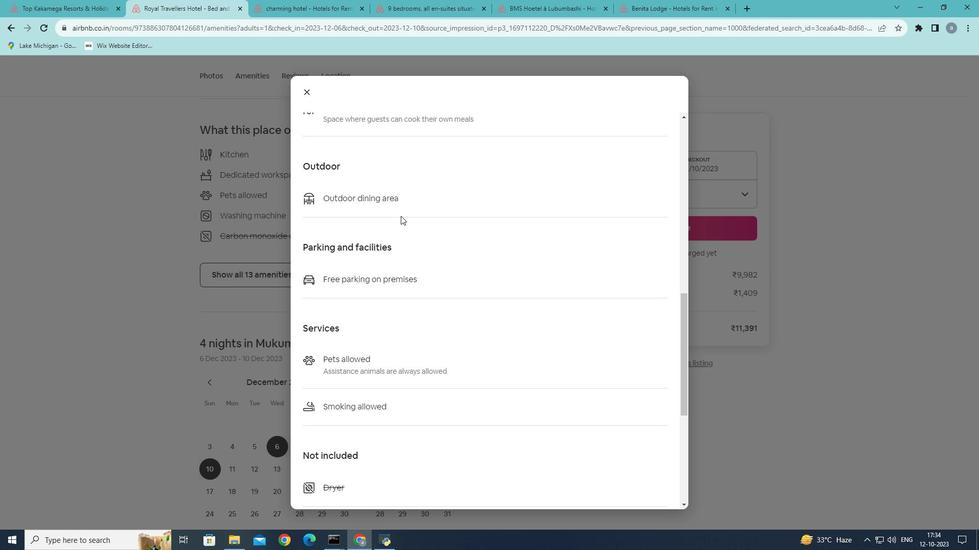
Action: Mouse scrolled (400, 215) with delta (0, 0)
Screenshot: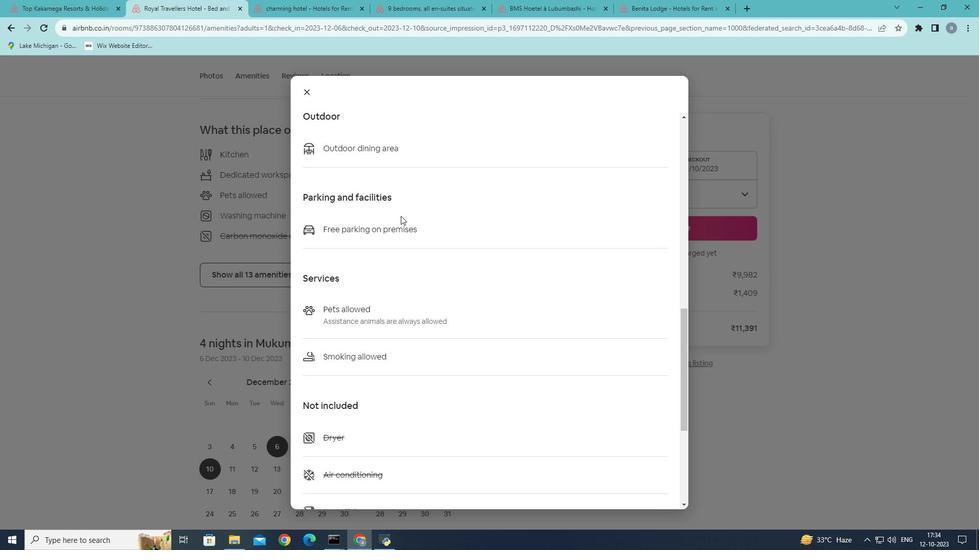 
Action: Mouse scrolled (400, 215) with delta (0, 0)
Screenshot: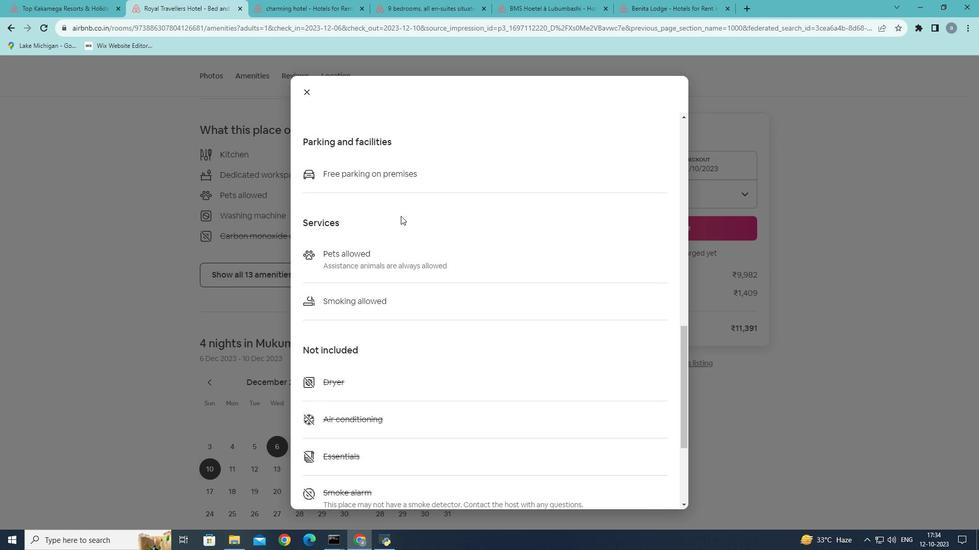 
Action: Mouse scrolled (400, 215) with delta (0, 0)
Screenshot: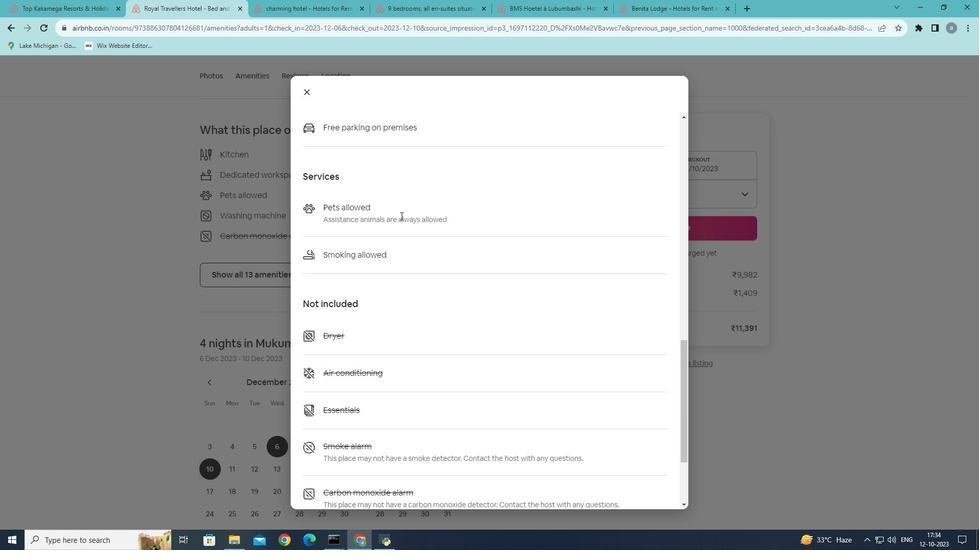 
Action: Mouse scrolled (400, 215) with delta (0, 0)
Screenshot: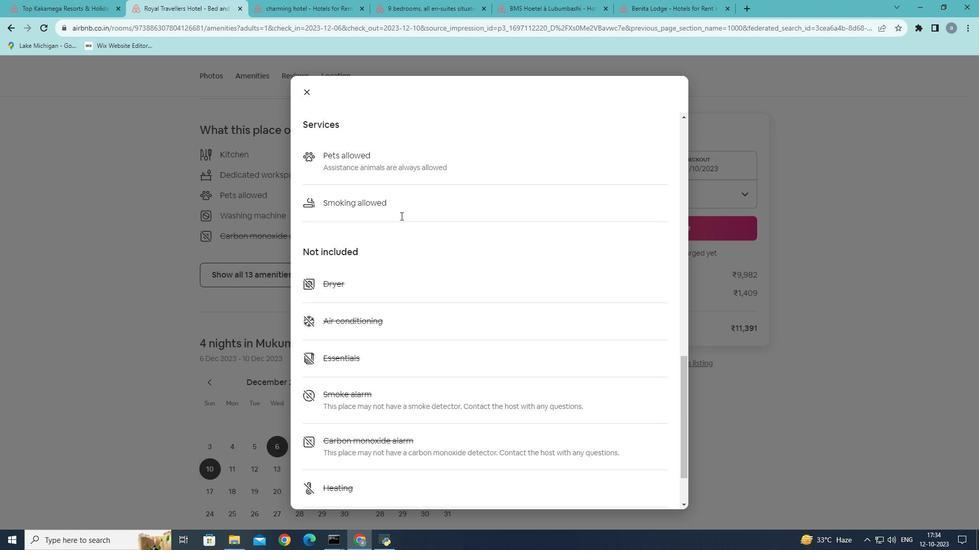 
Action: Mouse scrolled (400, 215) with delta (0, 0)
Screenshot: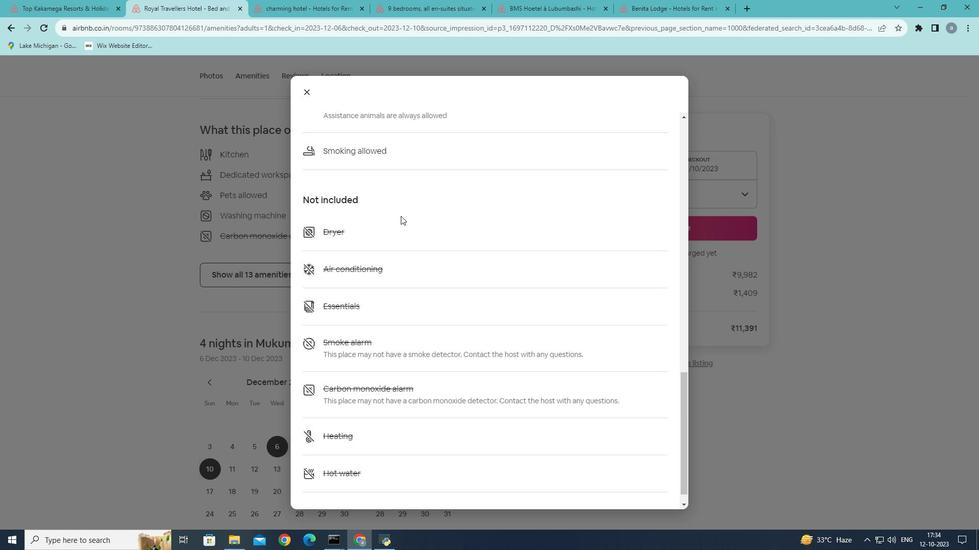 
Action: Mouse scrolled (400, 215) with delta (0, 0)
Screenshot: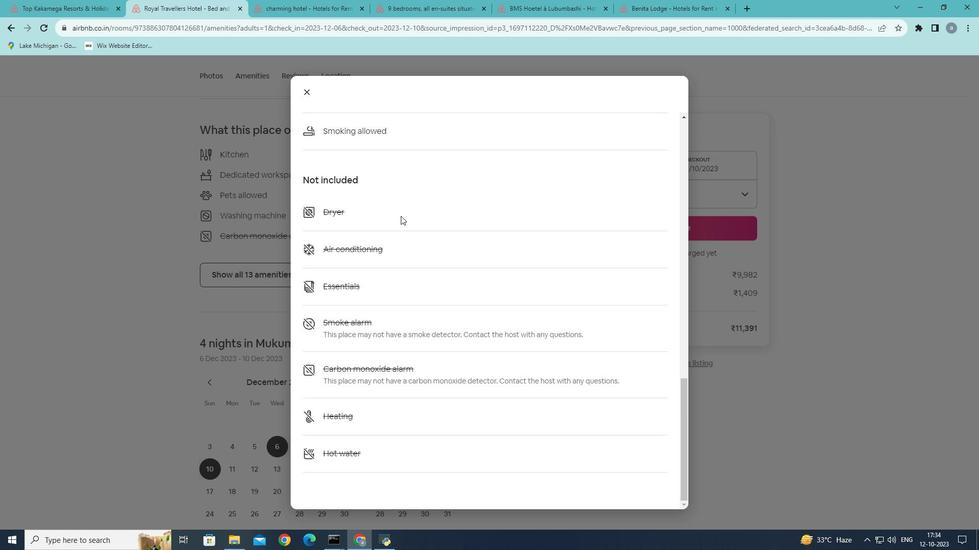 
Action: Mouse scrolled (400, 215) with delta (0, 0)
Screenshot: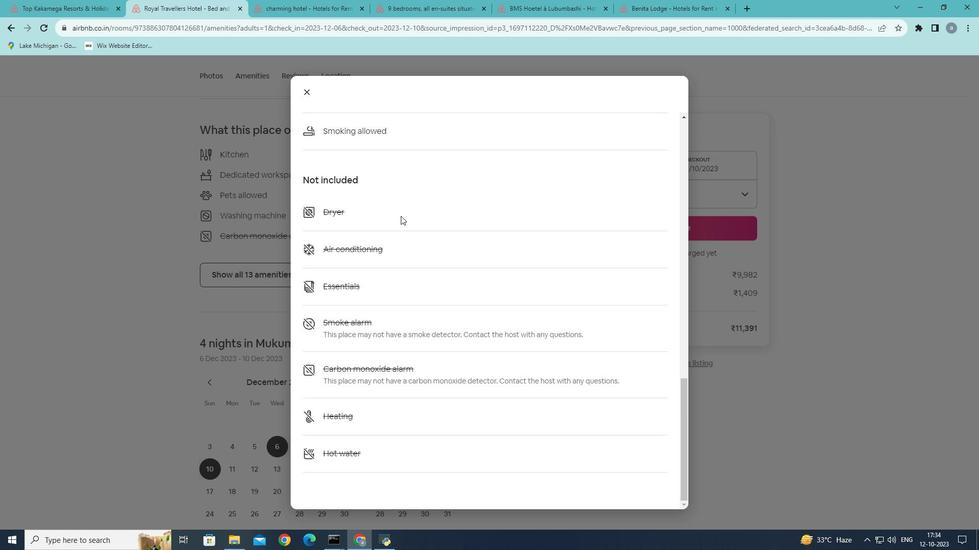 
Action: Mouse moved to (308, 89)
Screenshot: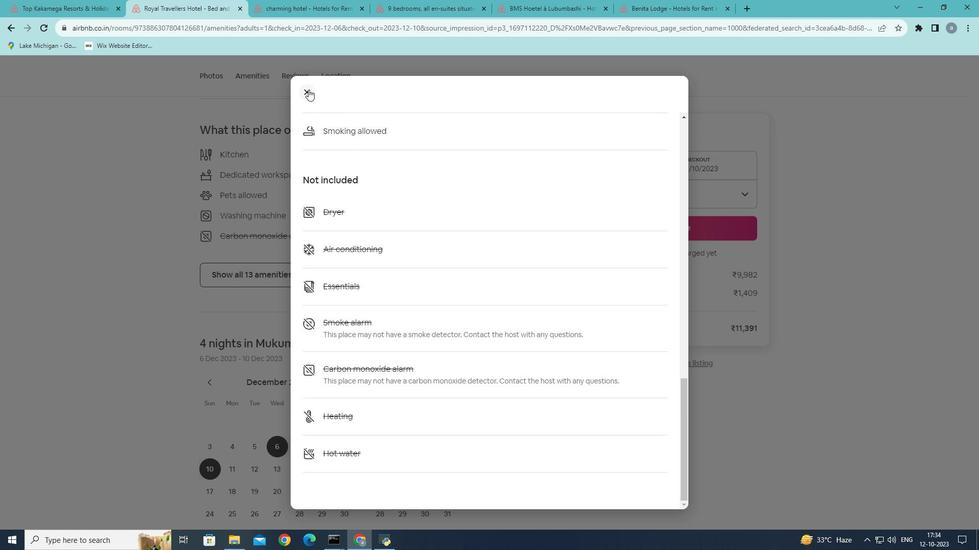
Action: Mouse pressed left at (308, 89)
Screenshot: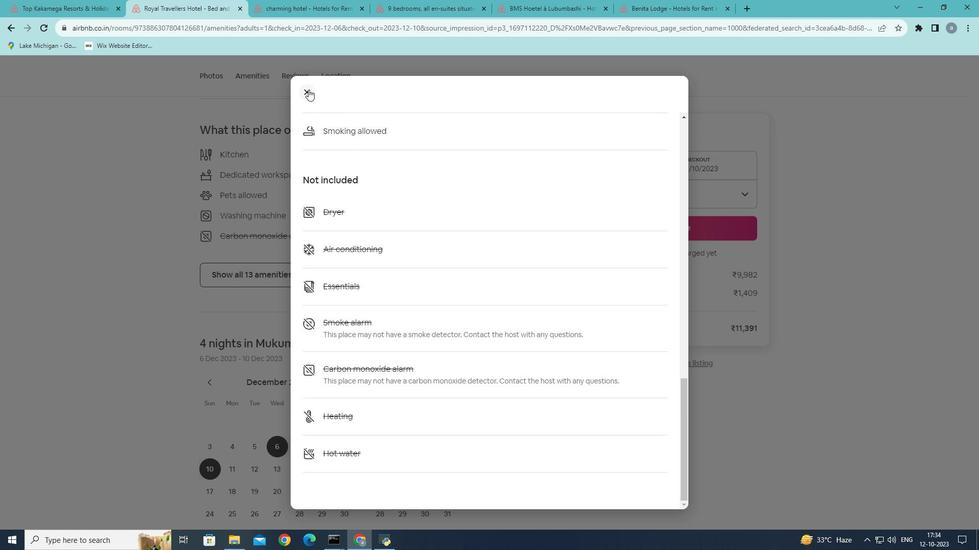 
Action: Mouse moved to (387, 297)
Screenshot: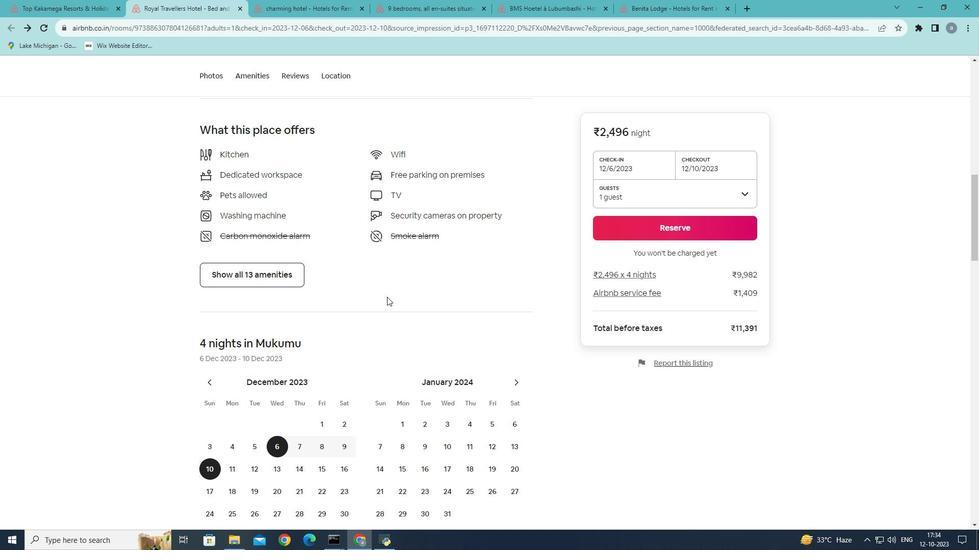 
Action: Mouse scrolled (387, 296) with delta (0, 0)
Screenshot: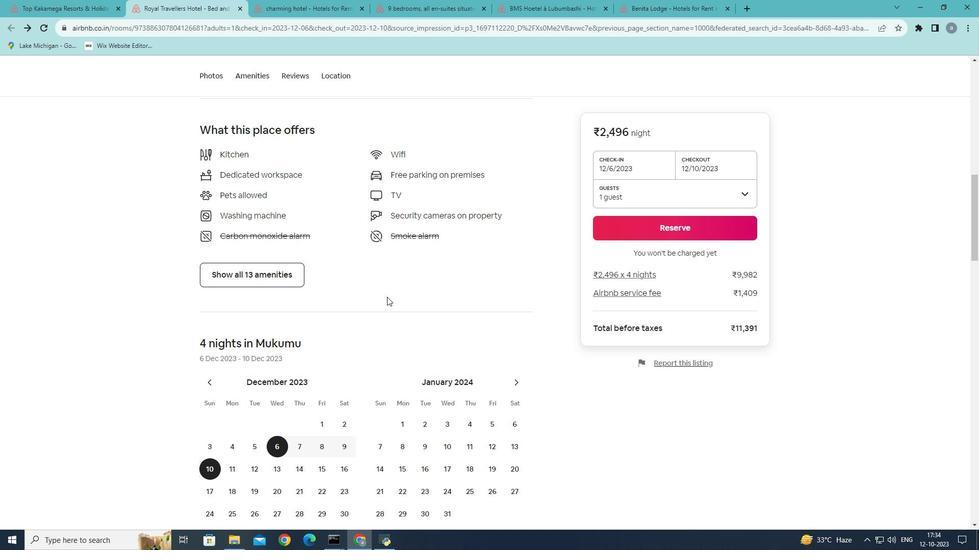 
Action: Mouse scrolled (387, 296) with delta (0, 0)
Screenshot: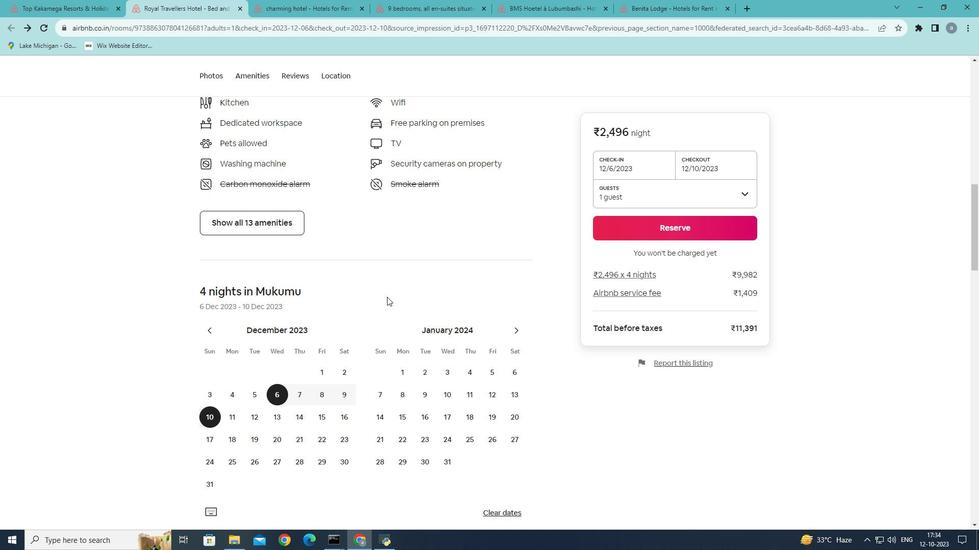 
Action: Mouse scrolled (387, 296) with delta (0, 0)
Screenshot: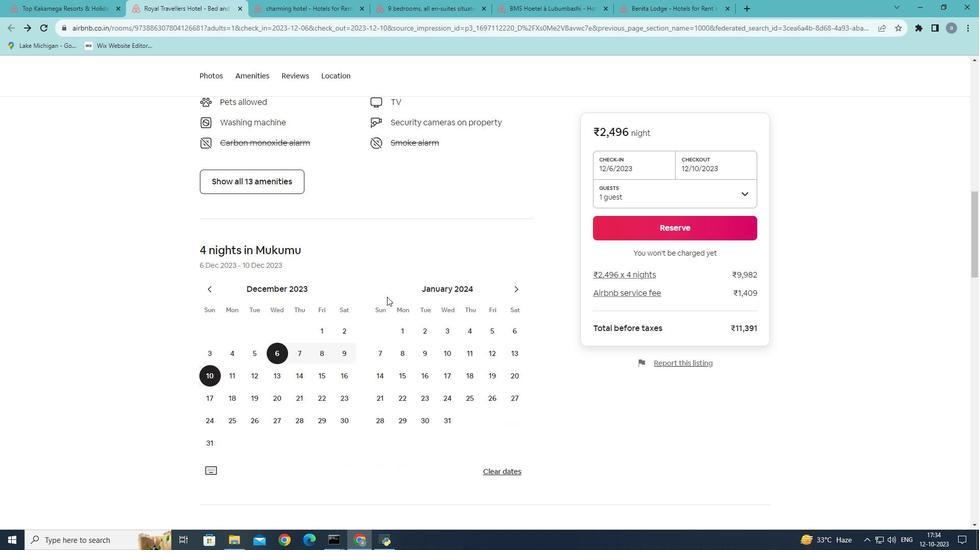 
Action: Mouse moved to (387, 298)
Screenshot: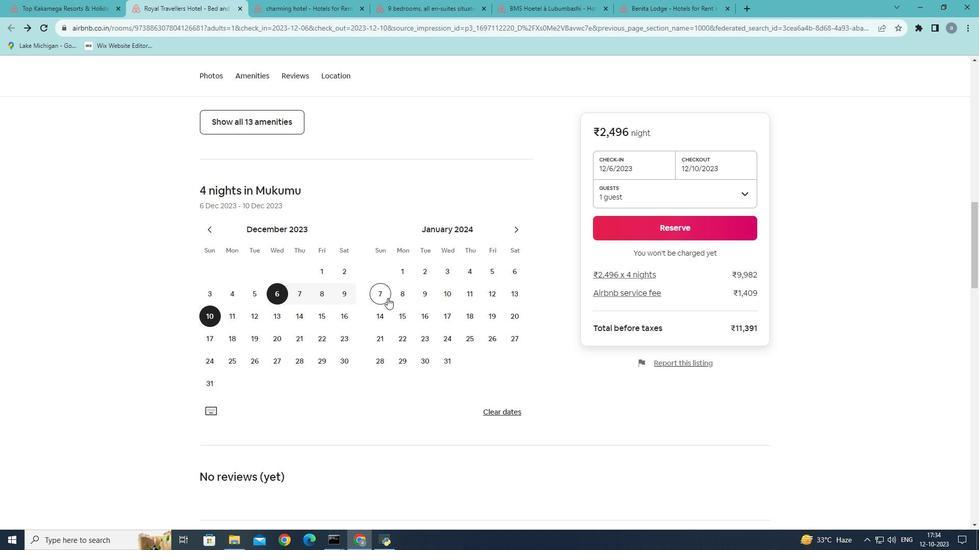 
Action: Mouse scrolled (387, 297) with delta (0, 0)
Screenshot: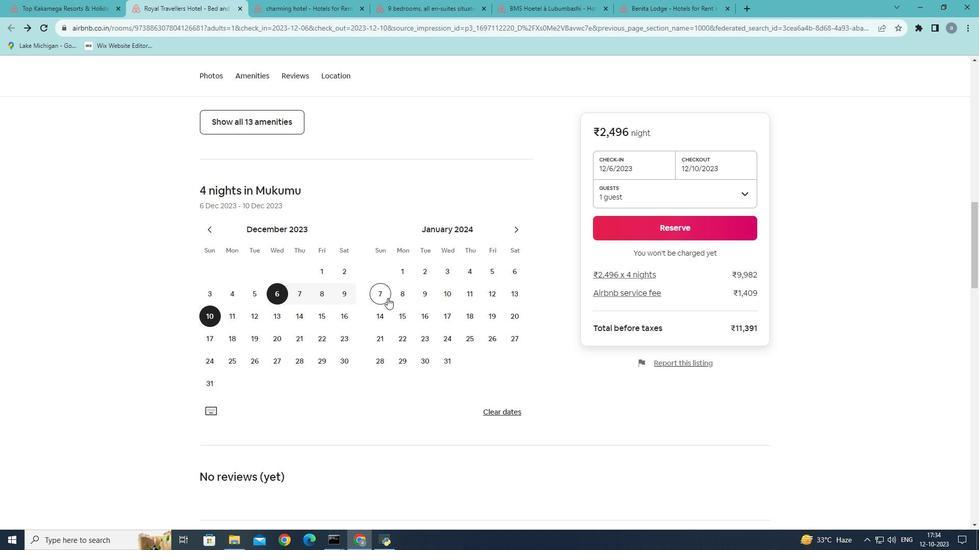 
Action: Mouse scrolled (387, 297) with delta (0, 0)
Screenshot: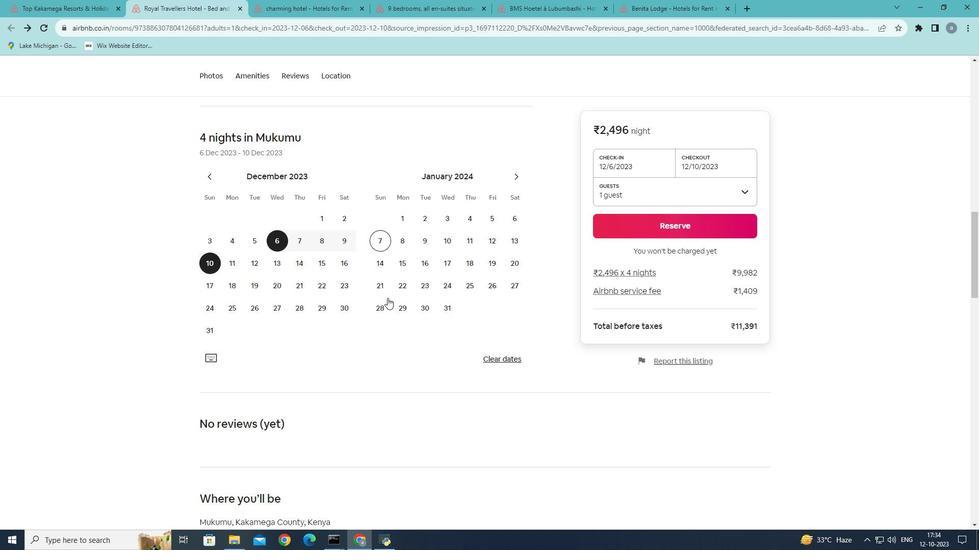 
Action: Mouse scrolled (387, 297) with delta (0, 0)
Screenshot: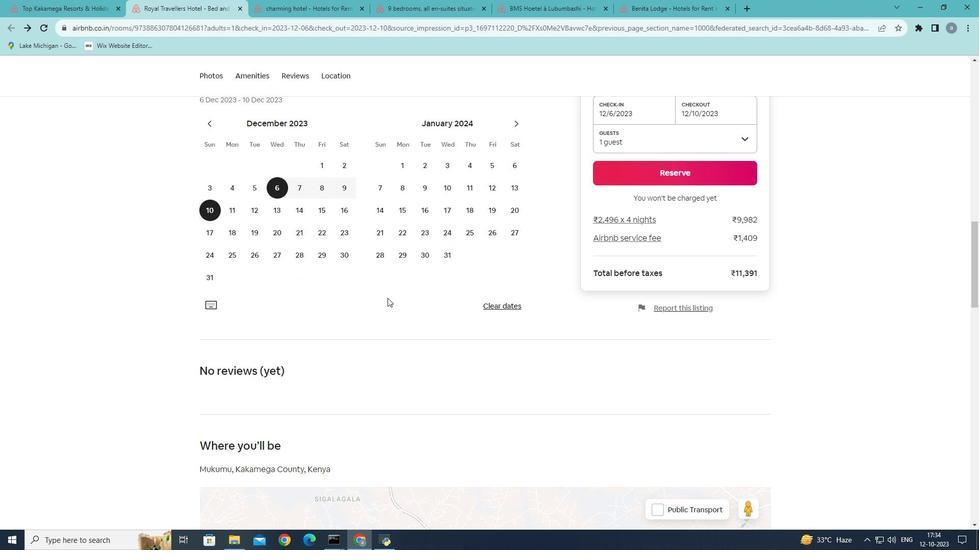 
Action: Mouse scrolled (387, 297) with delta (0, 0)
Screenshot: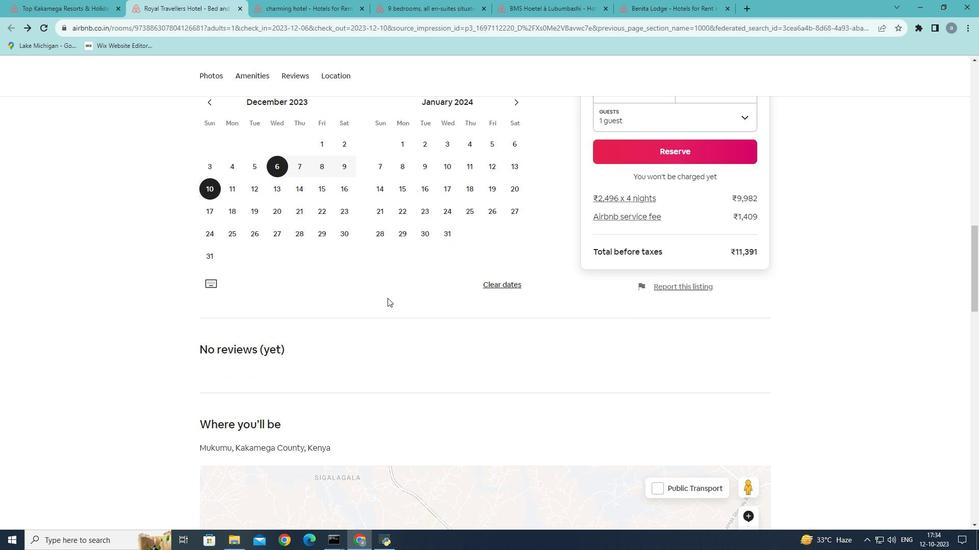 
Action: Mouse scrolled (387, 297) with delta (0, 0)
Screenshot: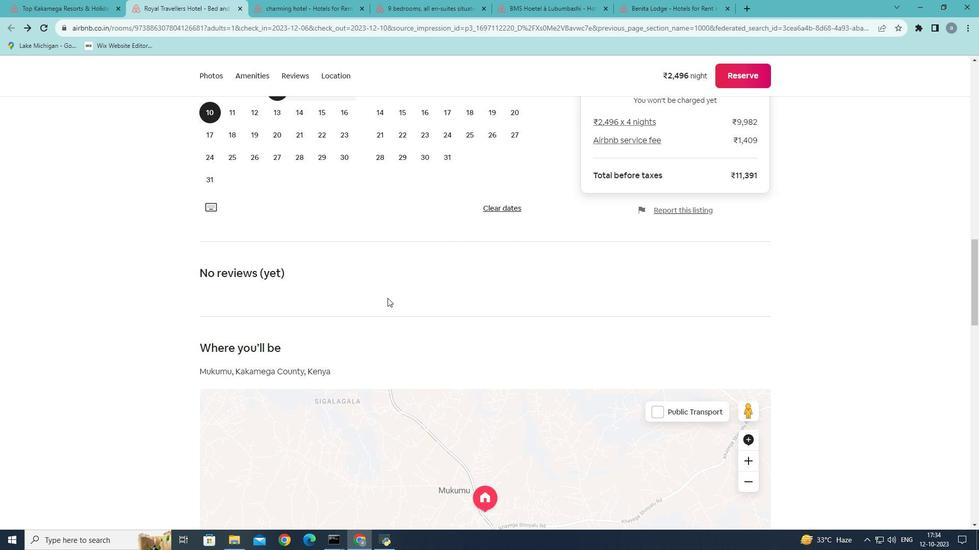 
Action: Mouse scrolled (387, 297) with delta (0, 0)
Screenshot: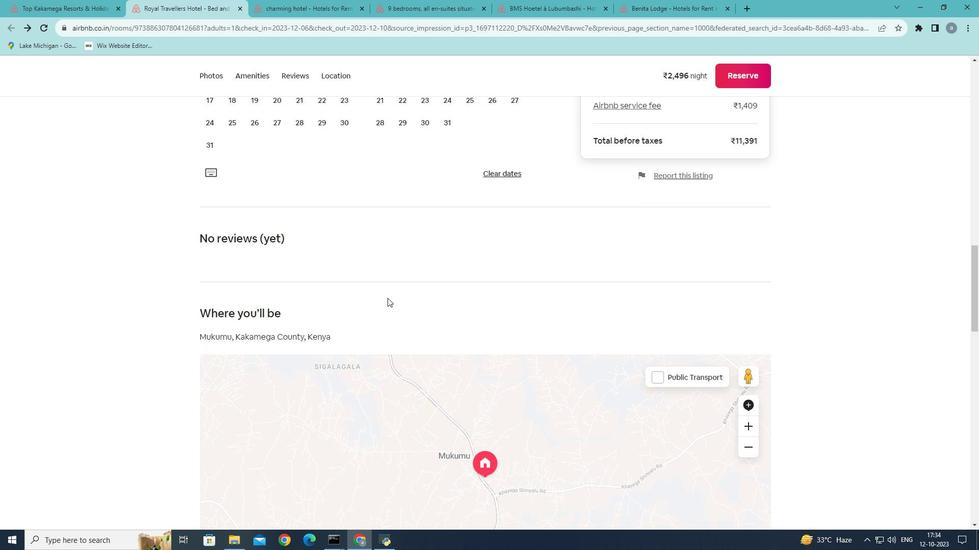 
Action: Mouse scrolled (387, 297) with delta (0, 0)
Screenshot: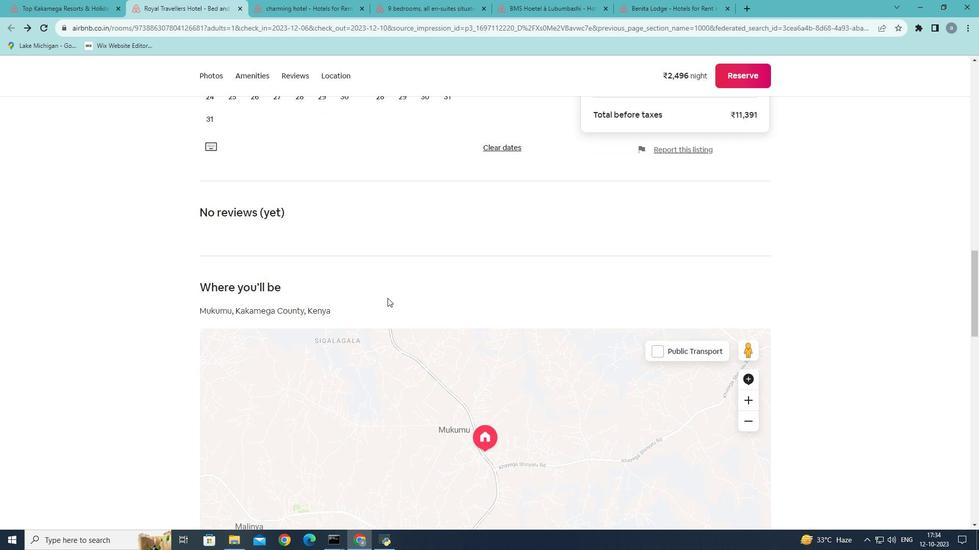 
Action: Mouse scrolled (387, 297) with delta (0, 0)
Screenshot: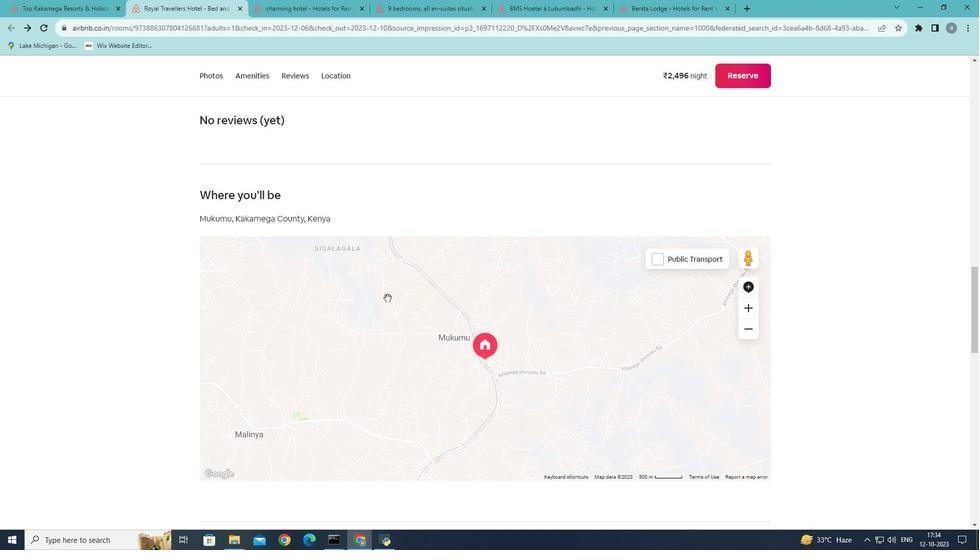 
Action: Mouse scrolled (387, 297) with delta (0, 0)
Screenshot: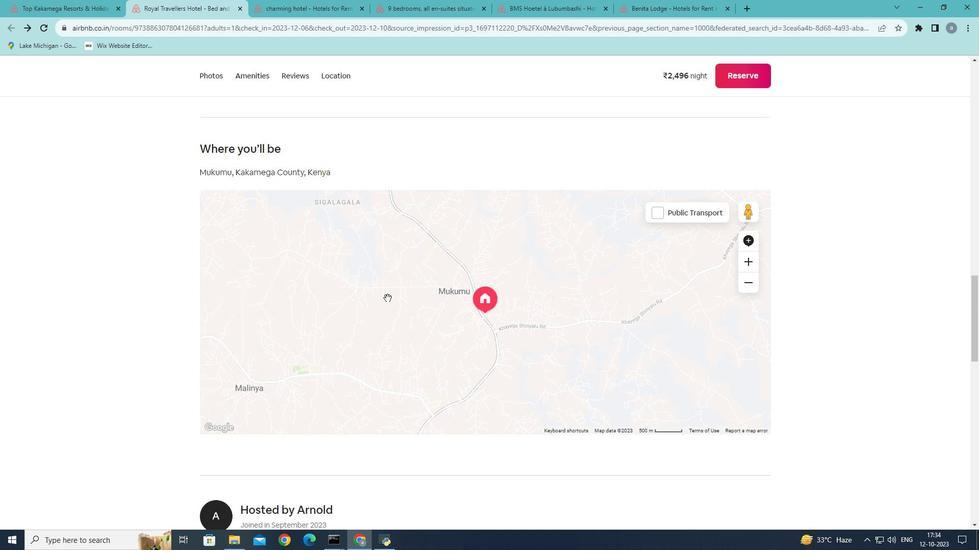 
Action: Mouse scrolled (387, 297) with delta (0, 0)
Screenshot: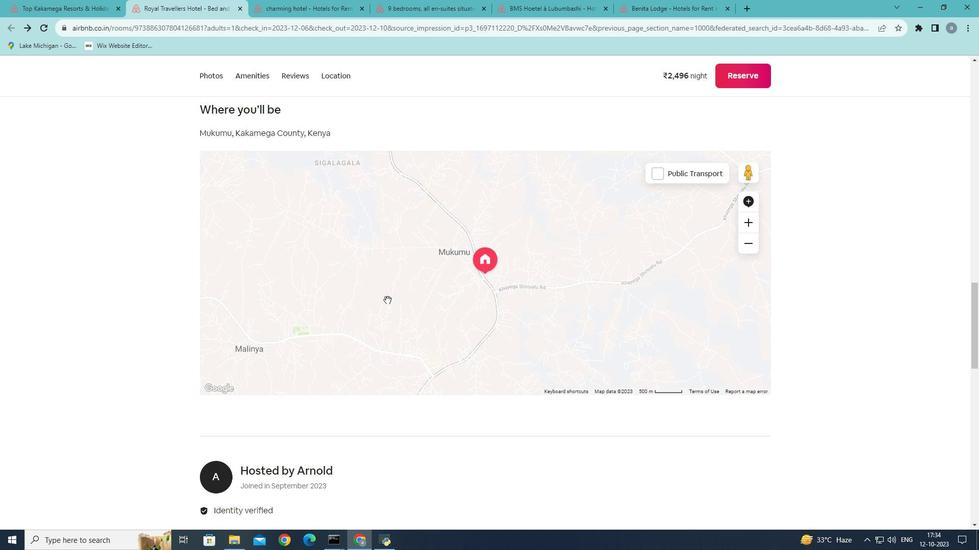 
Action: Mouse moved to (380, 316)
Screenshot: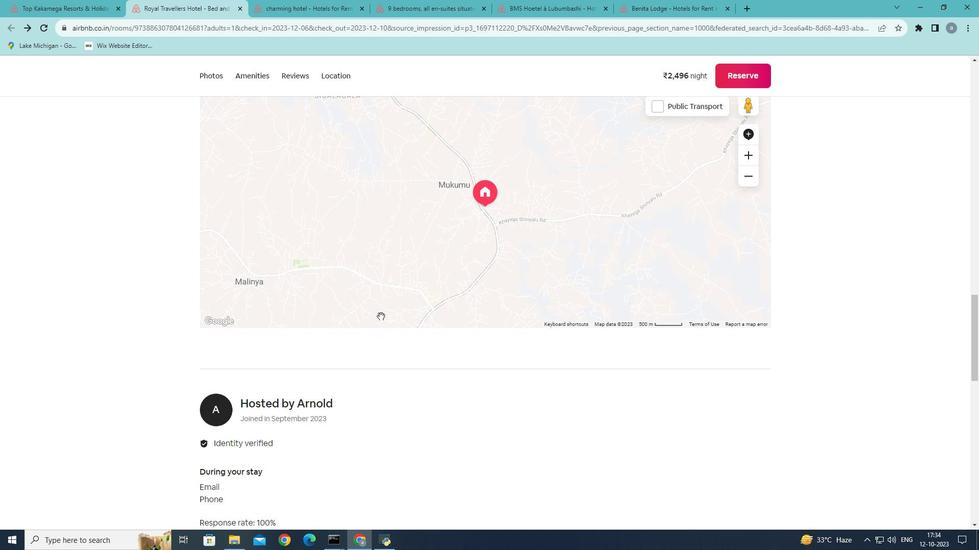
Action: Mouse scrolled (380, 316) with delta (0, 0)
Screenshot: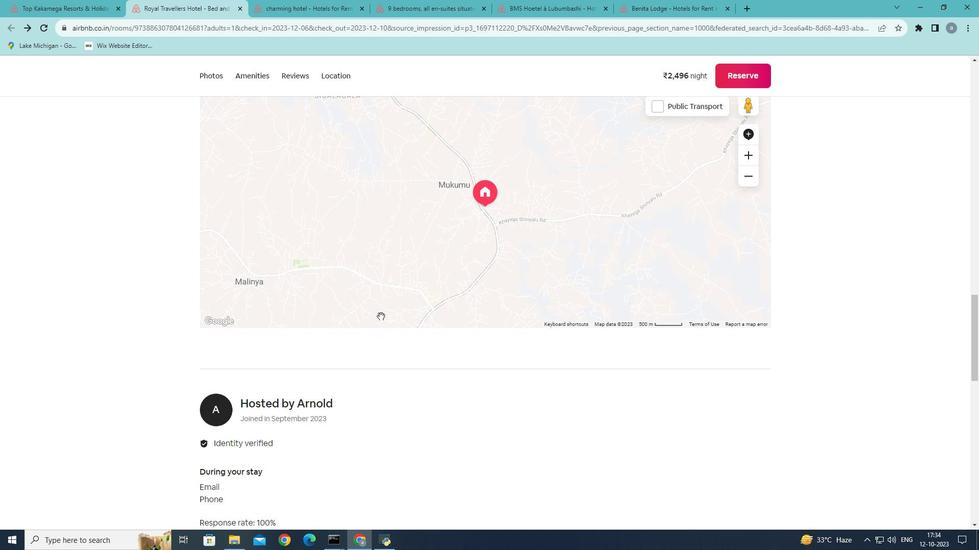 
Action: Mouse scrolled (380, 316) with delta (0, 0)
Screenshot: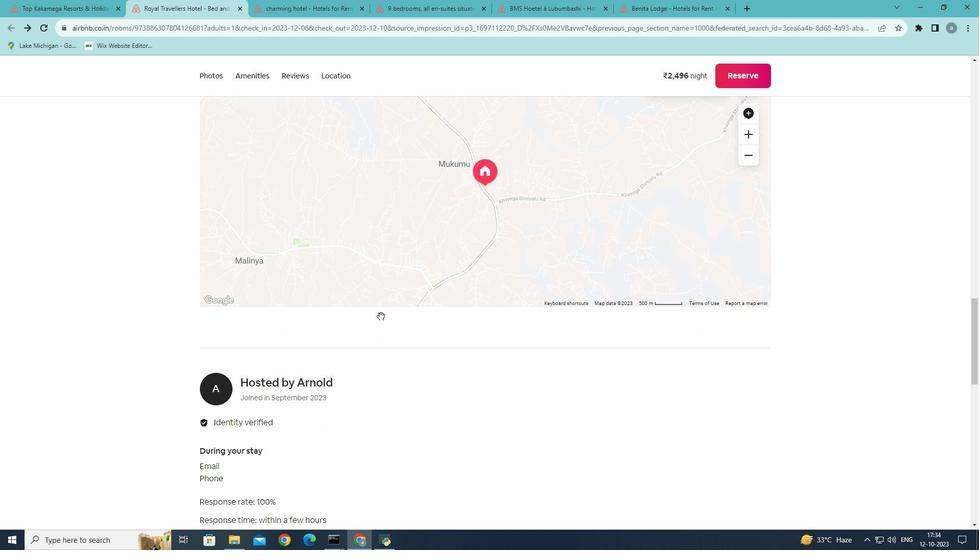 
Action: Mouse scrolled (380, 316) with delta (0, 0)
Screenshot: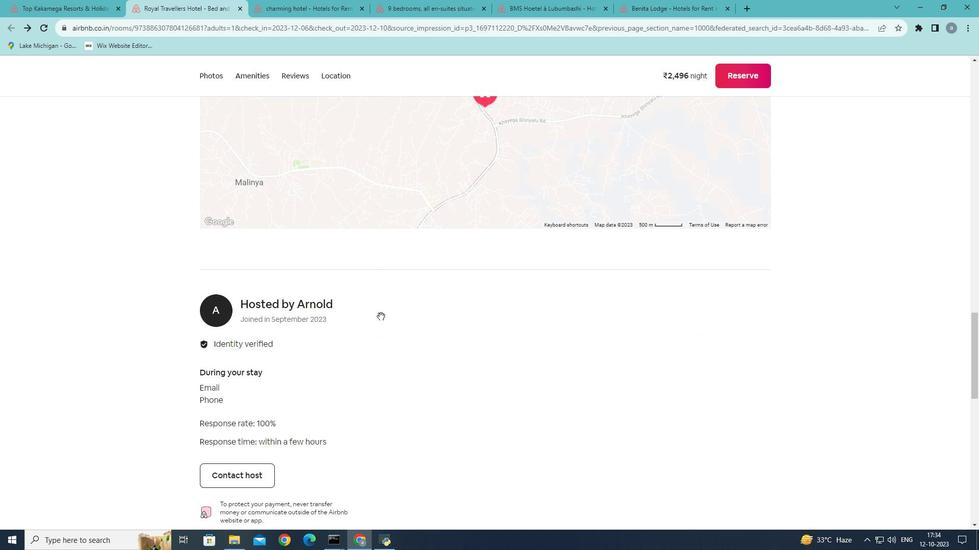 
Action: Mouse scrolled (380, 316) with delta (0, 0)
Screenshot: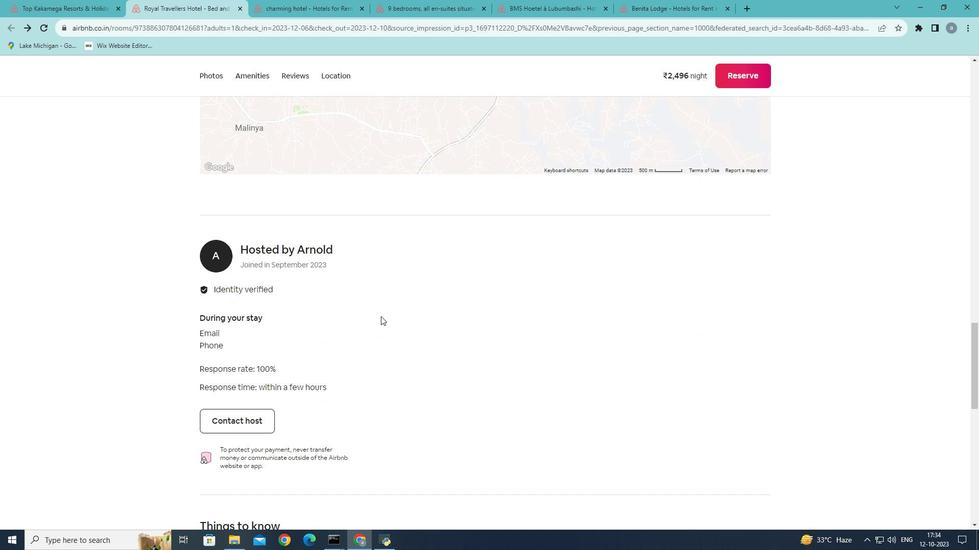 
Action: Mouse scrolled (380, 316) with delta (0, 0)
Screenshot: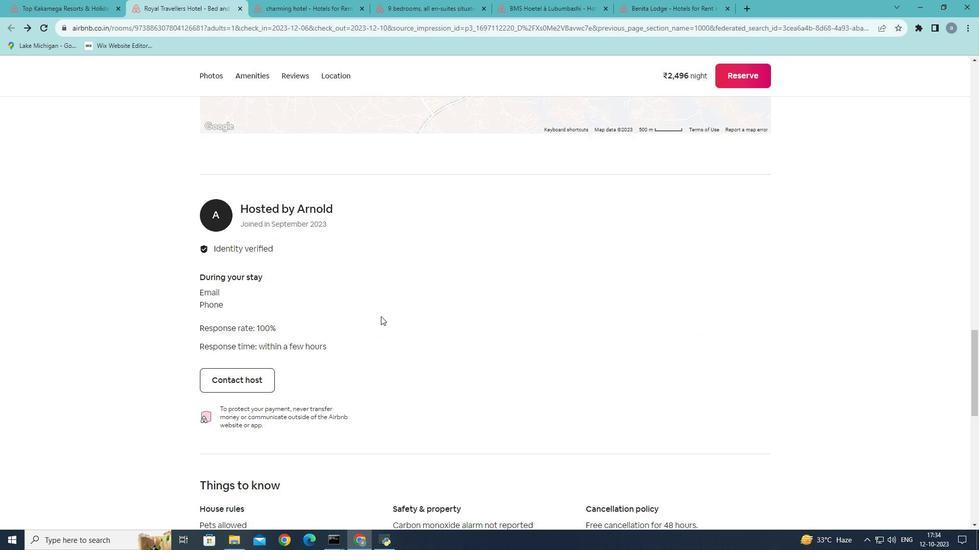 
Action: Mouse scrolled (380, 316) with delta (0, 0)
Screenshot: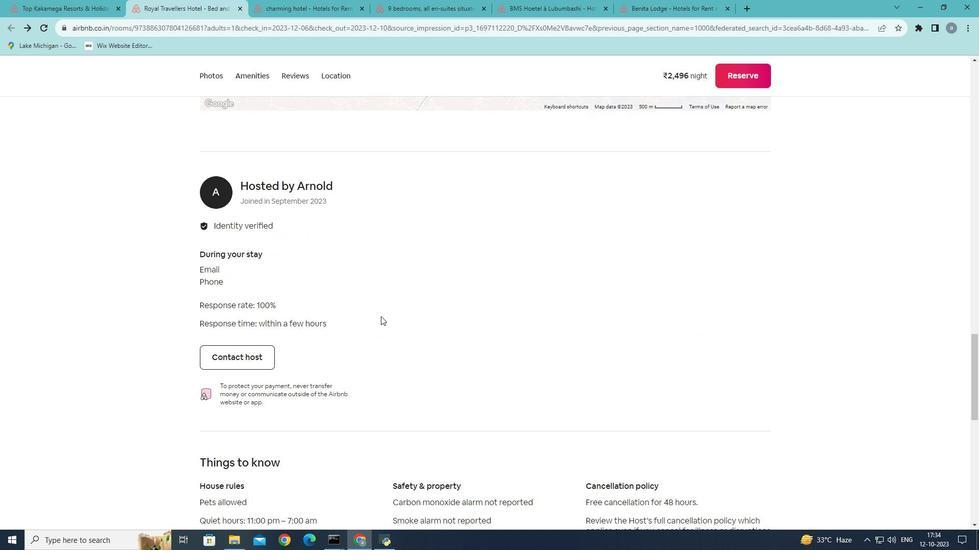 
Action: Mouse moved to (376, 315)
Screenshot: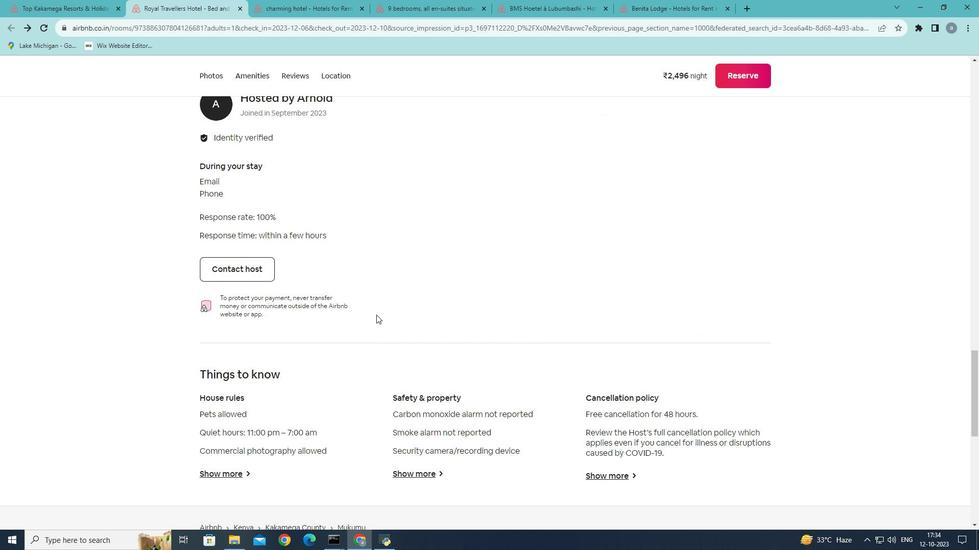 
Action: Mouse scrolled (376, 314) with delta (0, 0)
Screenshot: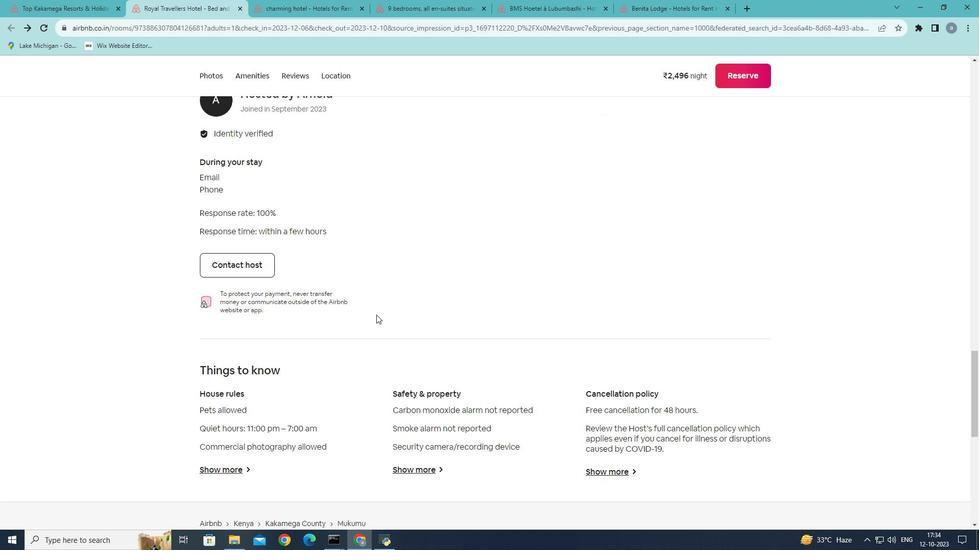 
Action: Mouse scrolled (376, 314) with delta (0, 0)
Screenshot: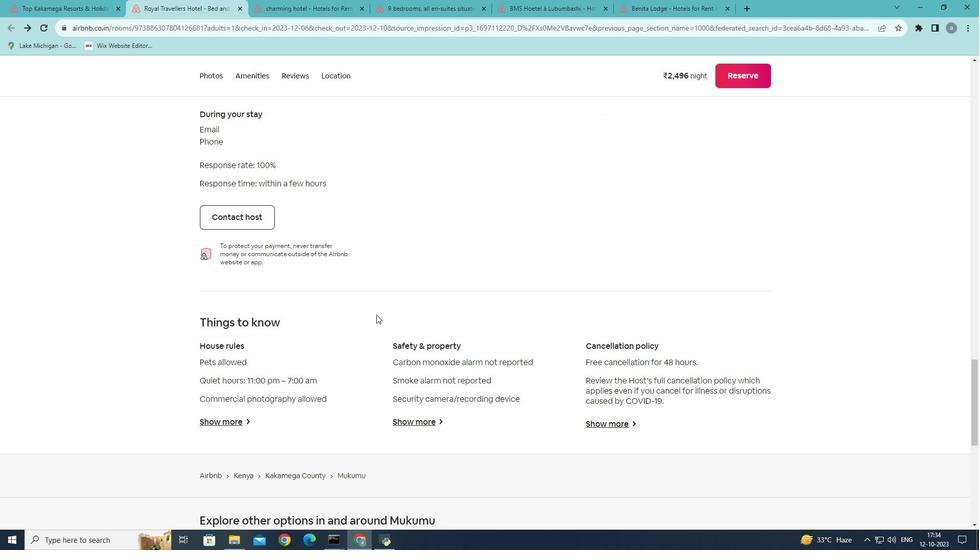 
Action: Mouse scrolled (376, 314) with delta (0, 0)
Screenshot: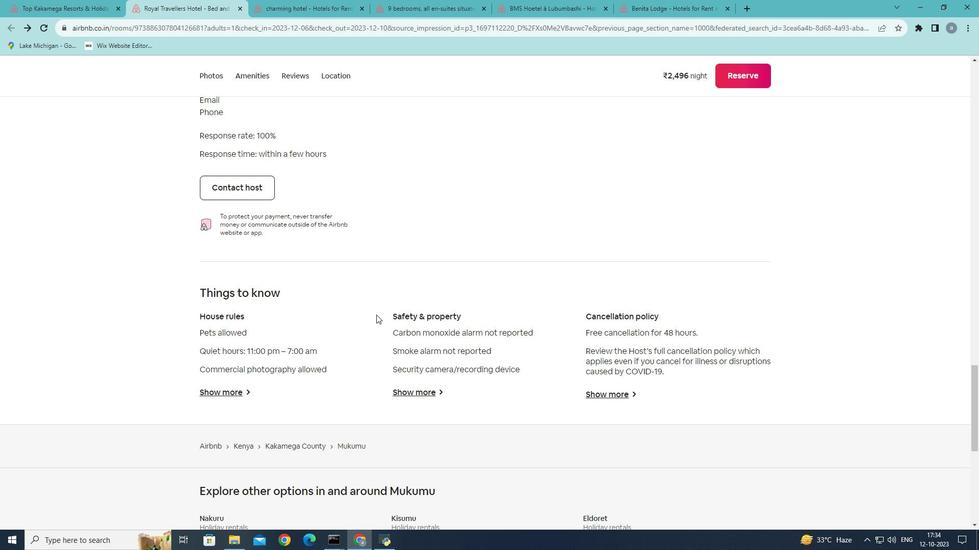 
Action: Mouse scrolled (376, 314) with delta (0, 0)
Screenshot: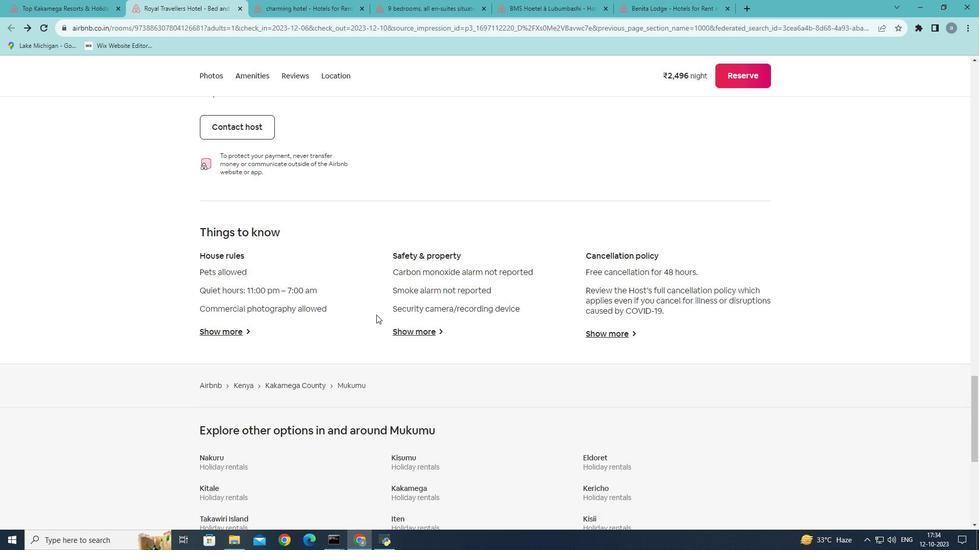 
Action: Mouse moved to (374, 315)
Screenshot: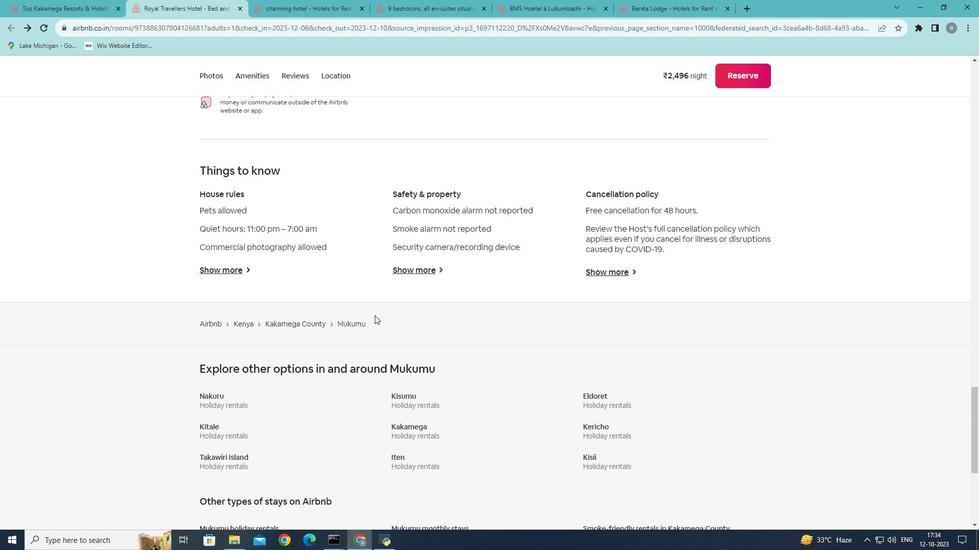 
Action: Mouse scrolled (374, 315) with delta (0, 0)
Screenshot: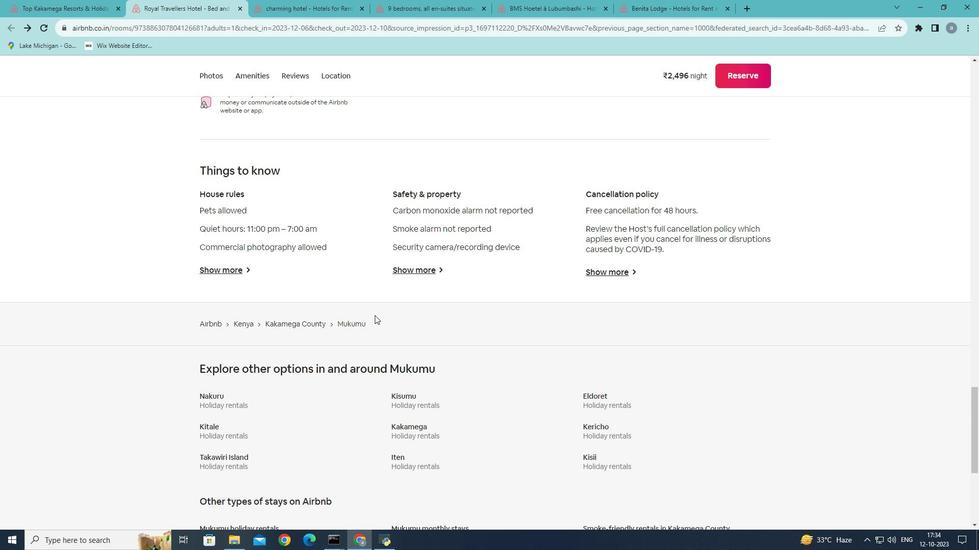 
Action: Mouse scrolled (374, 315) with delta (0, 0)
Screenshot: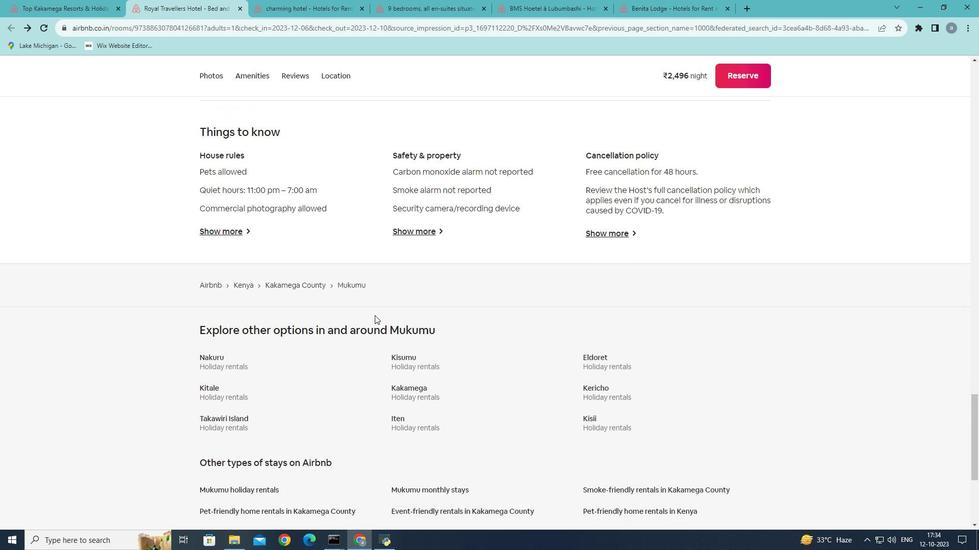 
Action: Mouse scrolled (374, 315) with delta (0, 0)
Screenshot: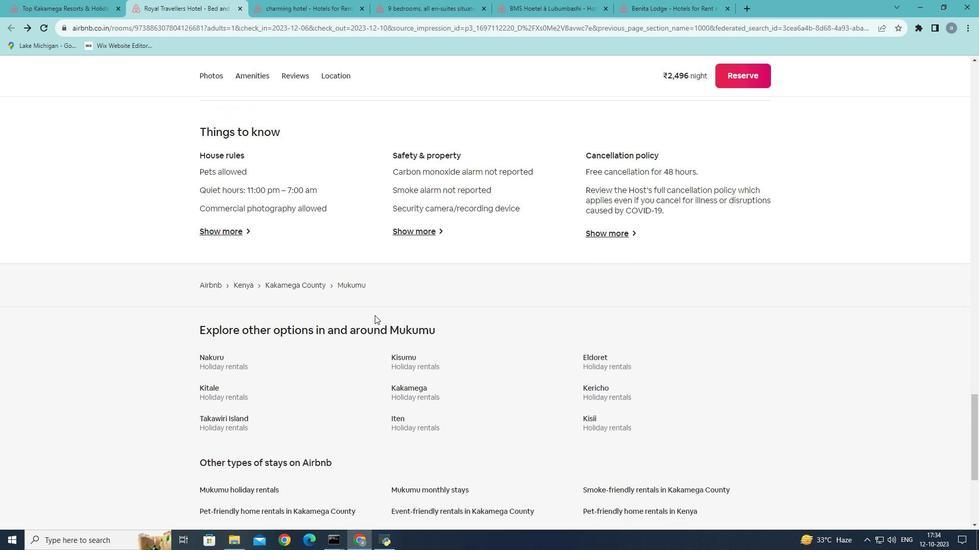
Action: Mouse moved to (326, 323)
Screenshot: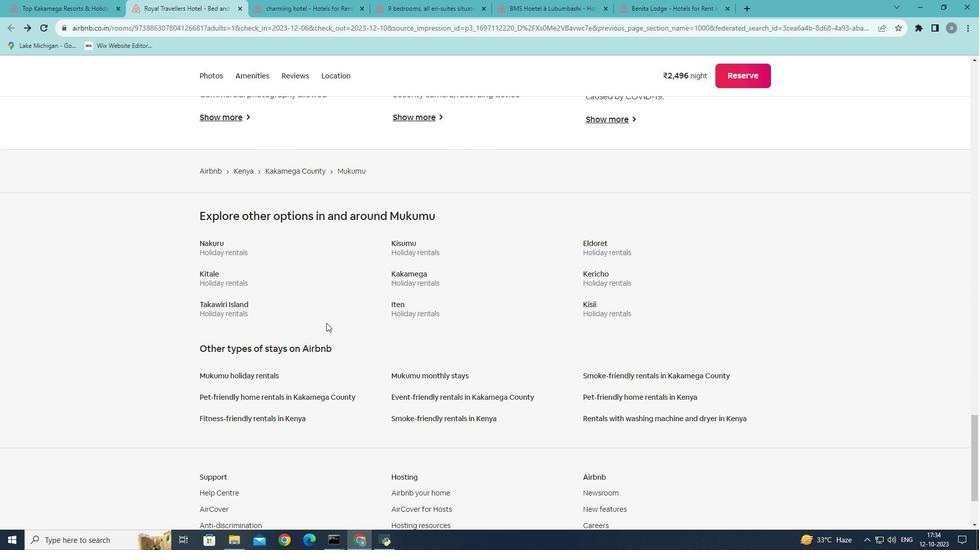 
Action: Mouse scrolled (326, 322) with delta (0, 0)
Screenshot: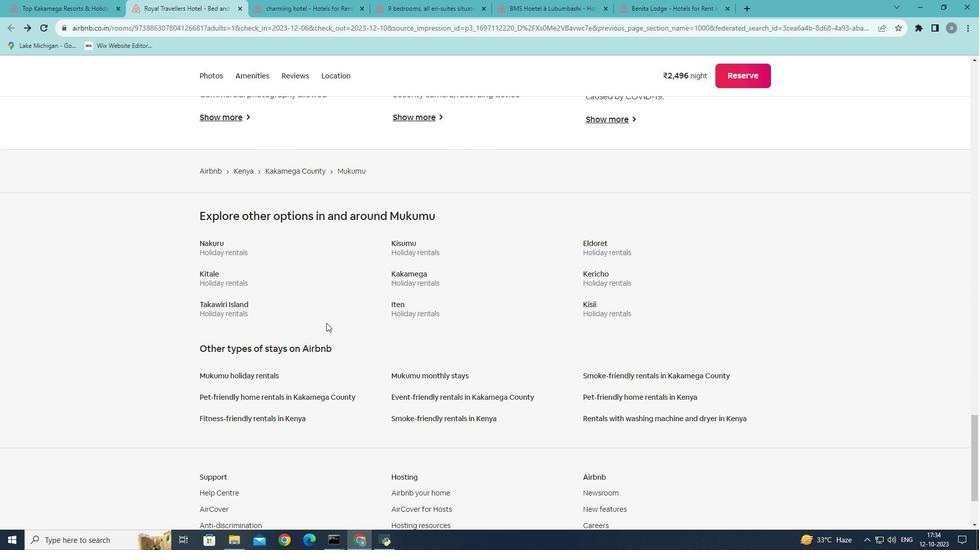 
Action: Mouse scrolled (326, 322) with delta (0, 0)
Screenshot: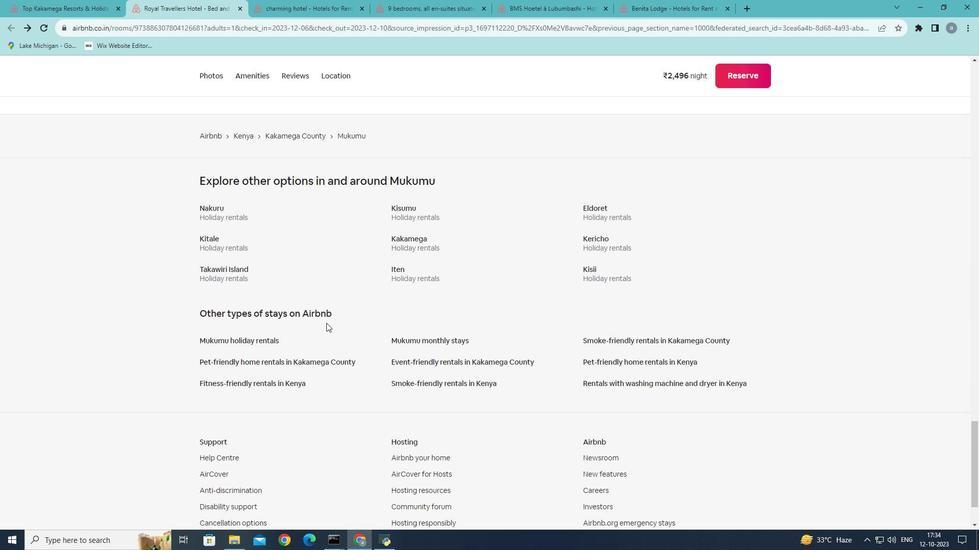 
Action: Mouse scrolled (326, 322) with delta (0, 0)
Screenshot: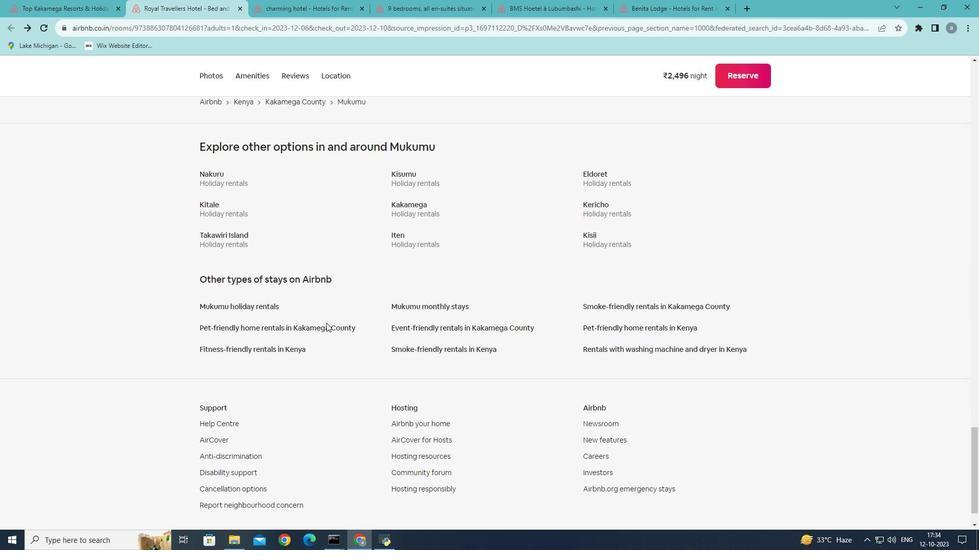 
Action: Mouse scrolled (326, 322) with delta (0, 0)
Screenshot: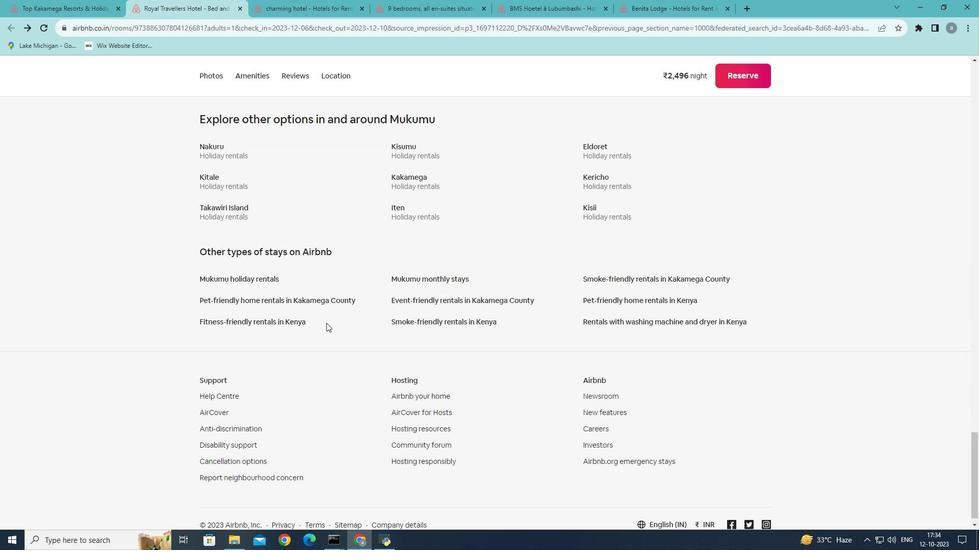 
Action: Mouse scrolled (326, 322) with delta (0, 0)
Screenshot: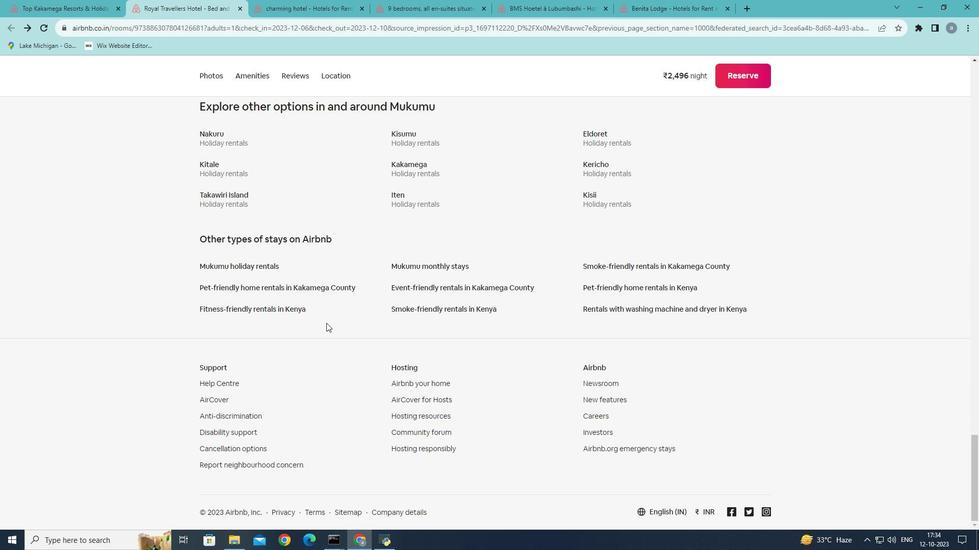 
Action: Mouse scrolled (326, 322) with delta (0, 0)
Screenshot: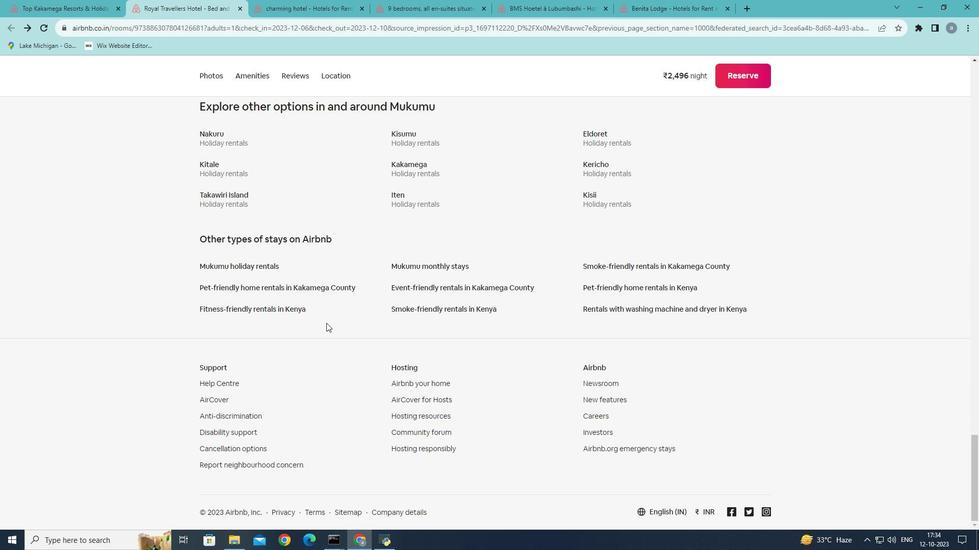 
Action: Mouse scrolled (326, 322) with delta (0, 0)
Screenshot: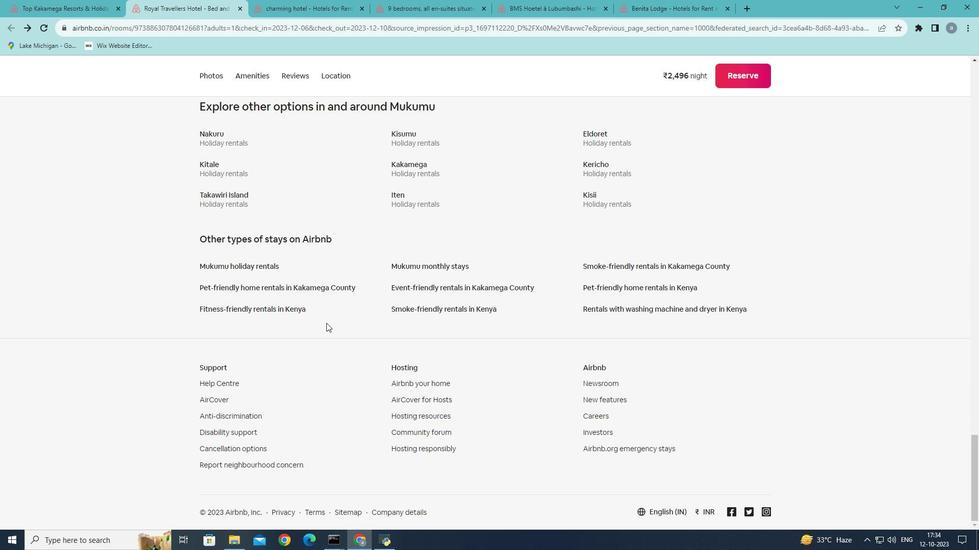 
Action: Mouse scrolled (326, 322) with delta (0, 0)
Screenshot: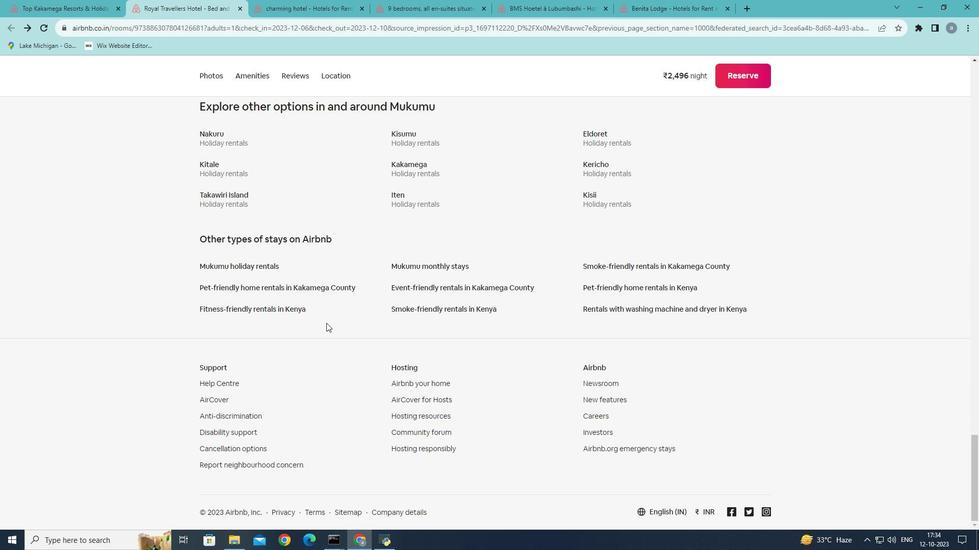 
Action: Mouse moved to (85, 4)
Screenshot: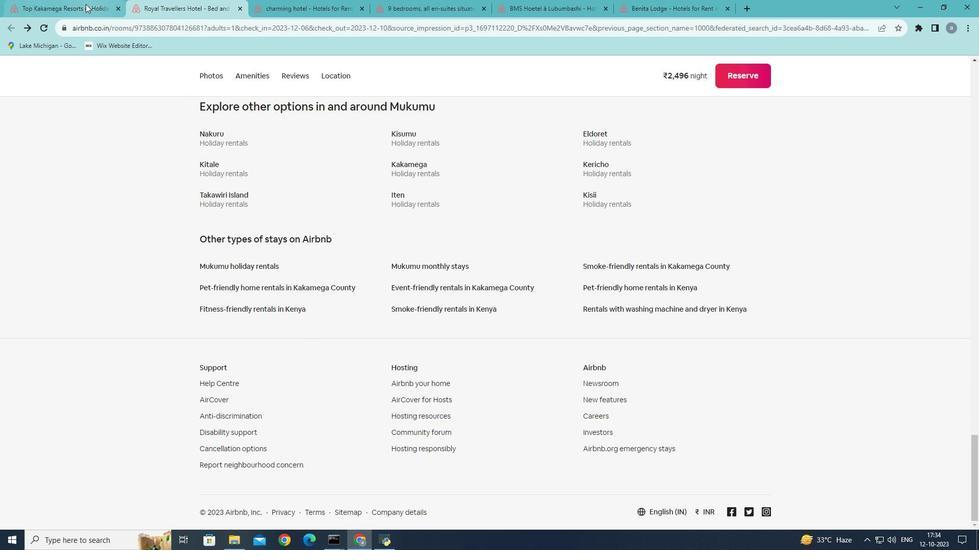 
Action: Mouse pressed left at (85, 4)
Screenshot: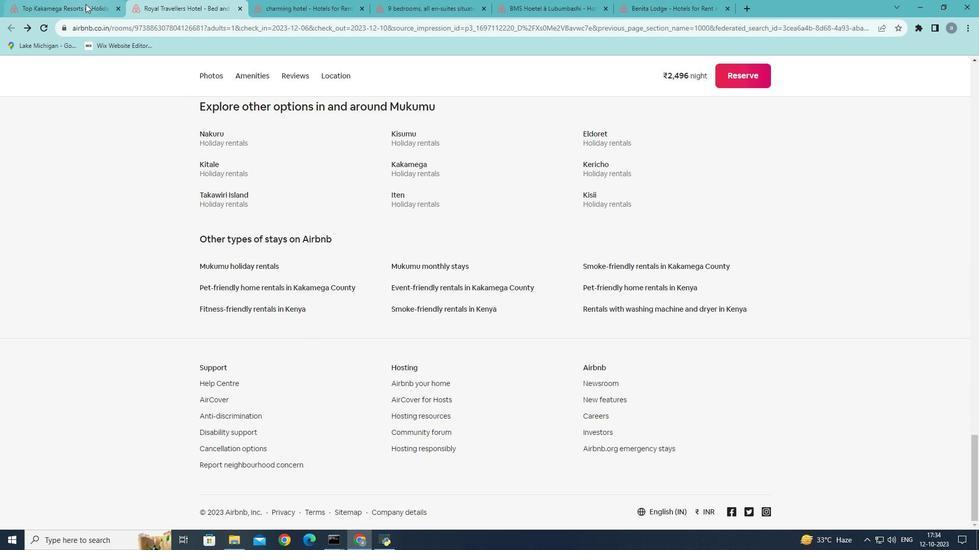 
Action: Mouse moved to (323, 245)
Screenshot: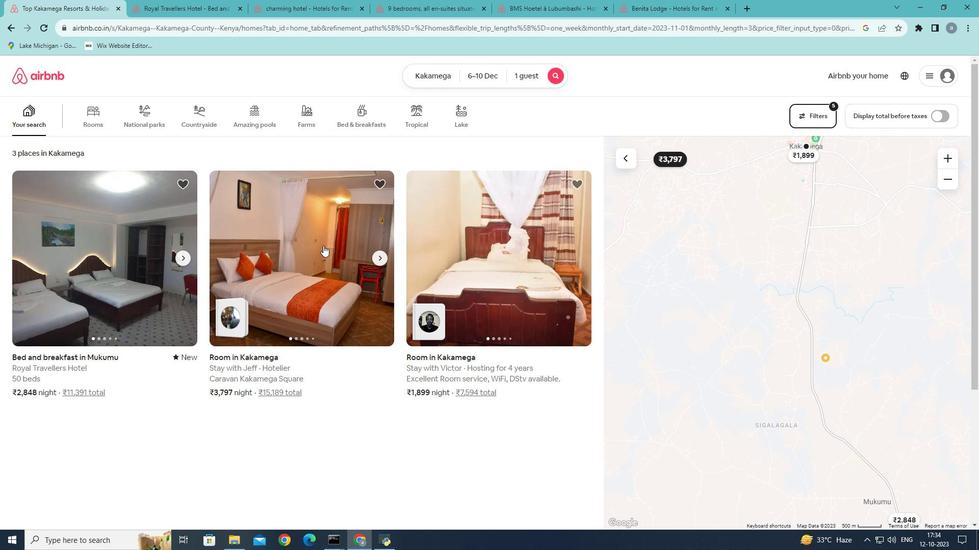 
Action: Mouse pressed left at (323, 245)
Screenshot: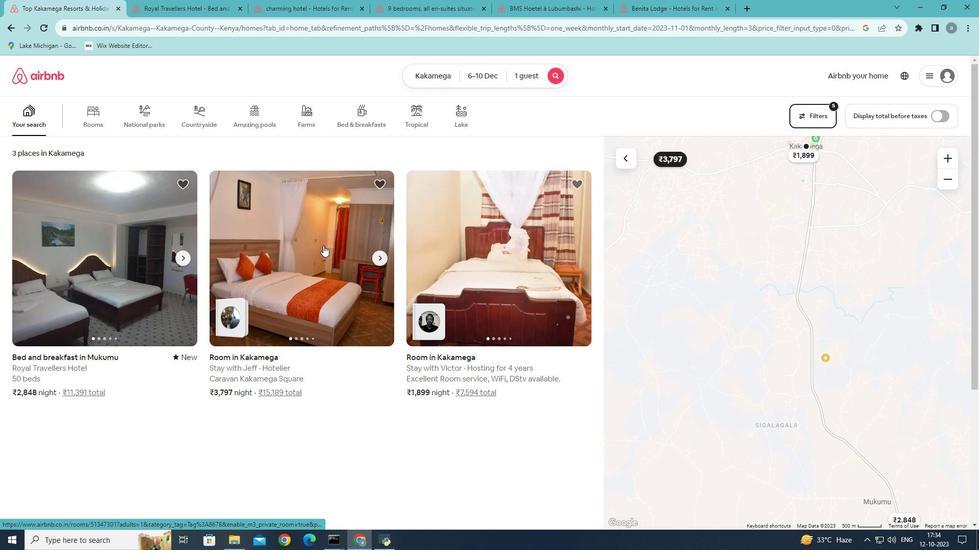 
Action: Mouse moved to (725, 382)
Screenshot: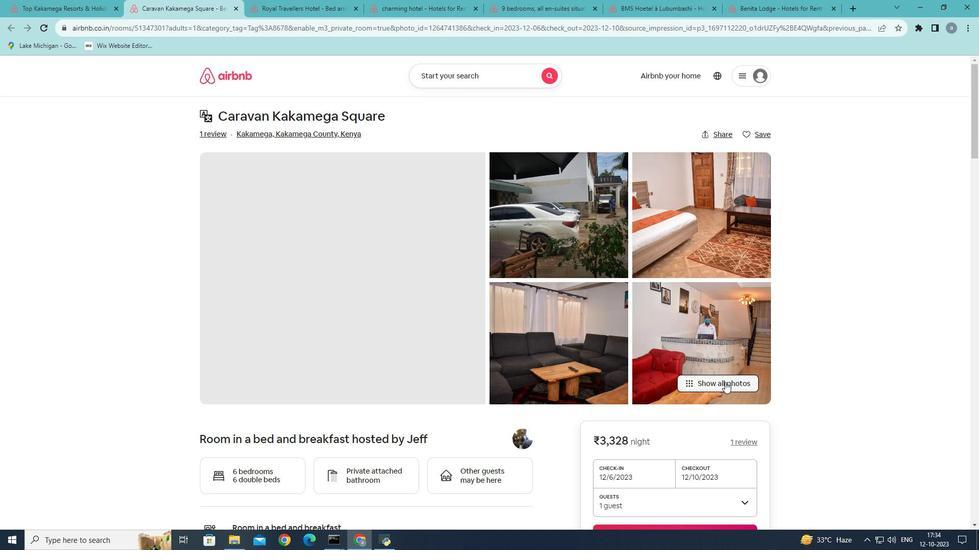 
Action: Mouse pressed left at (725, 382)
Screenshot: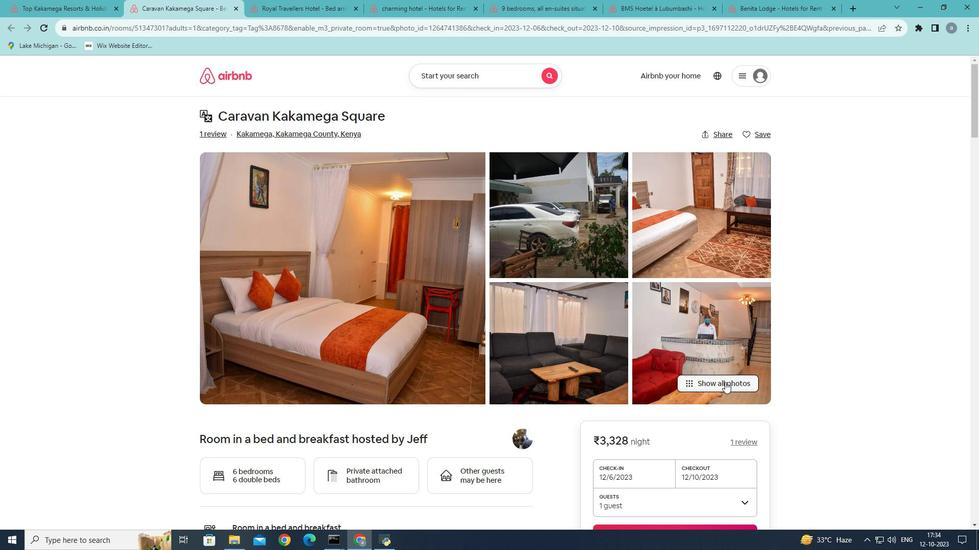 
Action: Mouse moved to (591, 350)
Screenshot: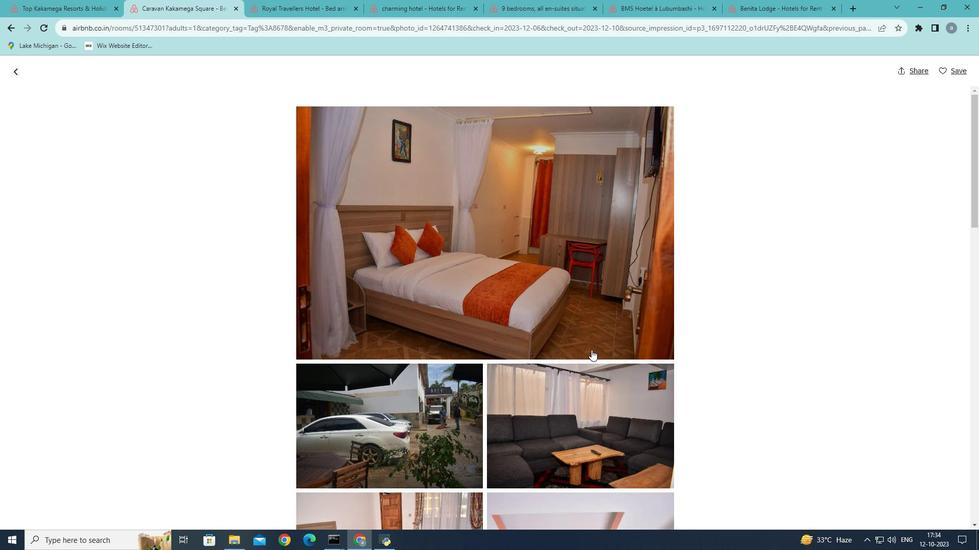 
Action: Mouse scrolled (591, 349) with delta (0, 0)
Screenshot: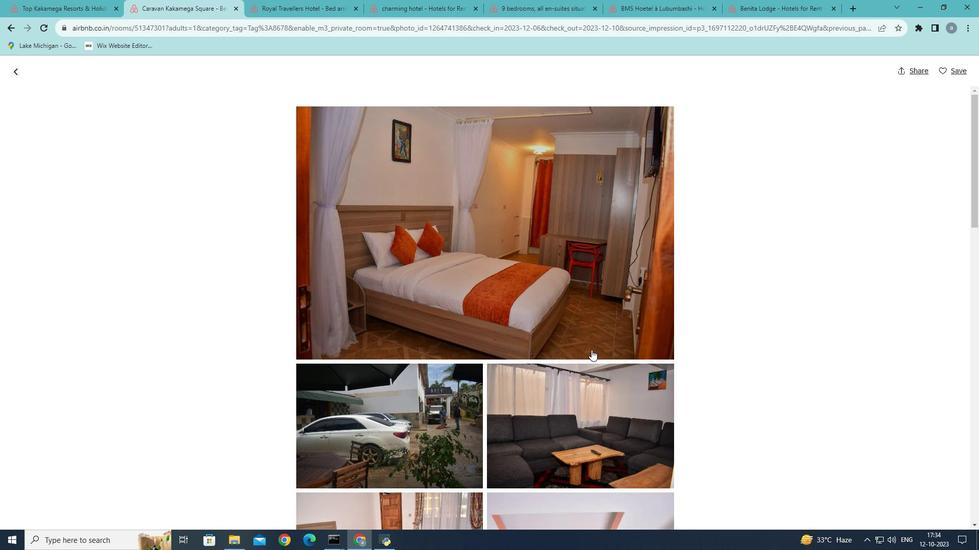 
Action: Mouse scrolled (591, 349) with delta (0, 0)
Screenshot: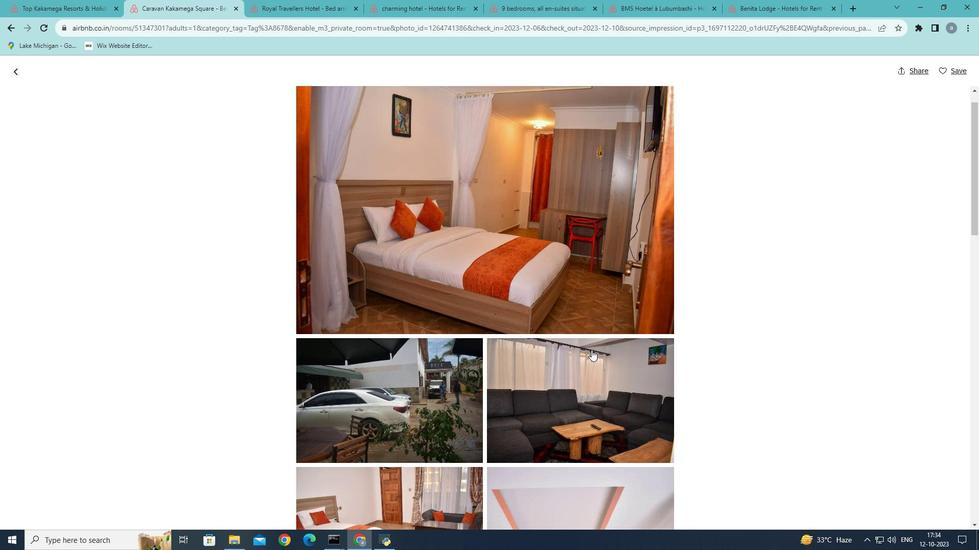 
Action: Mouse scrolled (591, 349) with delta (0, 0)
Screenshot: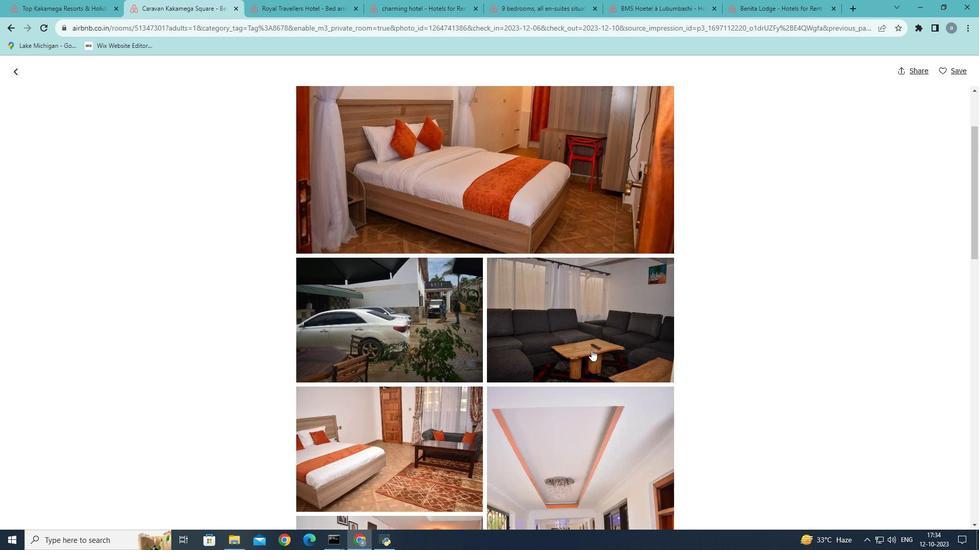 
Action: Mouse scrolled (591, 349) with delta (0, 0)
Screenshot: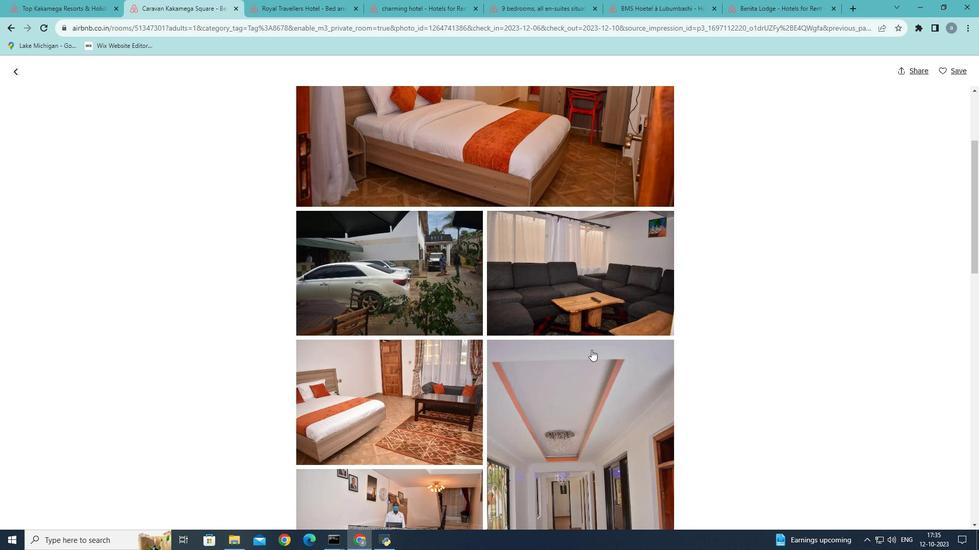 
Action: Mouse scrolled (591, 349) with delta (0, 0)
Screenshot: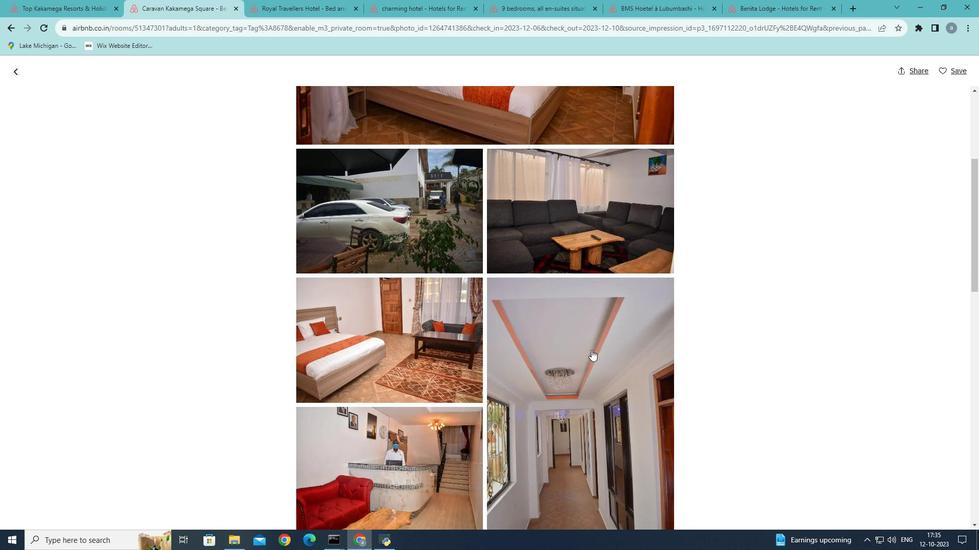 
Action: Mouse scrolled (591, 349) with delta (0, 0)
Screenshot: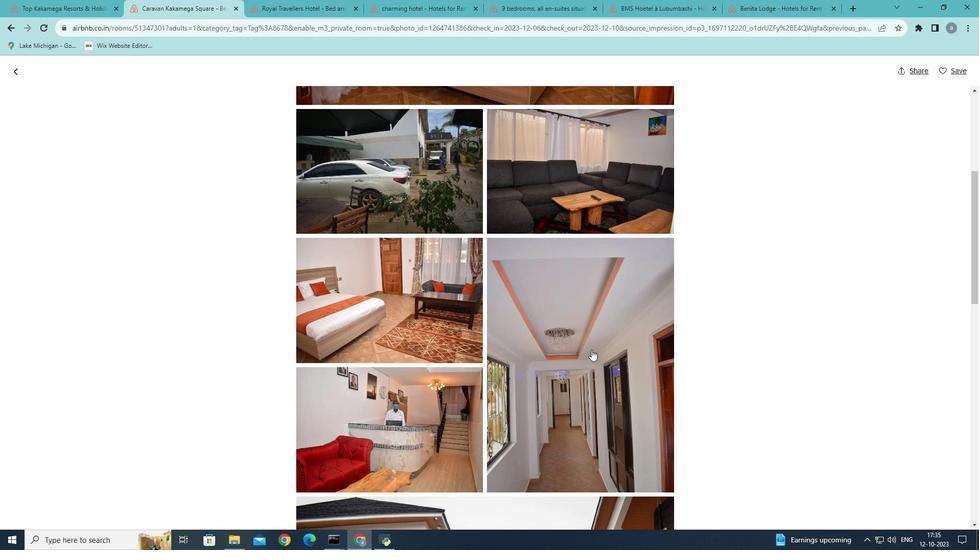 
Action: Mouse scrolled (591, 349) with delta (0, 0)
Screenshot: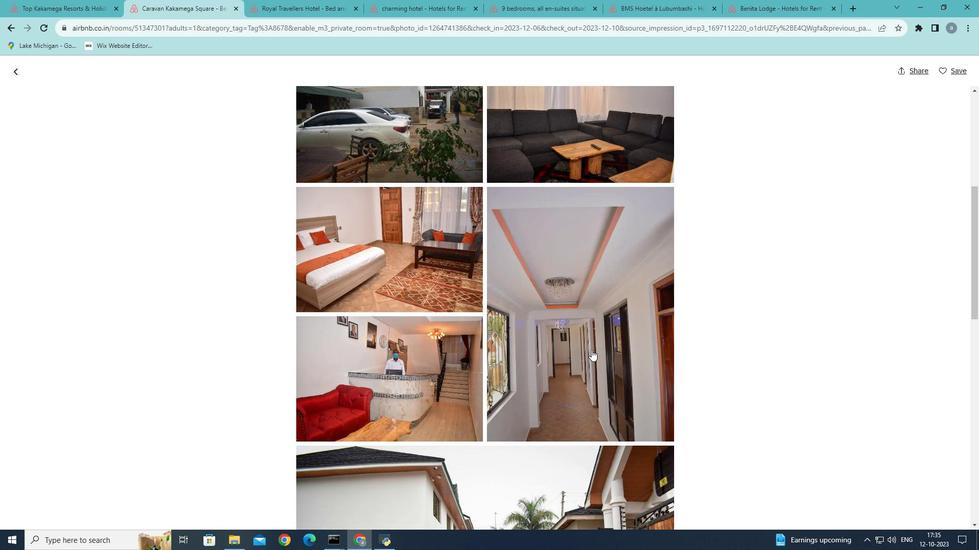 
Action: Mouse scrolled (591, 349) with delta (0, 0)
Screenshot: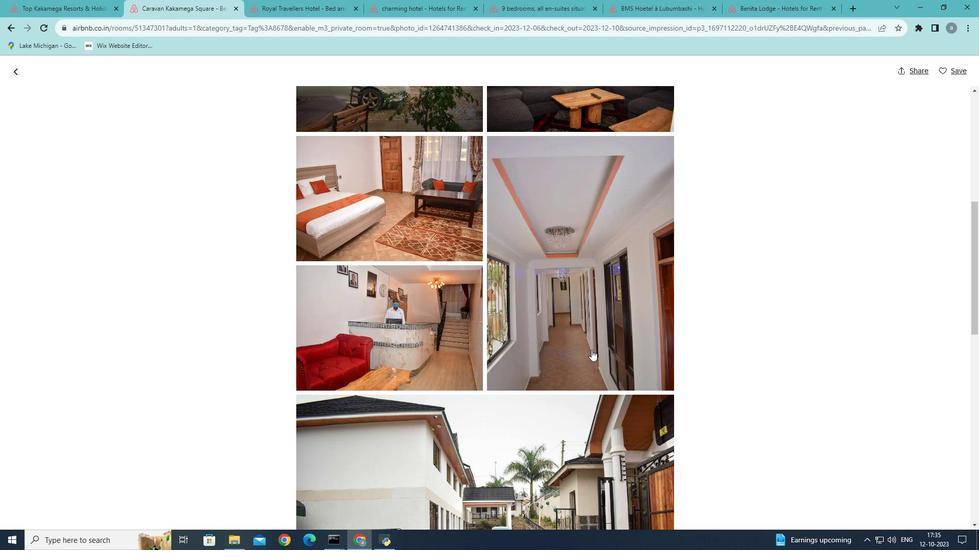 
Action: Mouse scrolled (591, 349) with delta (0, 0)
Screenshot: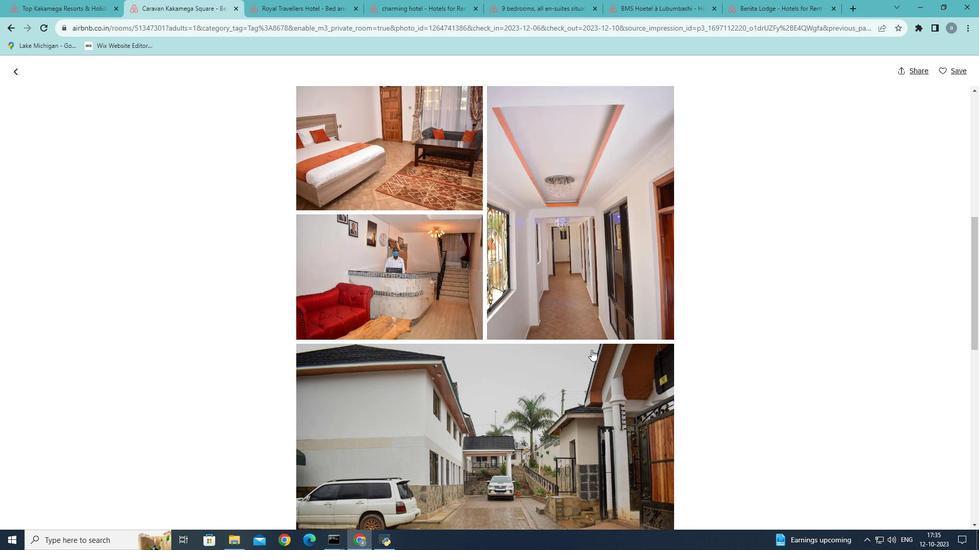 
Action: Mouse scrolled (591, 349) with delta (0, 0)
Screenshot: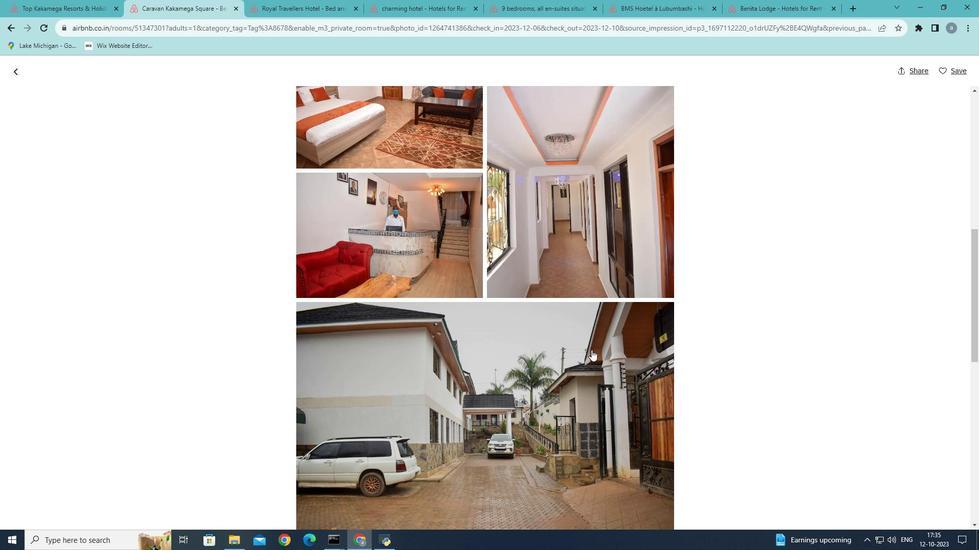 
Action: Mouse scrolled (591, 349) with delta (0, 0)
Screenshot: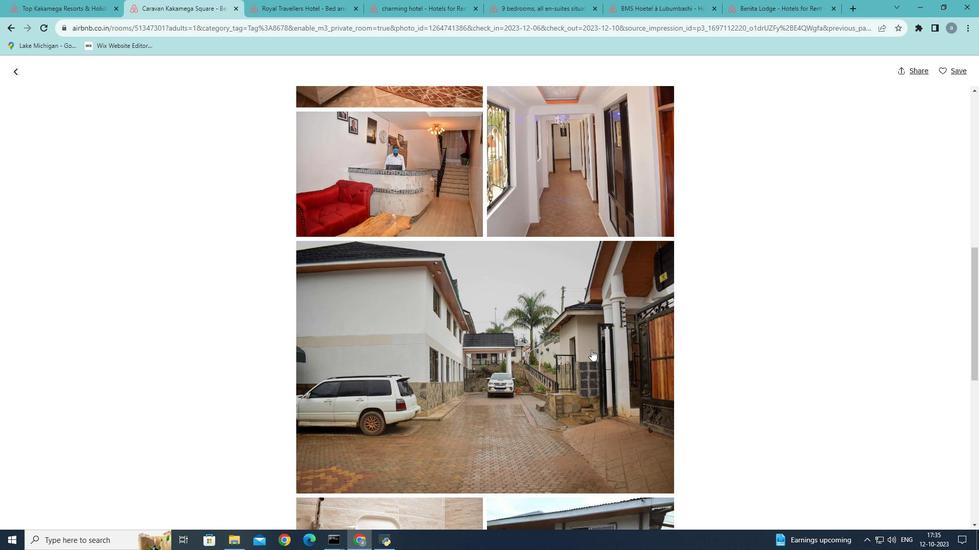 
Action: Mouse scrolled (591, 349) with delta (0, 0)
Screenshot: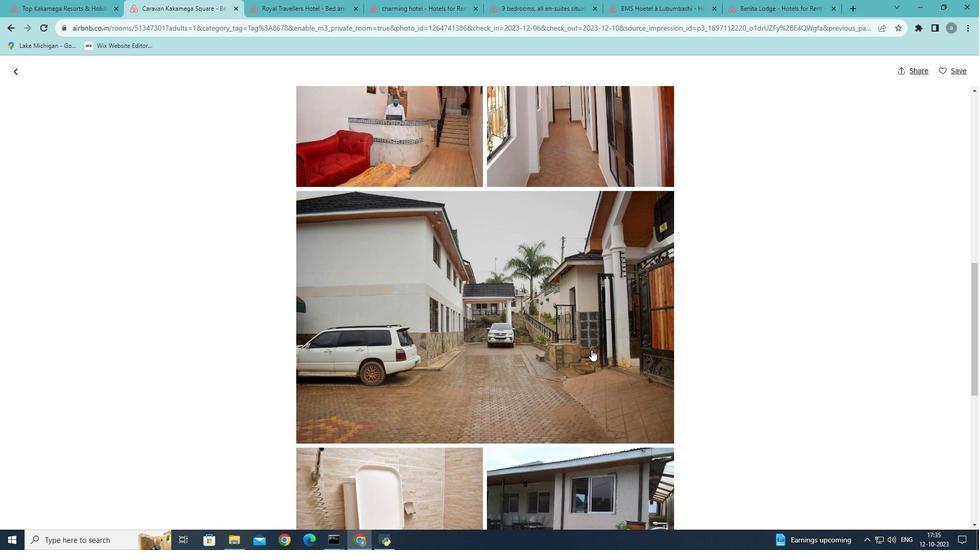 
Action: Mouse scrolled (591, 349) with delta (0, 0)
Screenshot: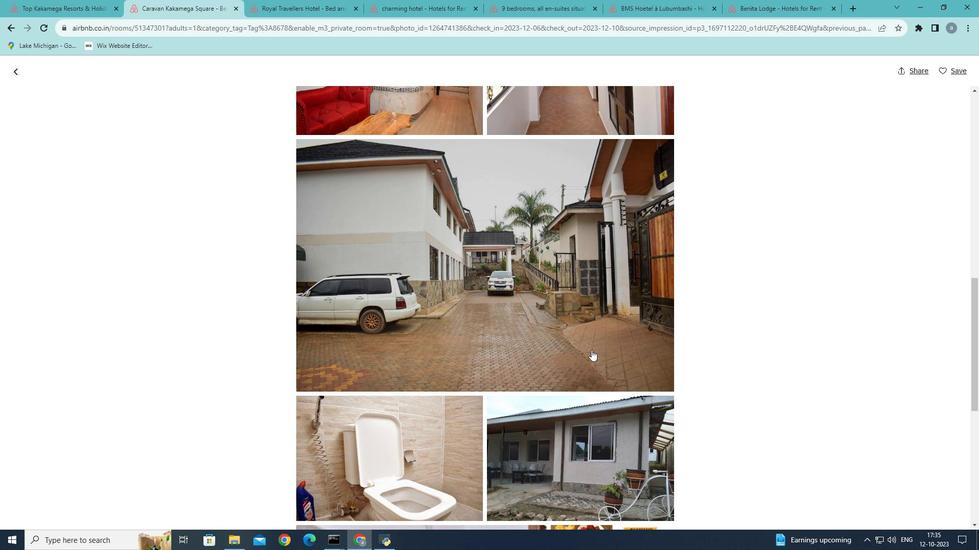 
Action: Mouse scrolled (591, 349) with delta (0, 0)
Screenshot: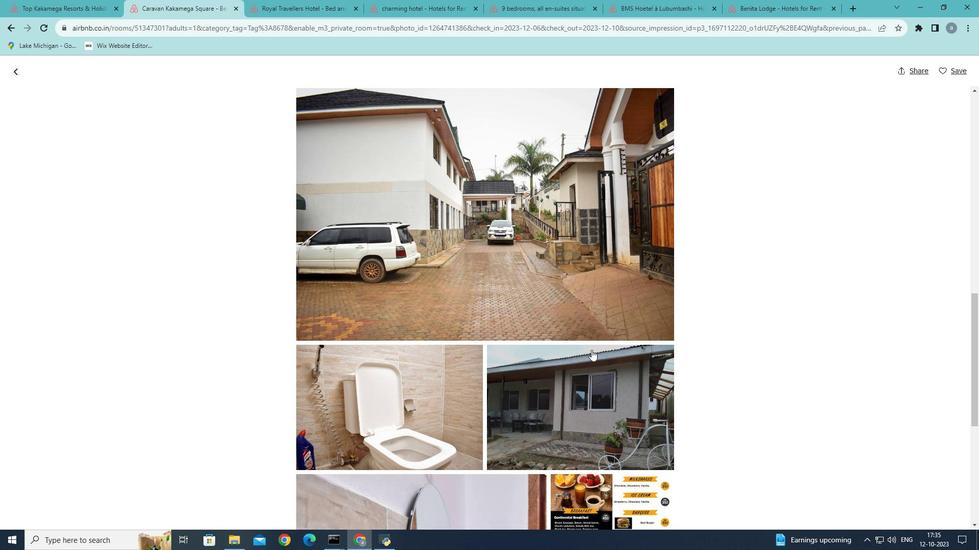 
Action: Mouse scrolled (591, 349) with delta (0, 0)
Screenshot: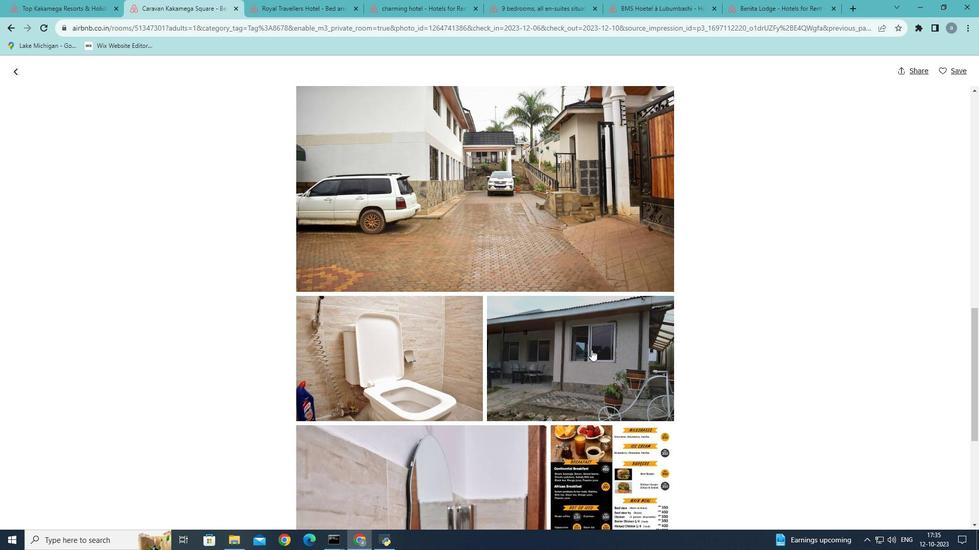 
Action: Mouse scrolled (591, 349) with delta (0, 0)
Screenshot: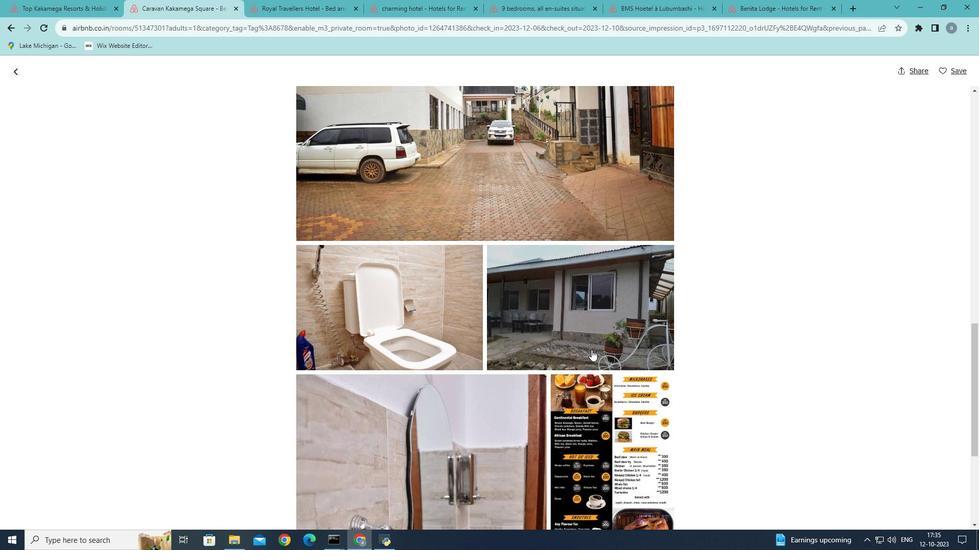 
Action: Mouse moved to (572, 333)
Screenshot: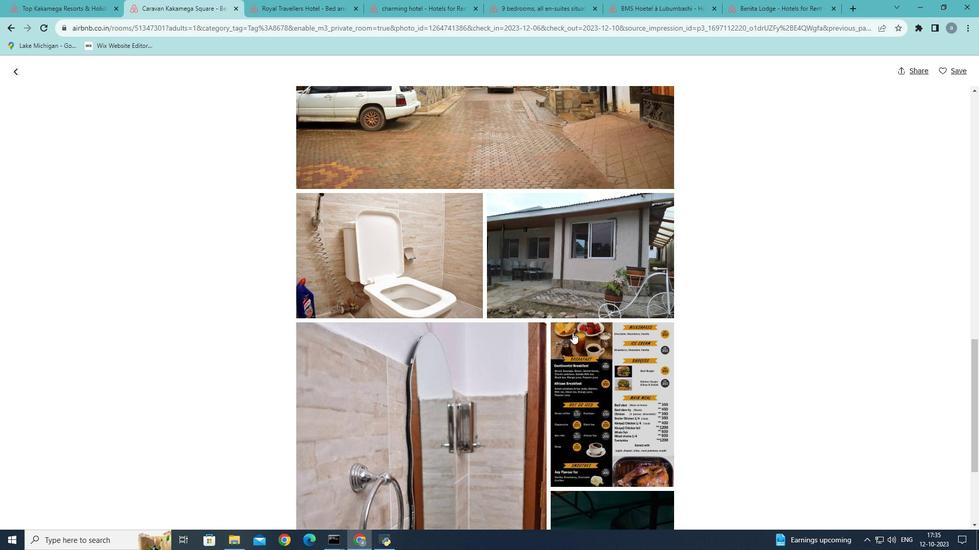 
Action: Mouse scrolled (572, 332) with delta (0, 0)
Screenshot: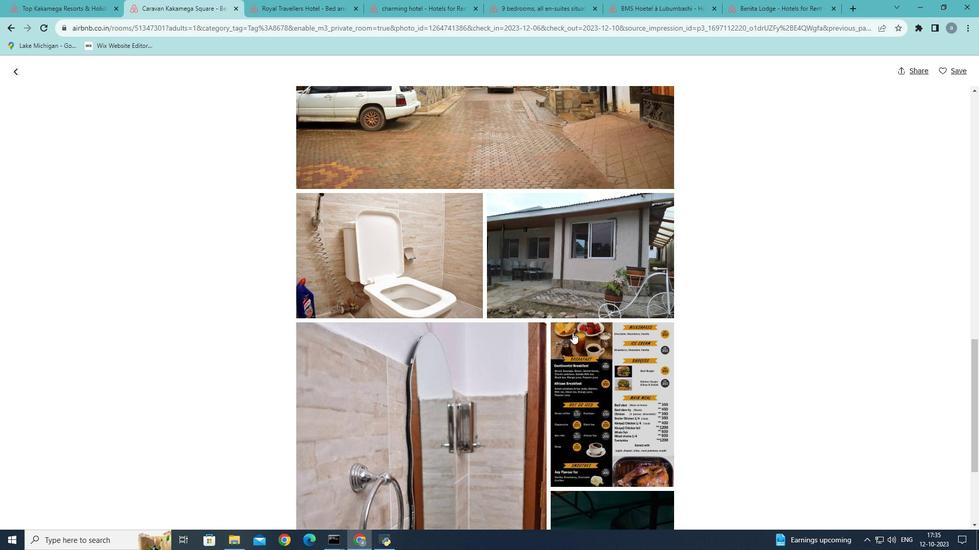 
Action: Mouse scrolled (572, 332) with delta (0, 0)
Screenshot: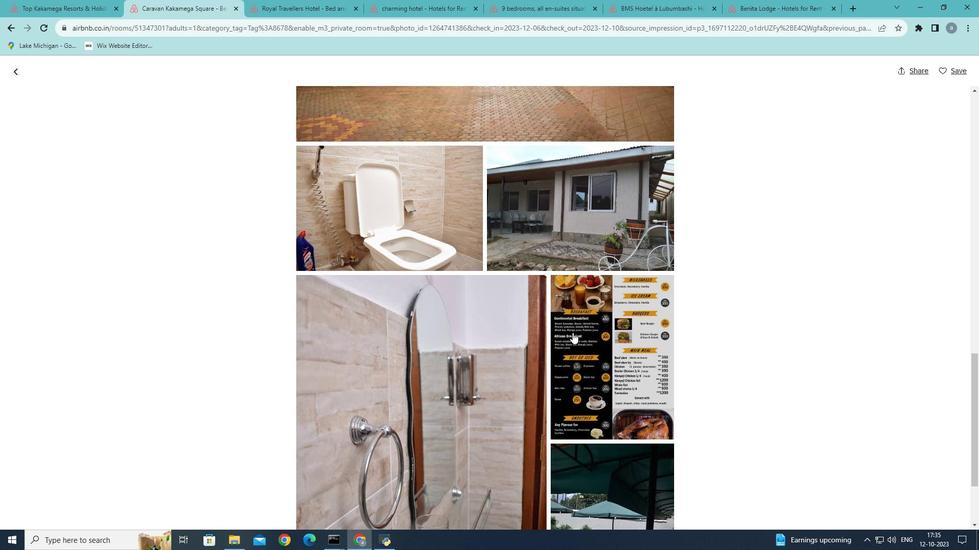 
Action: Mouse scrolled (572, 332) with delta (0, 0)
Screenshot: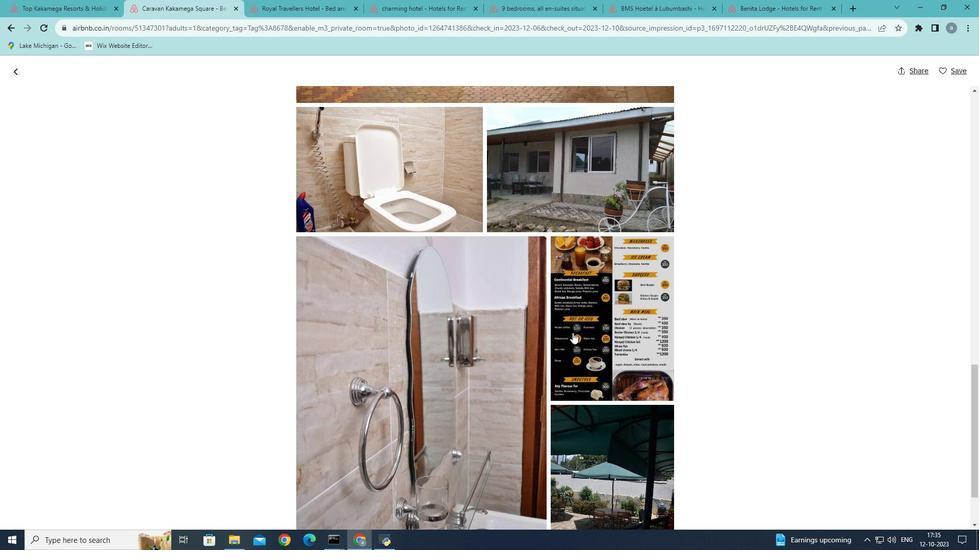 
Action: Mouse scrolled (572, 332) with delta (0, 0)
Screenshot: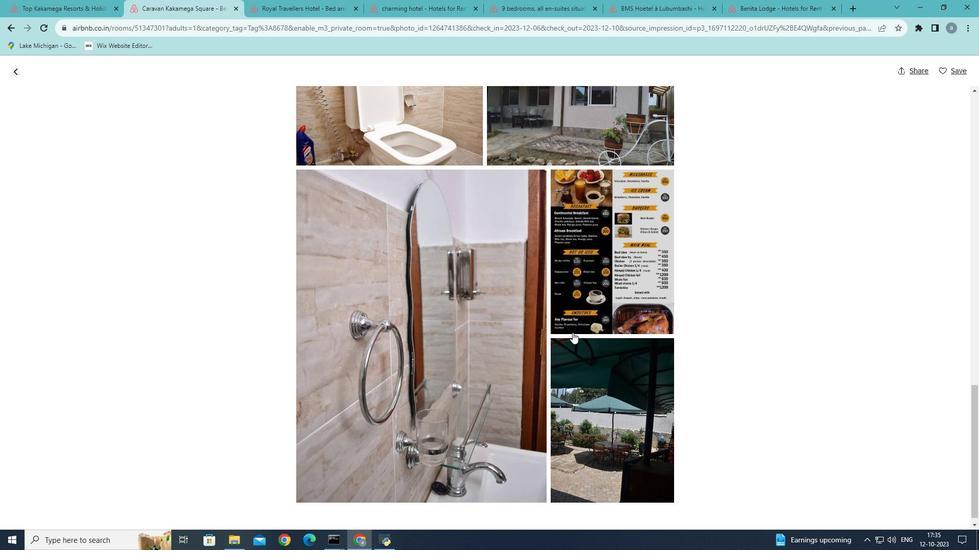 
Action: Mouse scrolled (572, 332) with delta (0, 0)
Screenshot: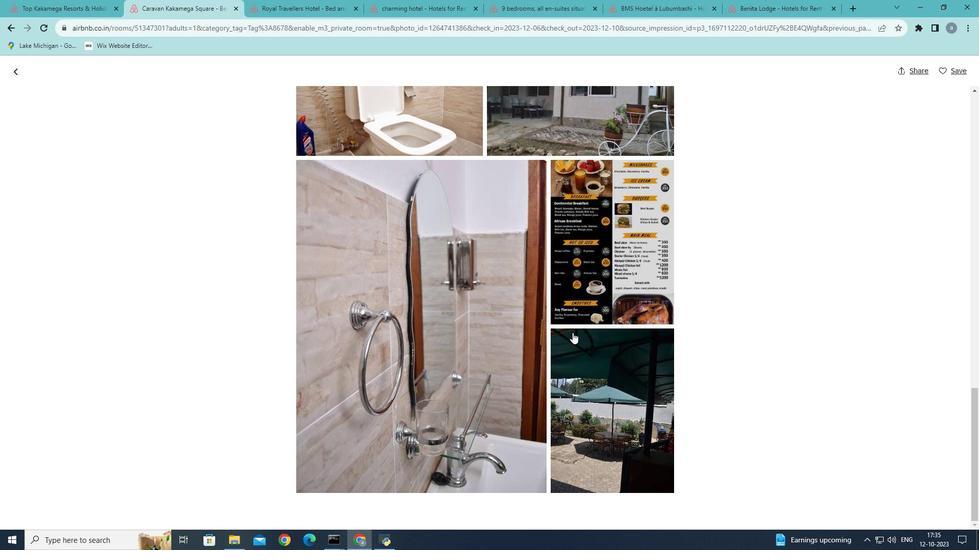 
Action: Mouse scrolled (572, 332) with delta (0, 0)
Screenshot: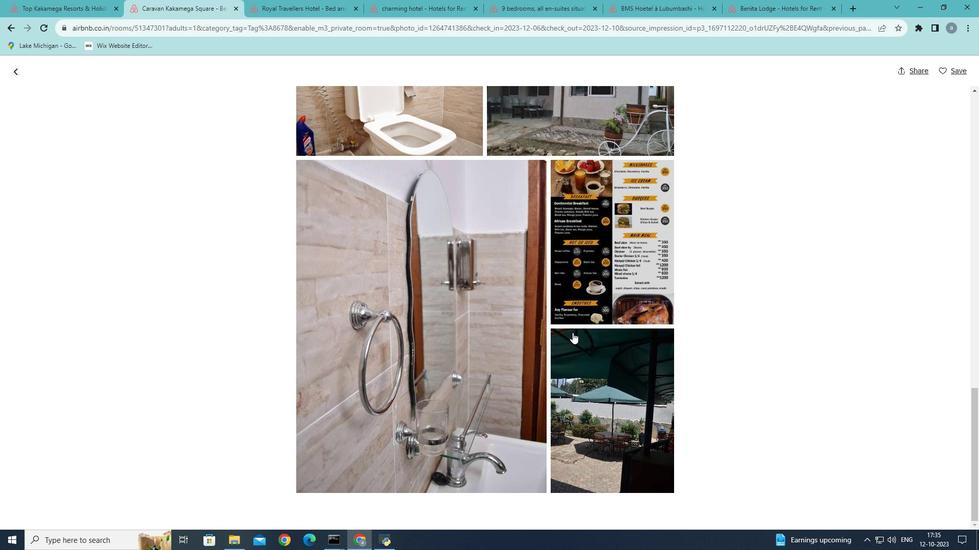 
Action: Mouse scrolled (572, 332) with delta (0, 0)
Screenshot: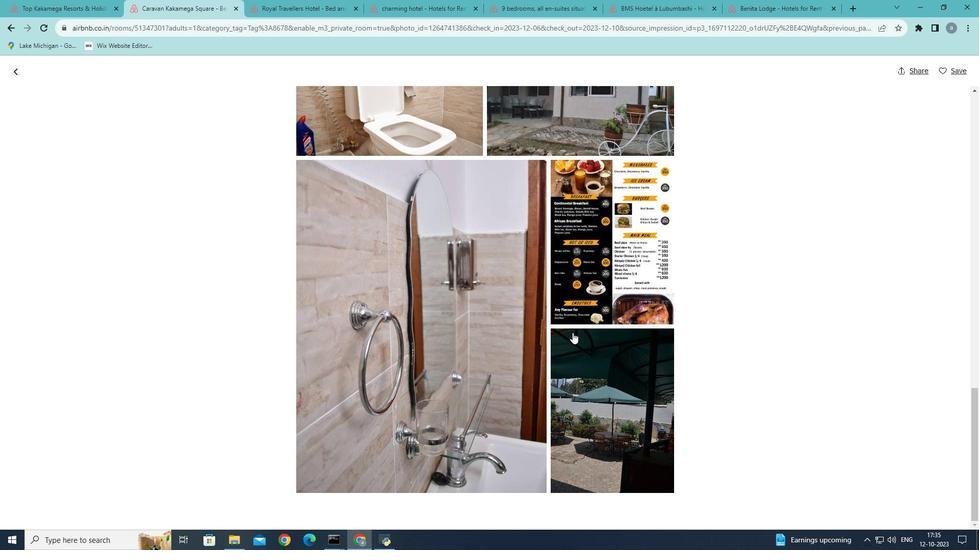 
Action: Mouse scrolled (572, 332) with delta (0, 0)
Screenshot: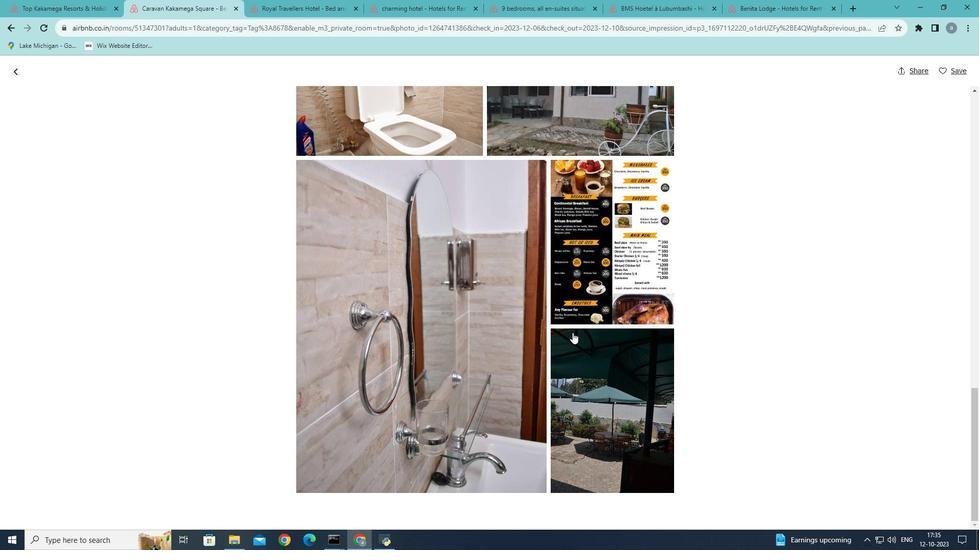 
Action: Mouse scrolled (572, 332) with delta (0, 0)
Screenshot: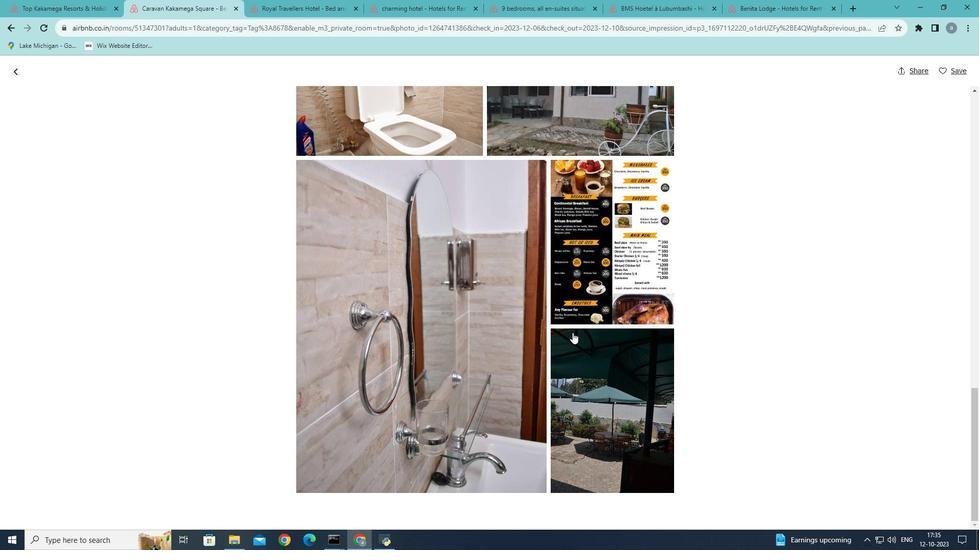 
Action: Mouse moved to (15, 73)
Screenshot: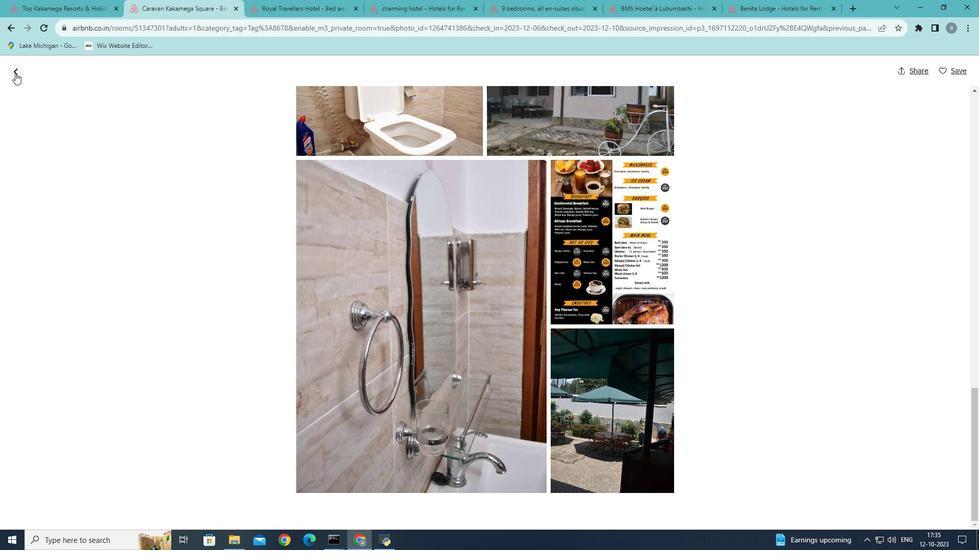 
Action: Mouse pressed left at (15, 73)
Screenshot: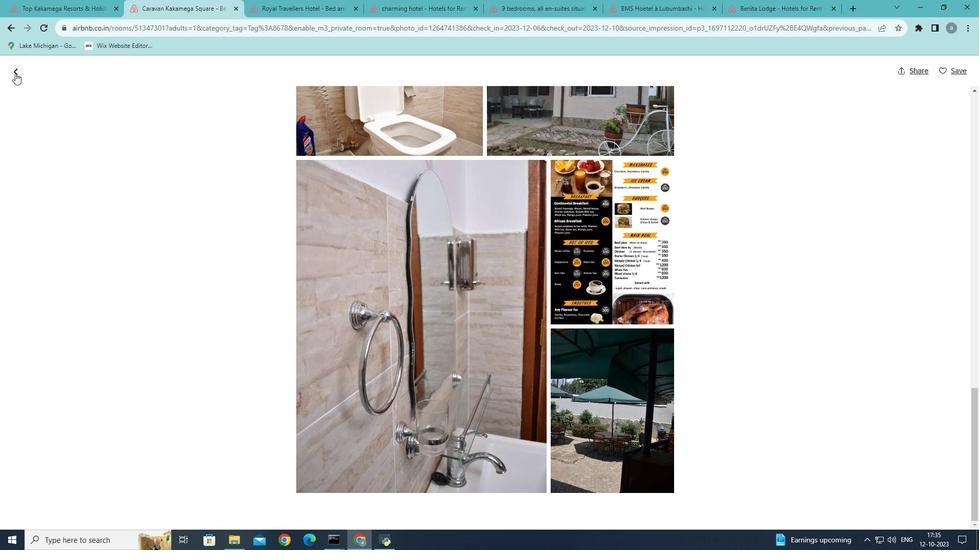 
Action: Mouse moved to (463, 326)
Screenshot: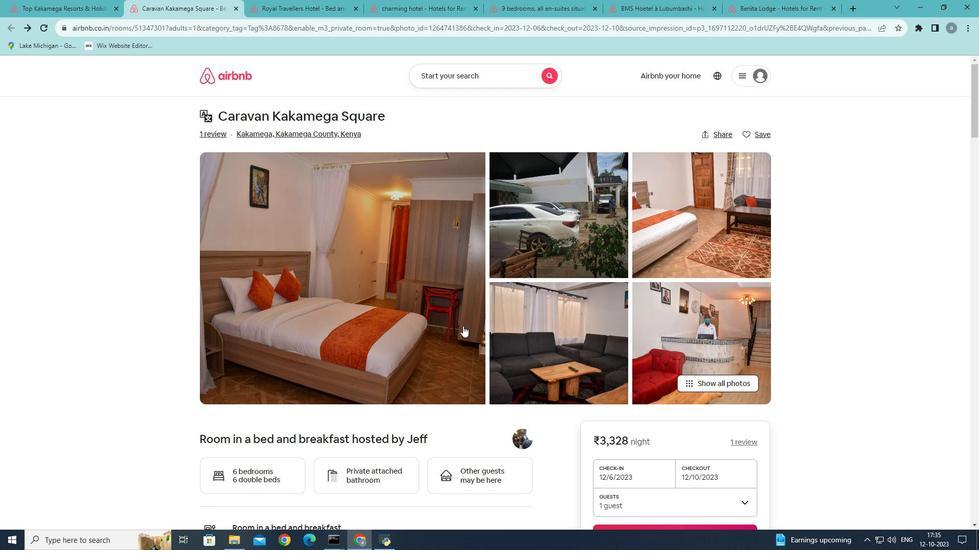 
Action: Mouse scrolled (463, 325) with delta (0, 0)
Screenshot: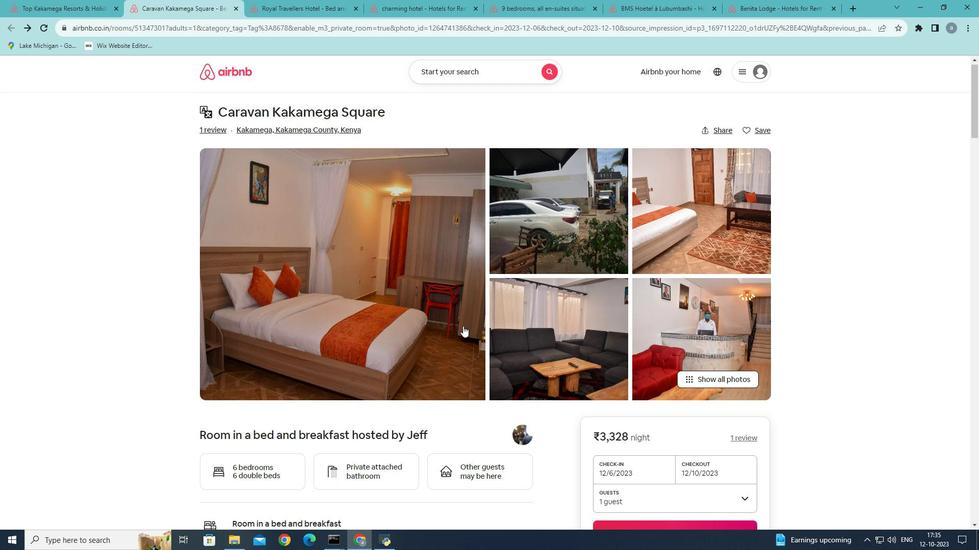
Action: Mouse scrolled (463, 325) with delta (0, 0)
Screenshot: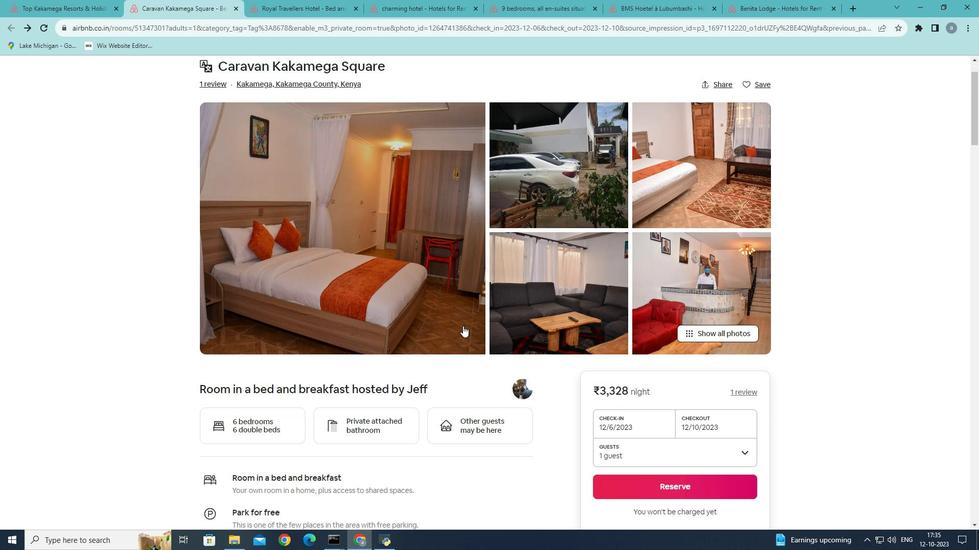 
Action: Mouse scrolled (463, 325) with delta (0, 0)
Screenshot: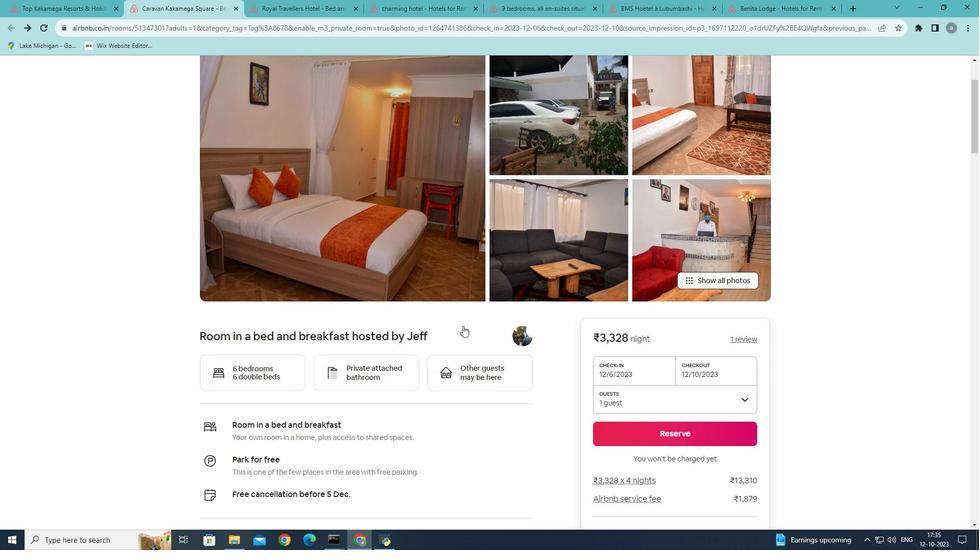 
Action: Mouse scrolled (463, 325) with delta (0, 0)
Screenshot: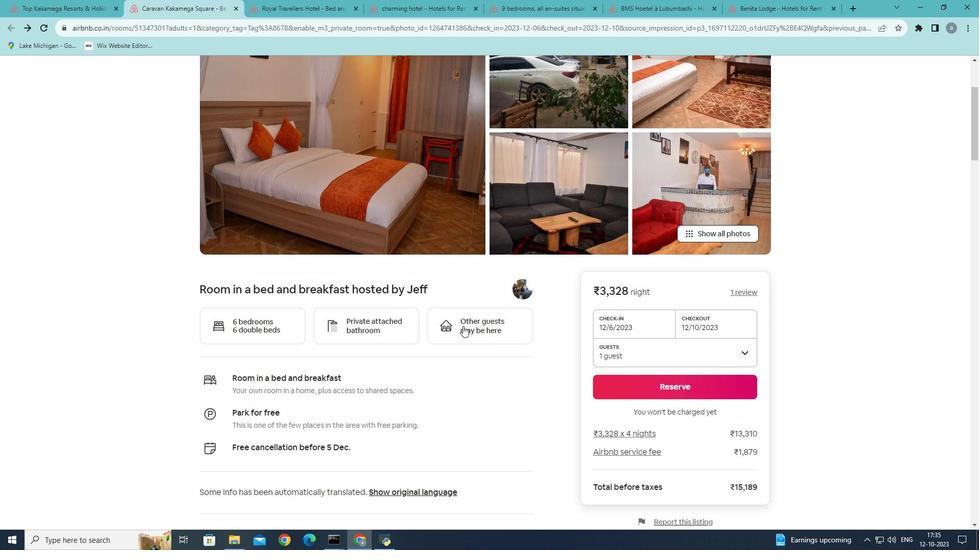
Action: Mouse scrolled (463, 325) with delta (0, 0)
Screenshot: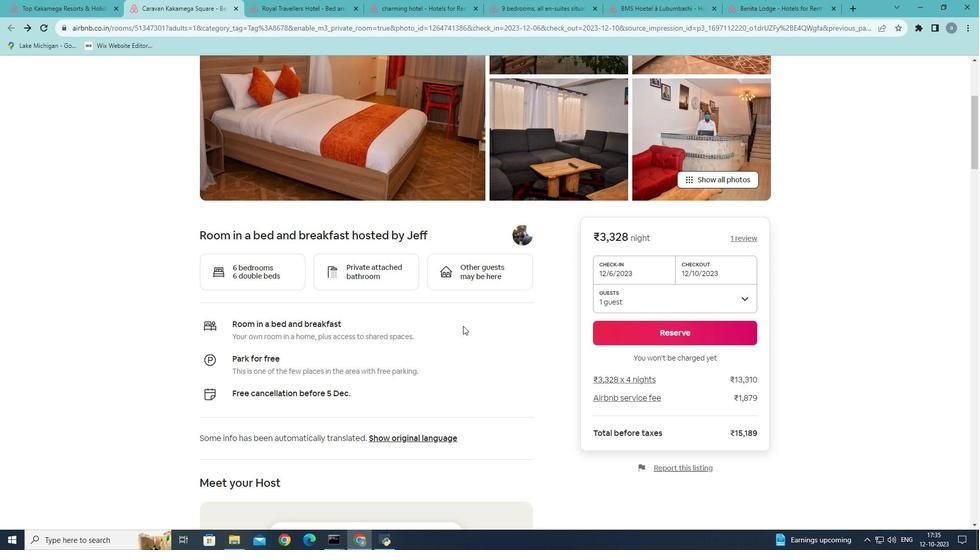 
Action: Mouse scrolled (463, 325) with delta (0, 0)
Screenshot: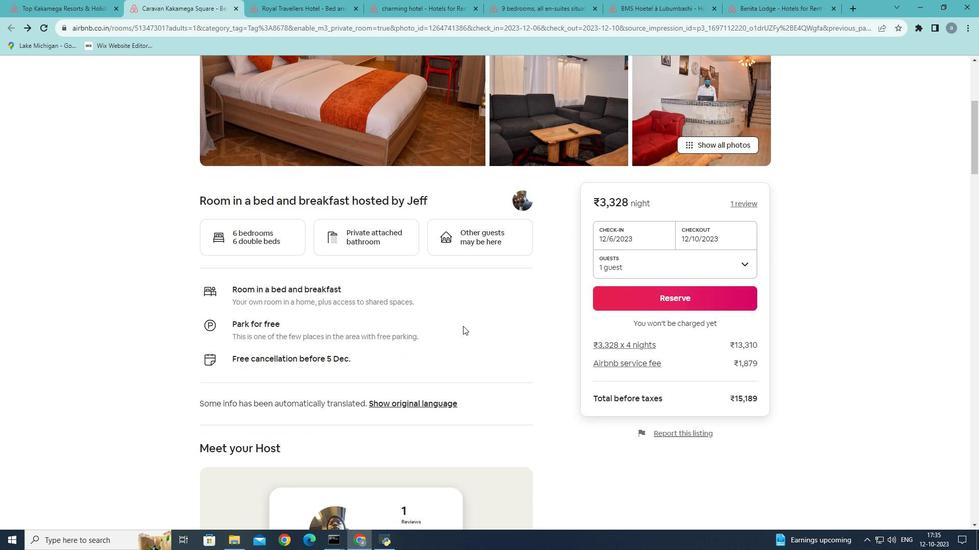 
Action: Mouse scrolled (463, 325) with delta (0, 0)
Screenshot: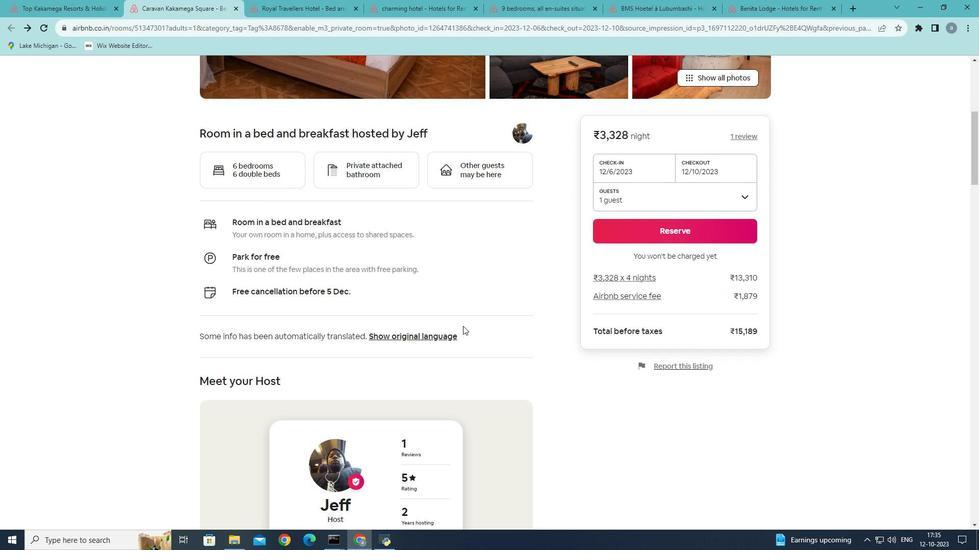 
Action: Mouse scrolled (463, 325) with delta (0, 0)
Screenshot: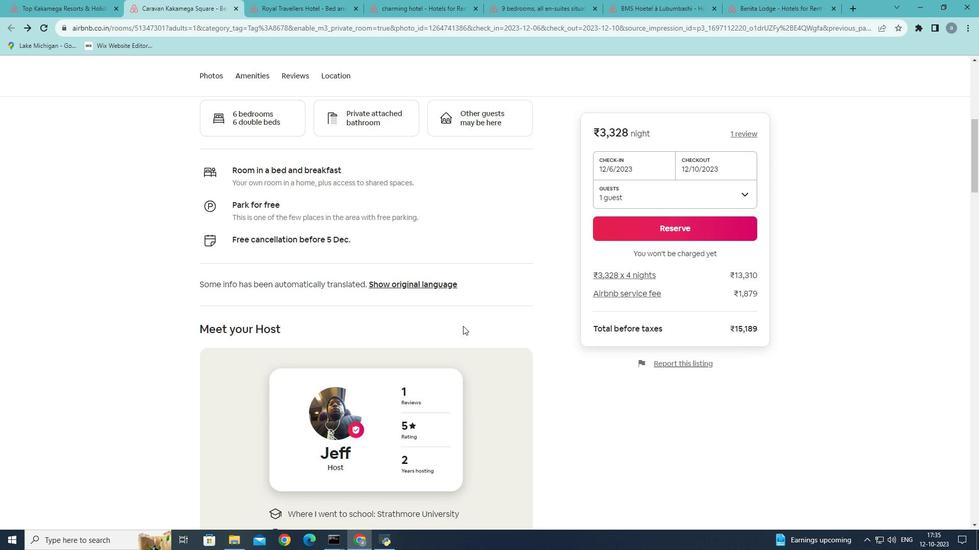
Action: Mouse scrolled (463, 325) with delta (0, 0)
Screenshot: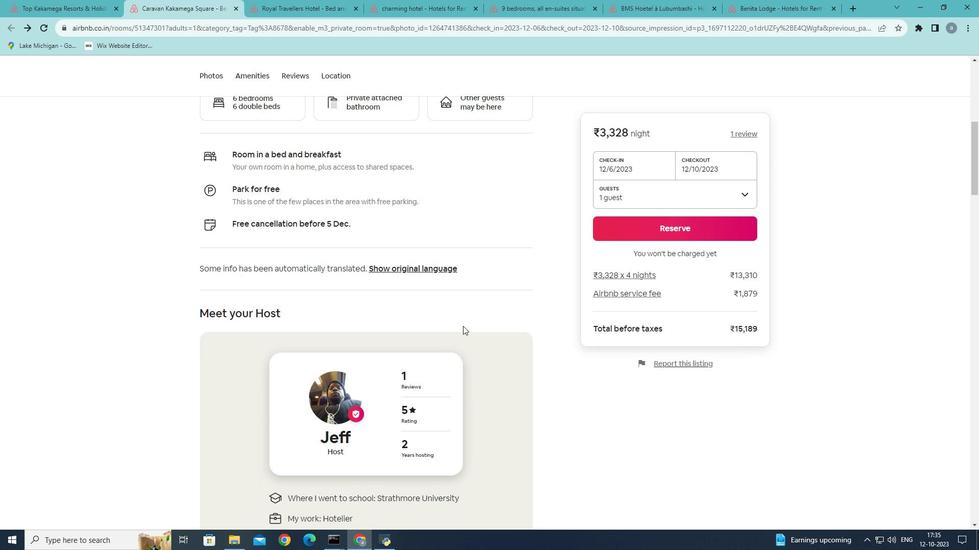 
Action: Mouse scrolled (463, 325) with delta (0, 0)
Screenshot: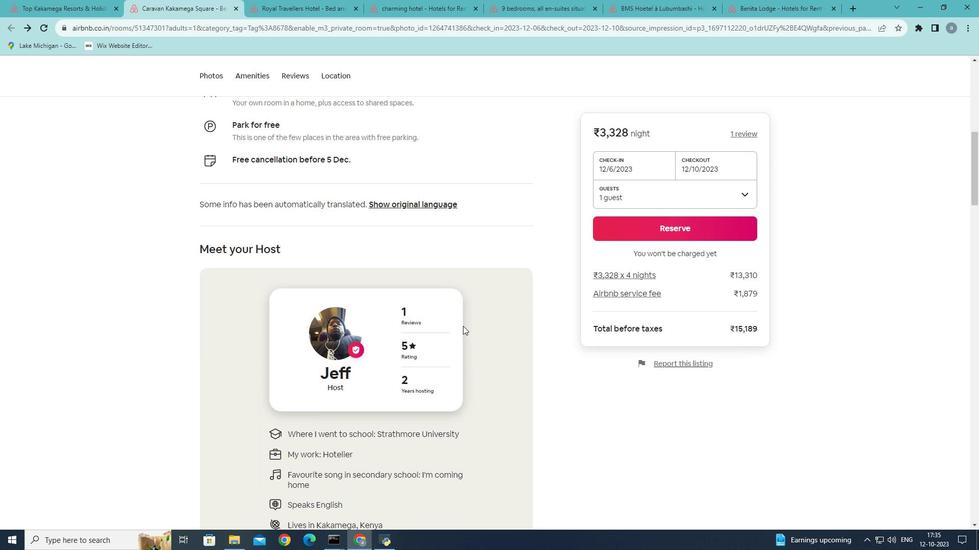 
Action: Mouse scrolled (463, 325) with delta (0, 0)
Screenshot: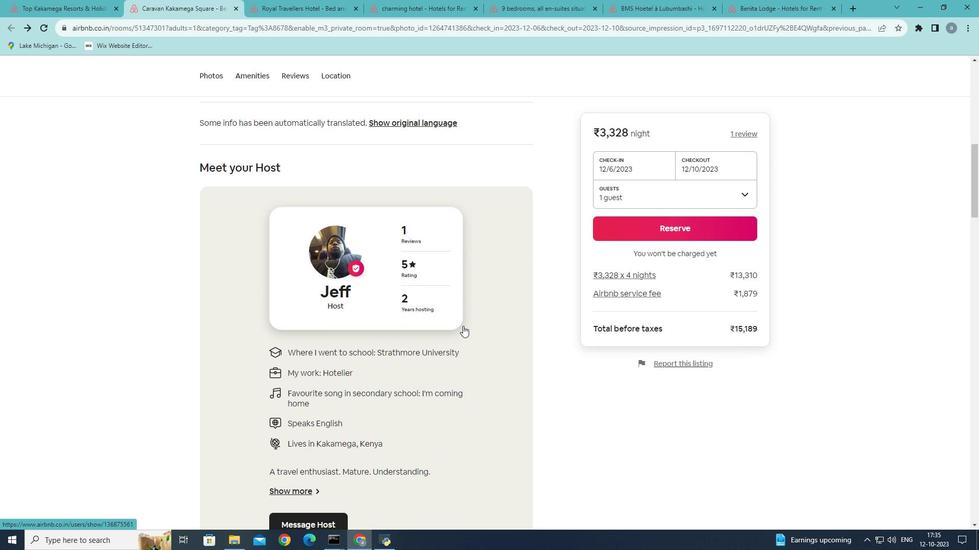 
Action: Mouse scrolled (463, 325) with delta (0, 0)
Screenshot: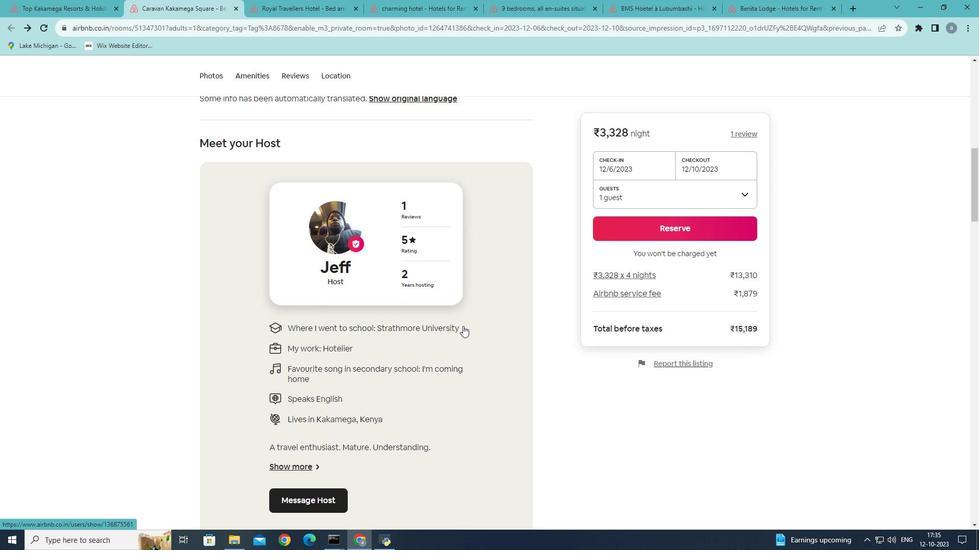 
Action: Mouse scrolled (463, 325) with delta (0, 0)
Screenshot: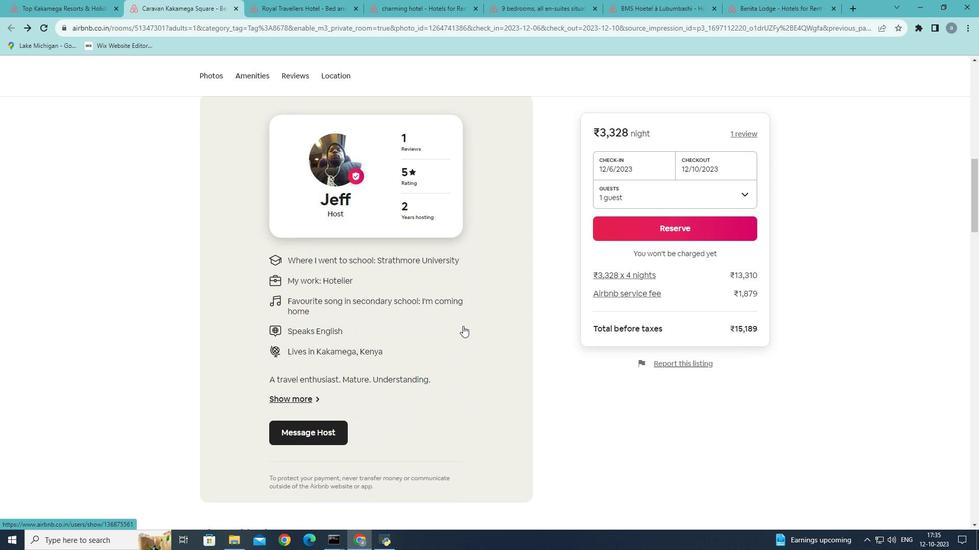 
Action: Mouse scrolled (463, 325) with delta (0, 0)
Screenshot: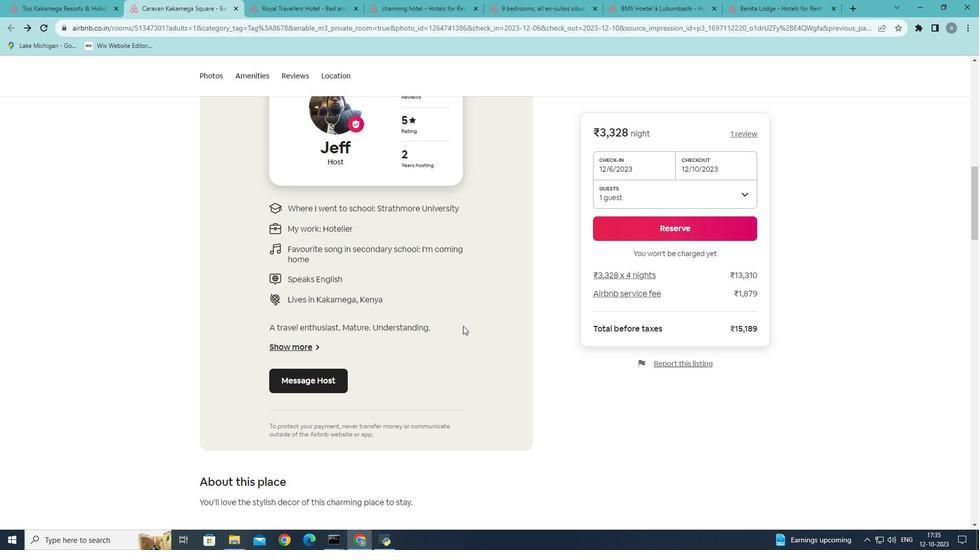
Action: Mouse scrolled (463, 325) with delta (0, 0)
Screenshot: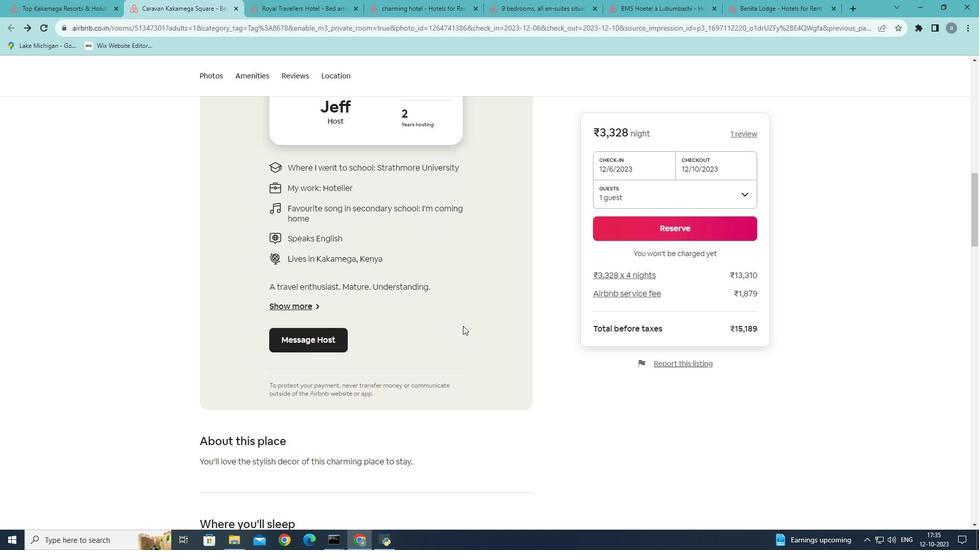 
Action: Mouse scrolled (463, 325) with delta (0, 0)
Screenshot: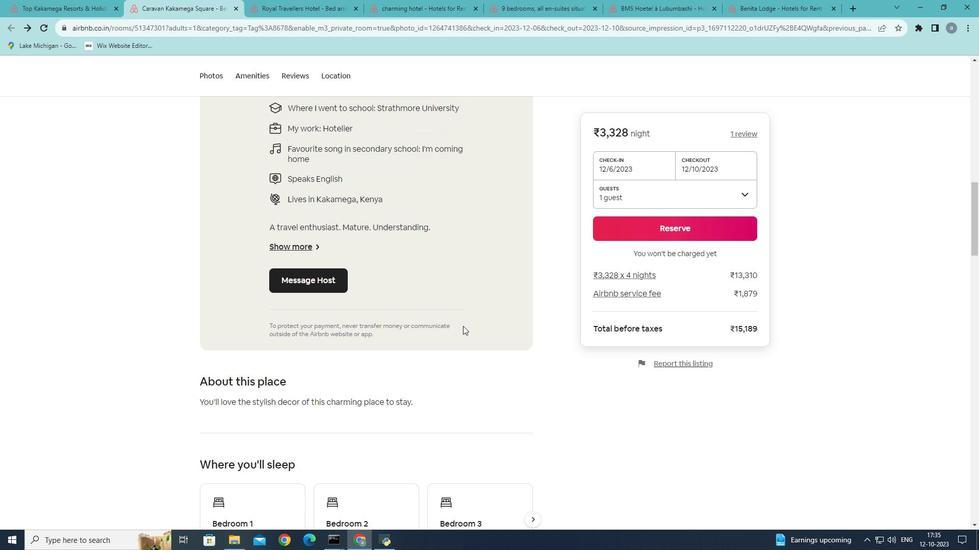 
Action: Mouse scrolled (463, 325) with delta (0, 0)
Screenshot: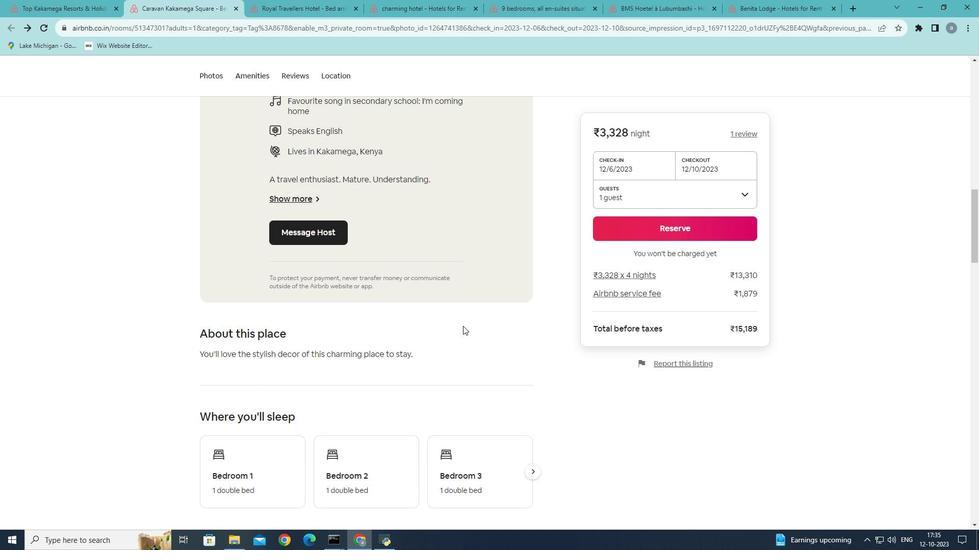
Action: Mouse scrolled (463, 325) with delta (0, 0)
Screenshot: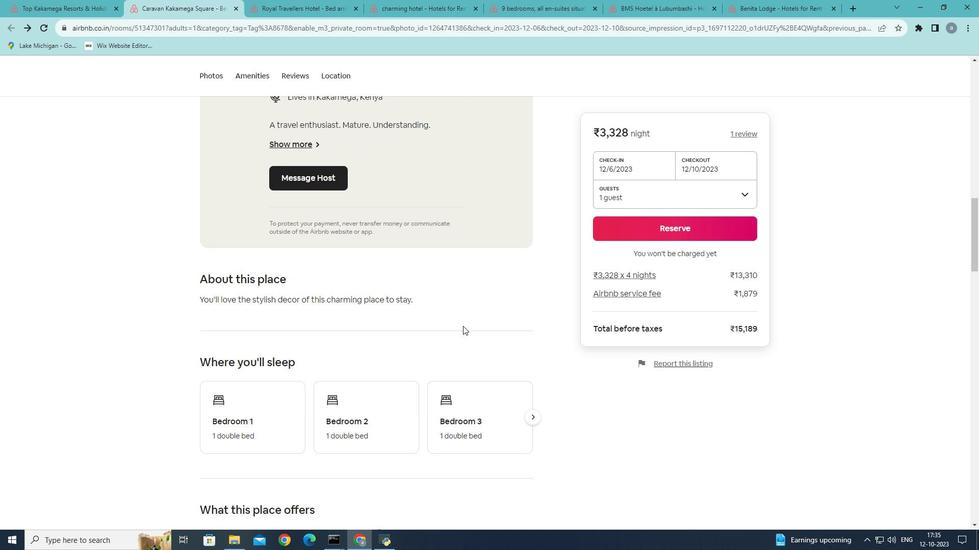 
Action: Mouse scrolled (463, 325) with delta (0, 0)
Screenshot: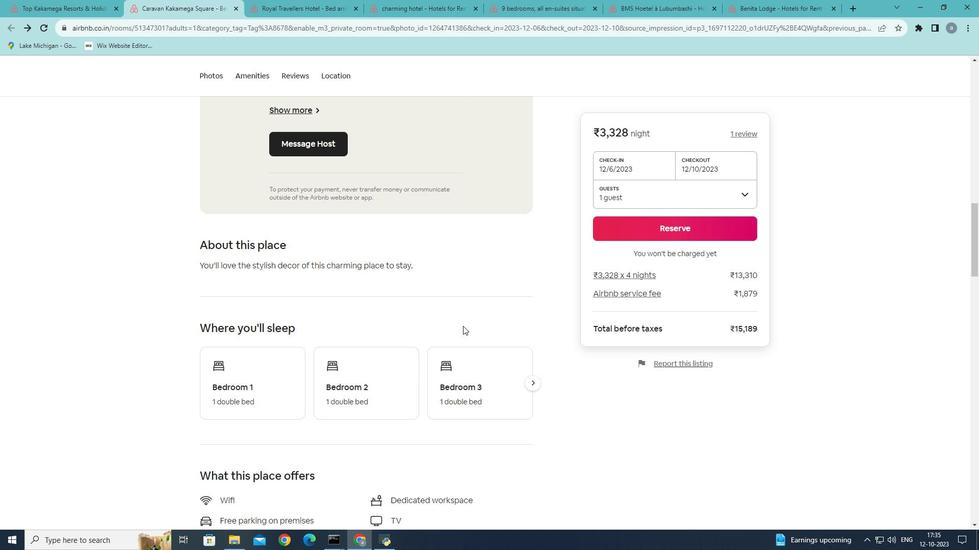 
Action: Mouse scrolled (463, 325) with delta (0, 0)
Screenshot: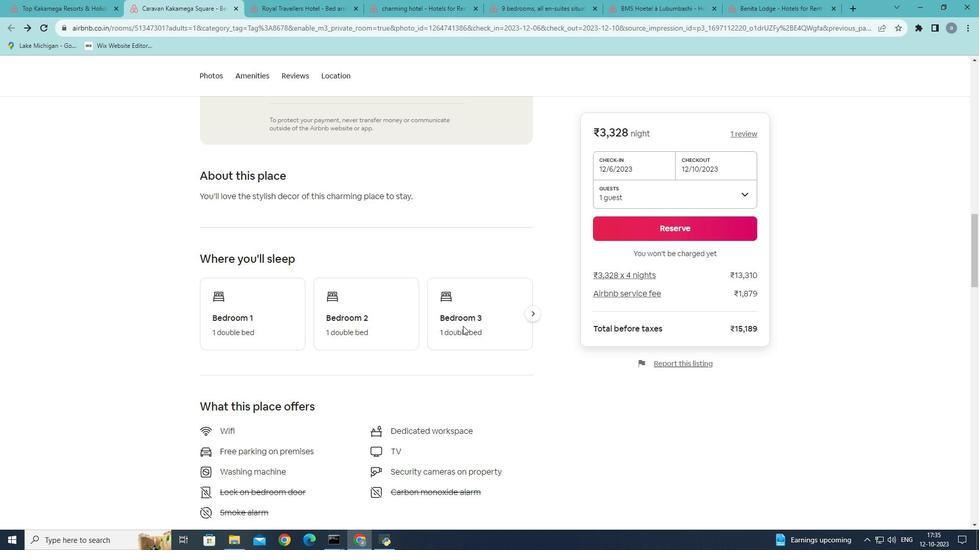 
Action: Mouse moved to (388, 298)
Screenshot: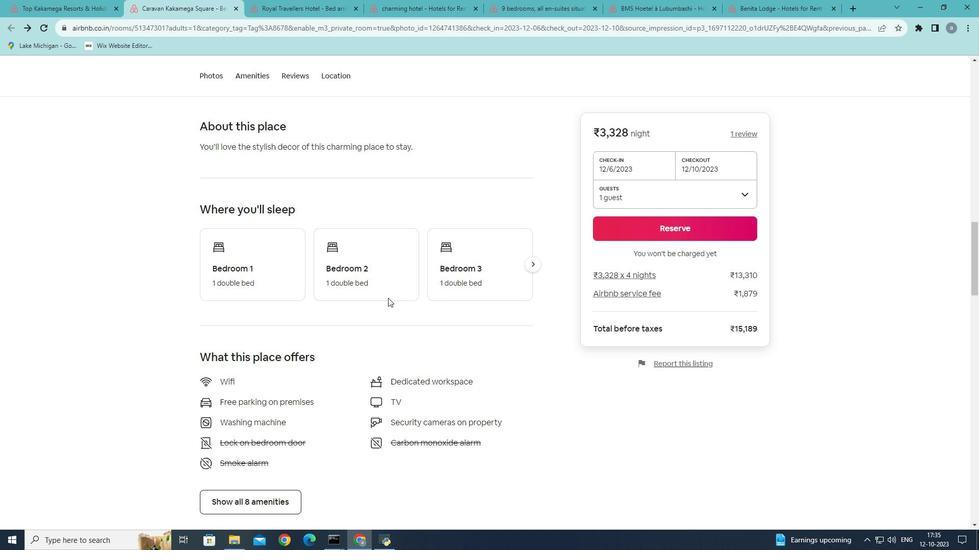 
Action: Mouse scrolled (388, 297) with delta (0, 0)
Screenshot: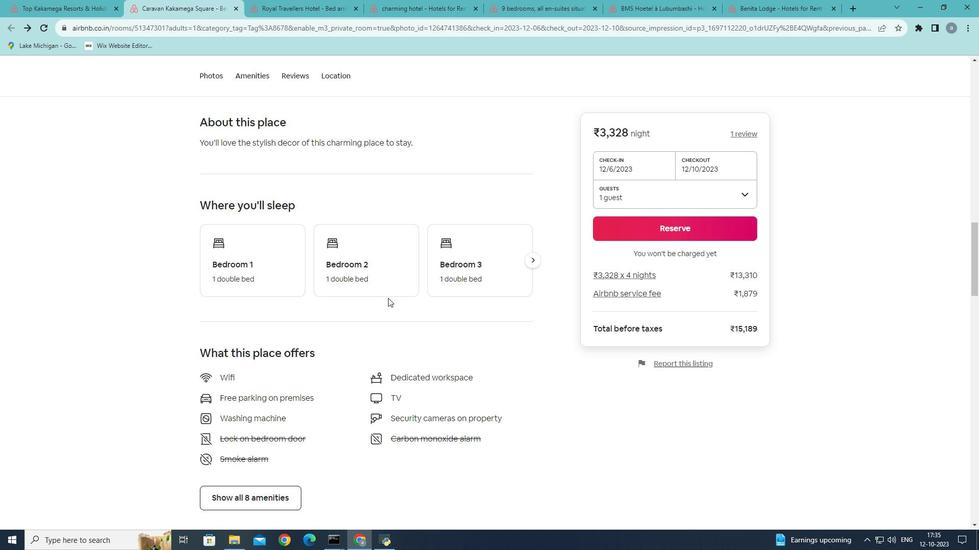 
Action: Mouse scrolled (388, 297) with delta (0, 0)
Screenshot: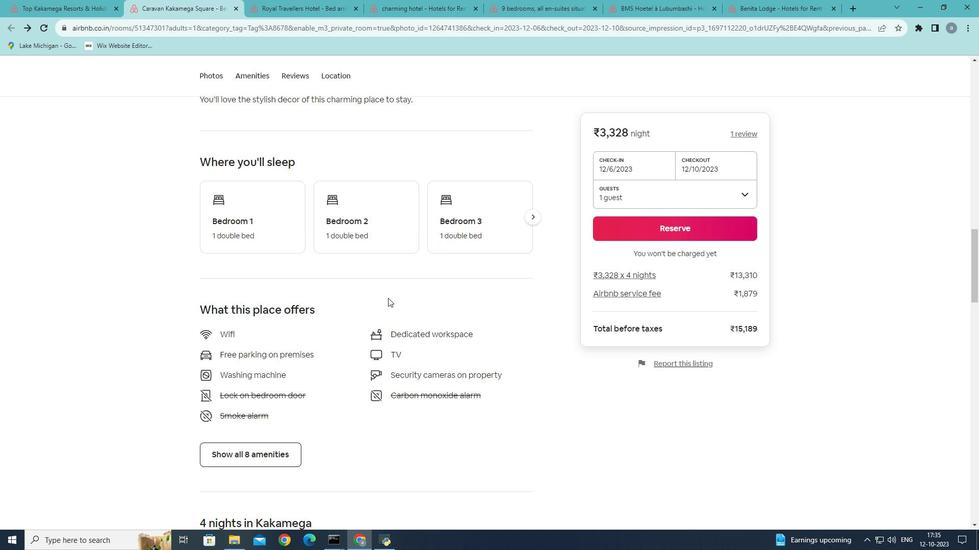 
Action: Mouse moved to (238, 403)
Screenshot: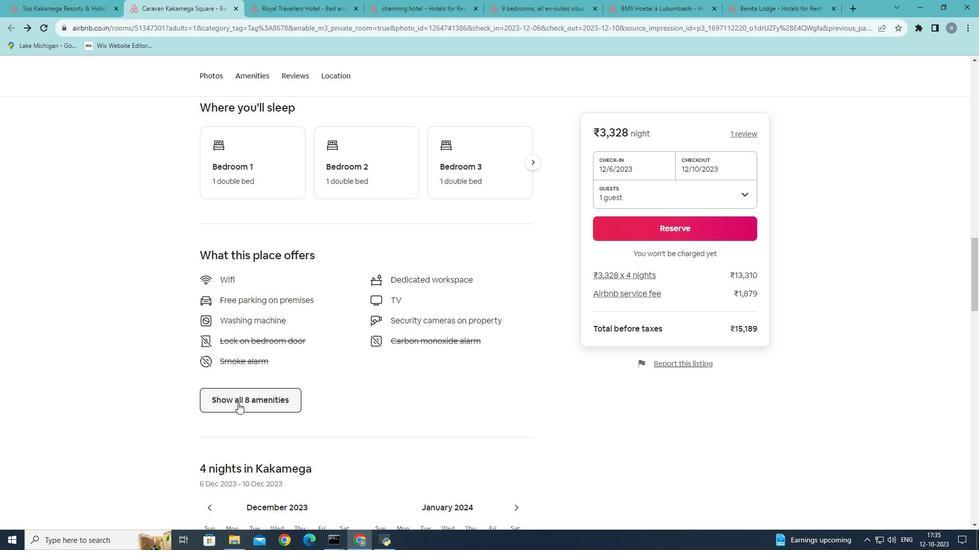 
Action: Mouse pressed left at (238, 403)
Screenshot: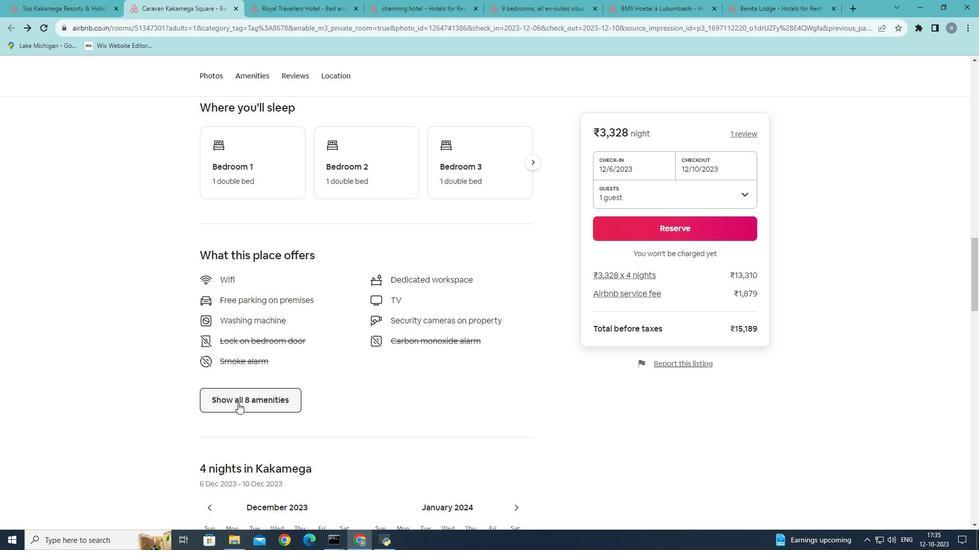 
Action: Mouse moved to (397, 266)
Screenshot: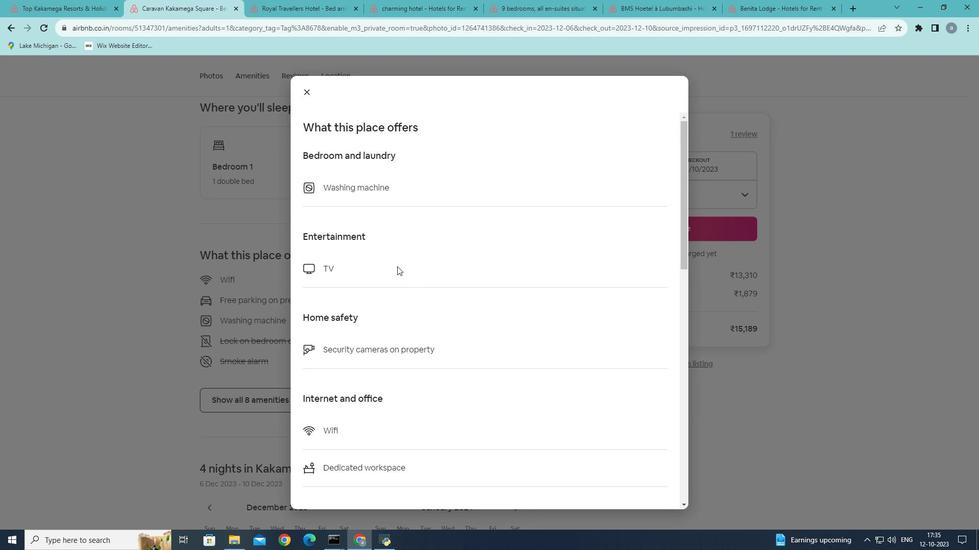 
Action: Mouse scrolled (397, 266) with delta (0, 0)
Screenshot: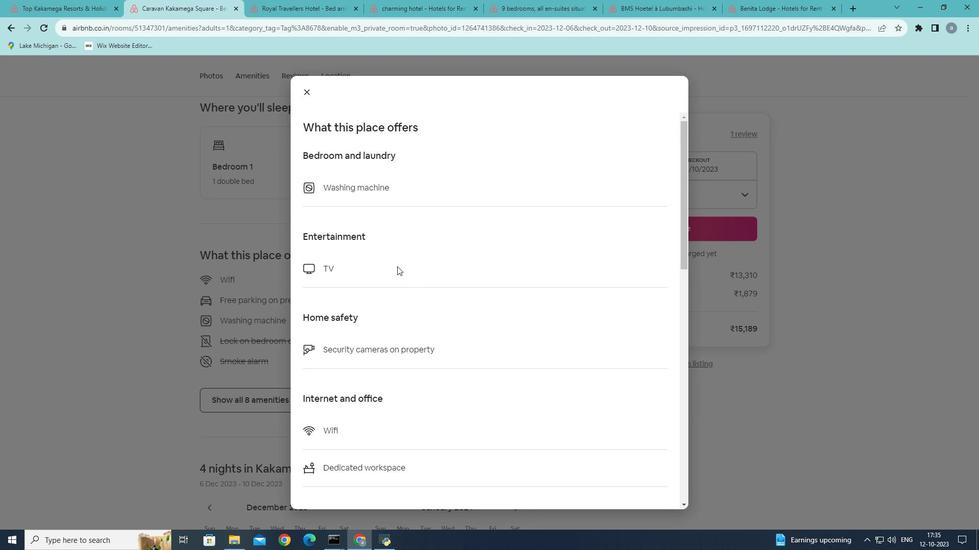 
Action: Mouse scrolled (397, 266) with delta (0, 0)
Screenshot: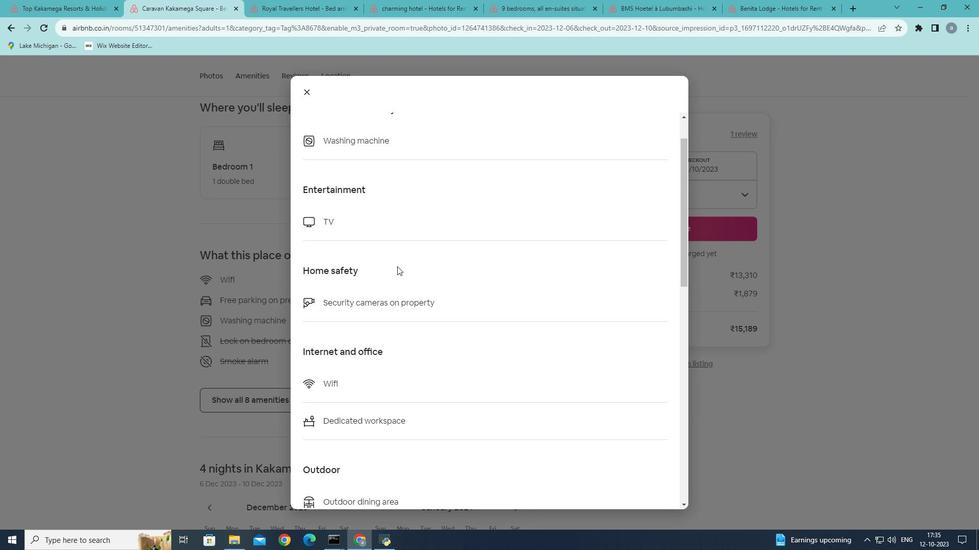 
Action: Mouse scrolled (397, 266) with delta (0, 0)
Screenshot: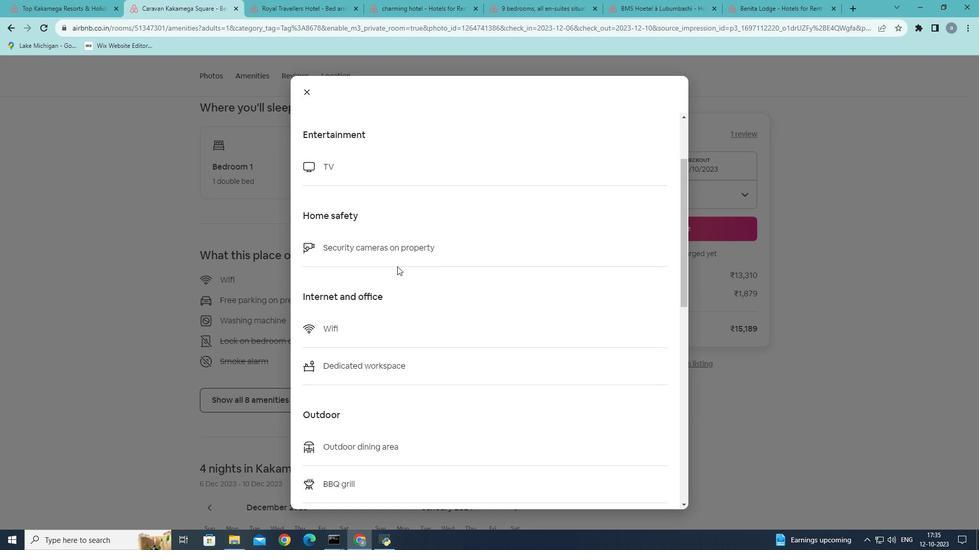 
Action: Mouse scrolled (397, 266) with delta (0, 0)
Screenshot: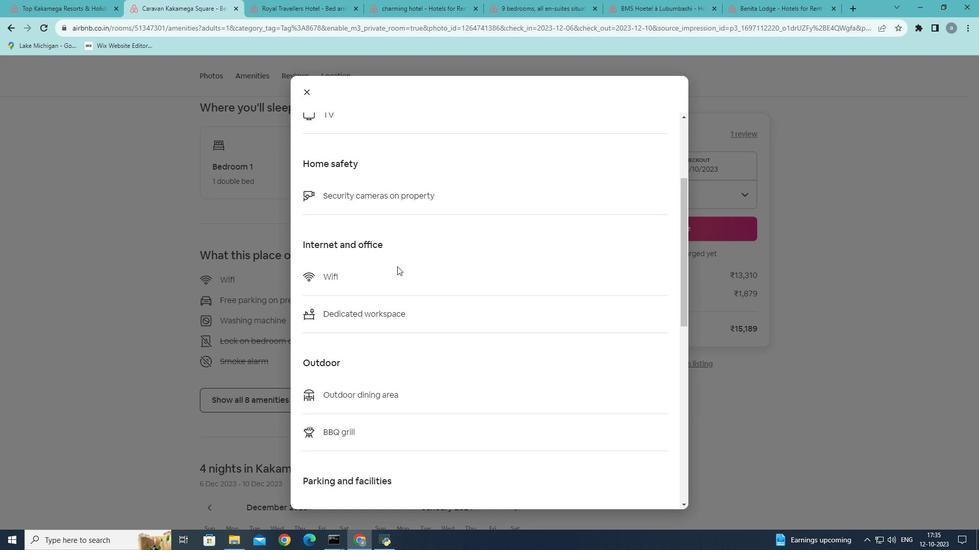 
Action: Mouse scrolled (397, 266) with delta (0, 0)
Screenshot: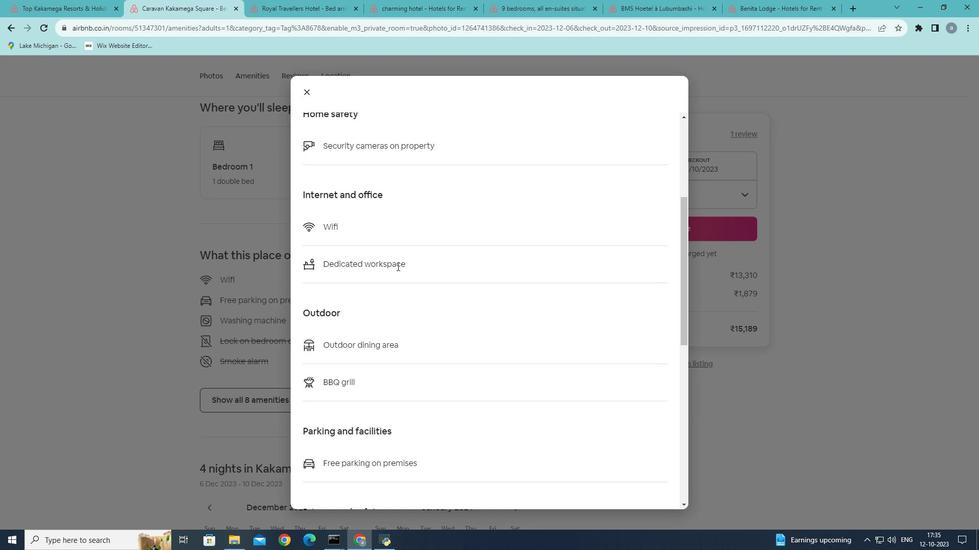 
Action: Mouse scrolled (397, 266) with delta (0, 0)
Screenshot: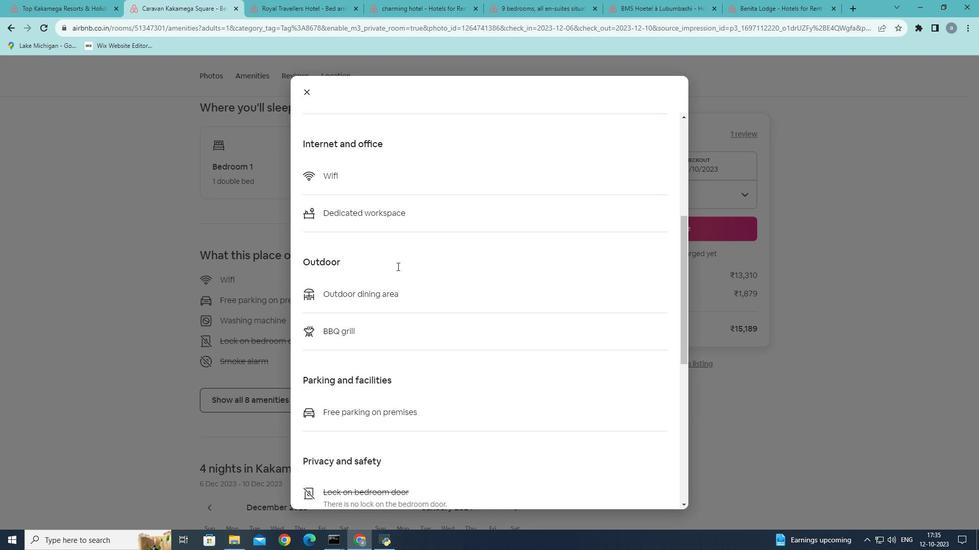 
Action: Mouse scrolled (397, 266) with delta (0, 0)
Screenshot: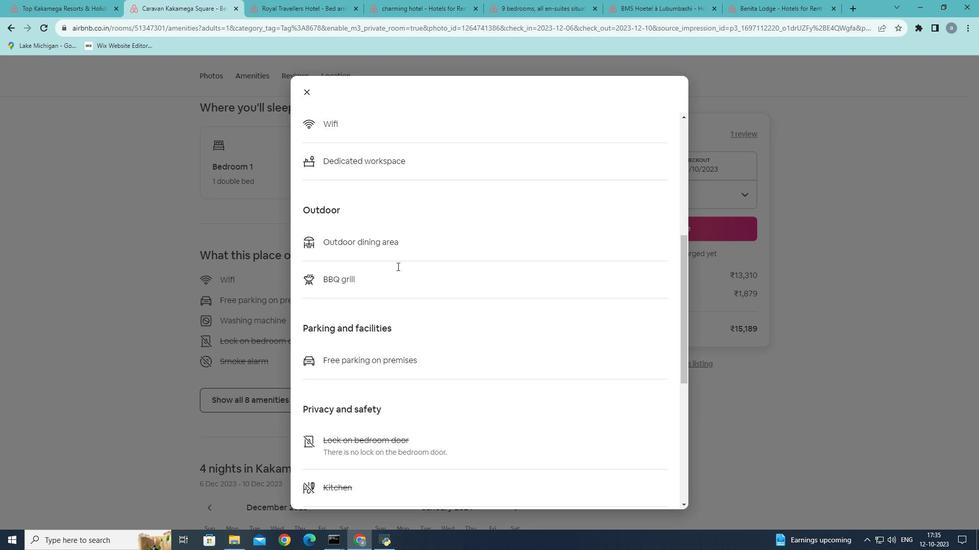 
Action: Mouse moved to (397, 269)
Screenshot: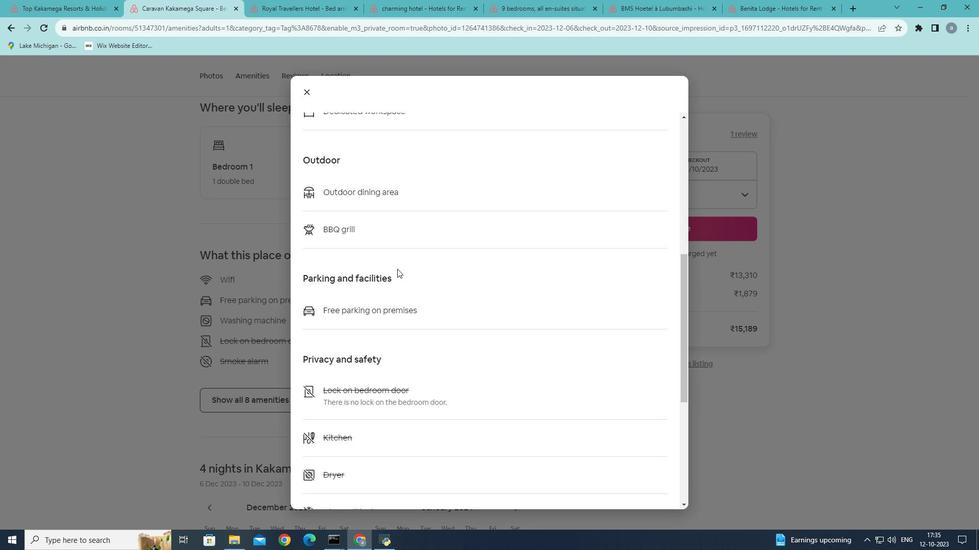 
Action: Mouse scrolled (397, 268) with delta (0, 0)
Screenshot: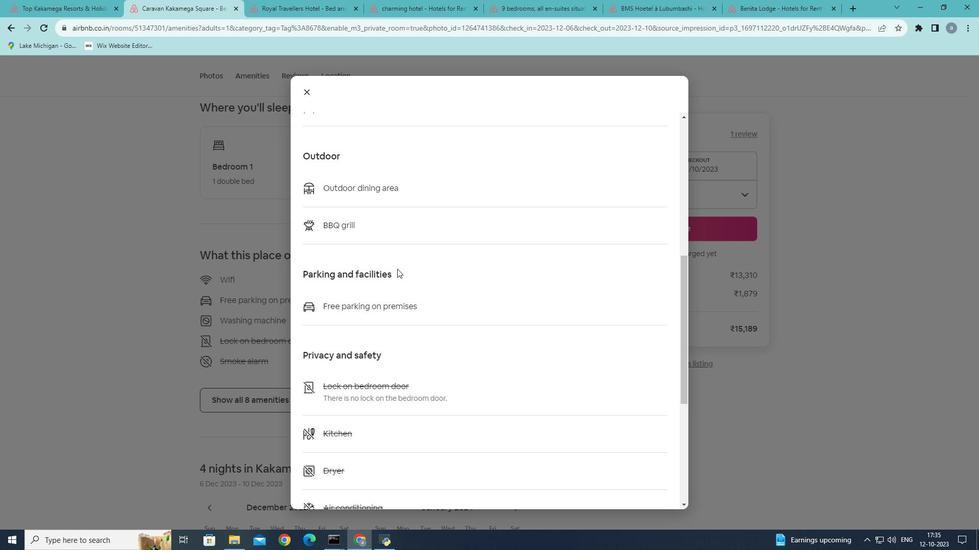 
Action: Mouse scrolled (397, 268) with delta (0, 0)
Screenshot: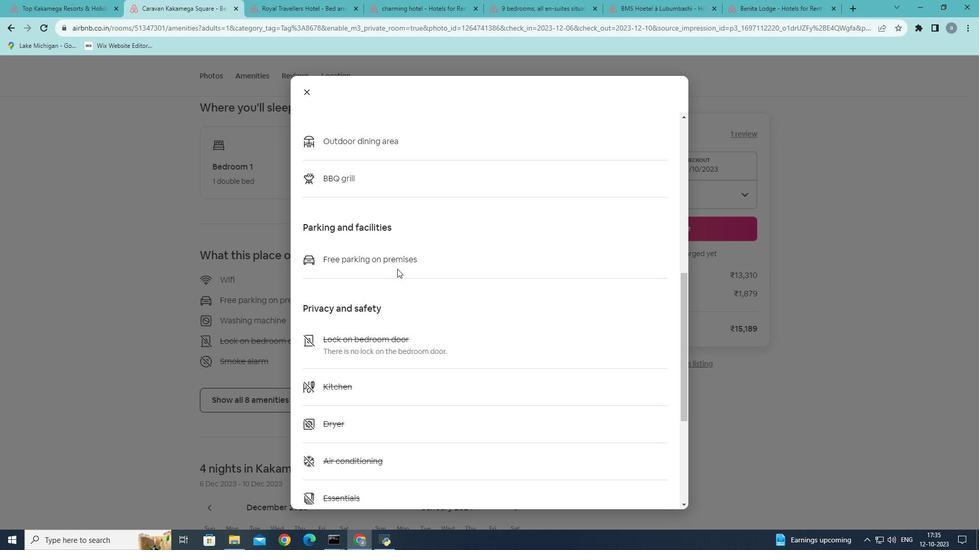 
Action: Mouse scrolled (397, 268) with delta (0, 0)
Screenshot: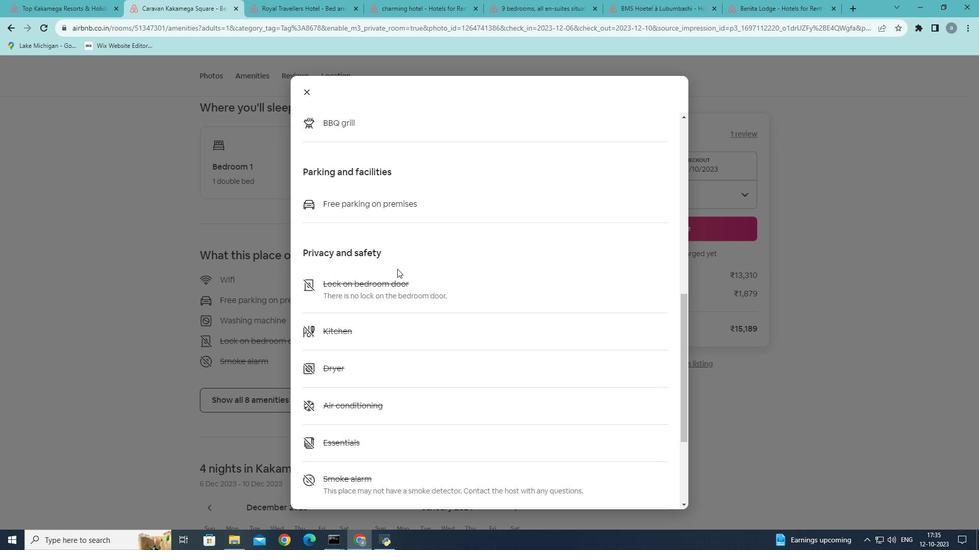 
Action: Mouse scrolled (397, 268) with delta (0, 0)
Screenshot: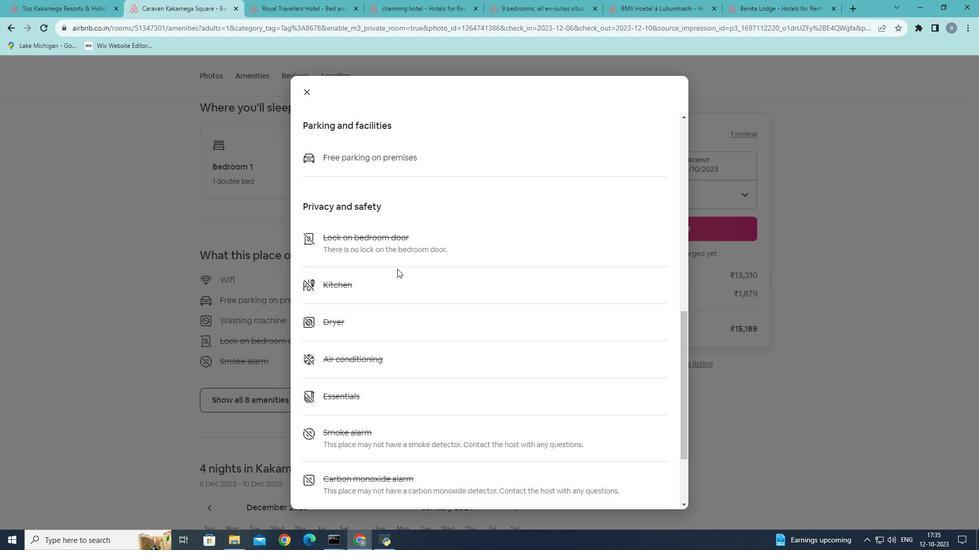 
Action: Mouse scrolled (397, 268) with delta (0, 0)
Screenshot: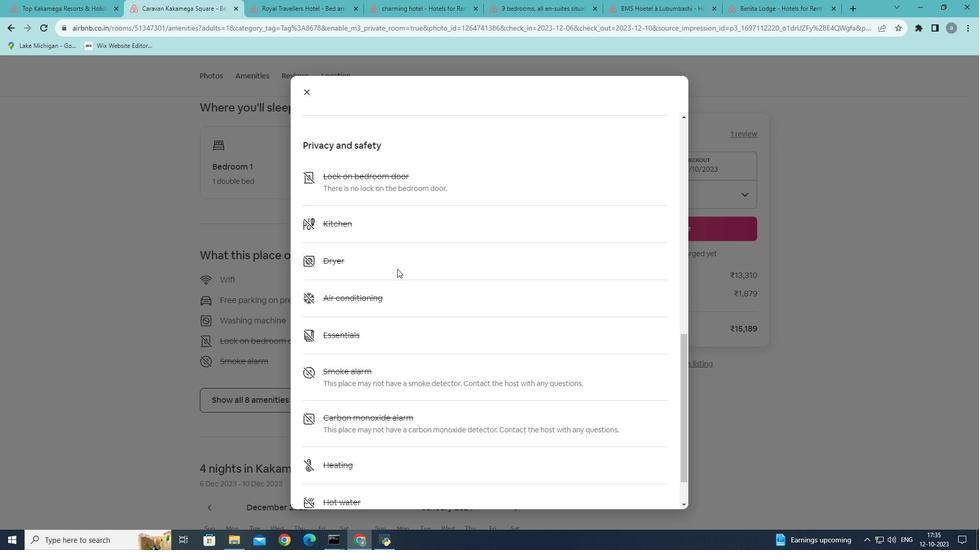 
Action: Mouse moved to (397, 273)
